 Task: Find connections with filter location Las Cabezas de San Juan with filter topic #linkedintrainer with filter profile language English with filter current company Philips with filter school Shivaji College with filter industry Residential Building Construction with filter service category iOS Development with filter keywords title Financial Planner
Action: Mouse moved to (712, 86)
Screenshot: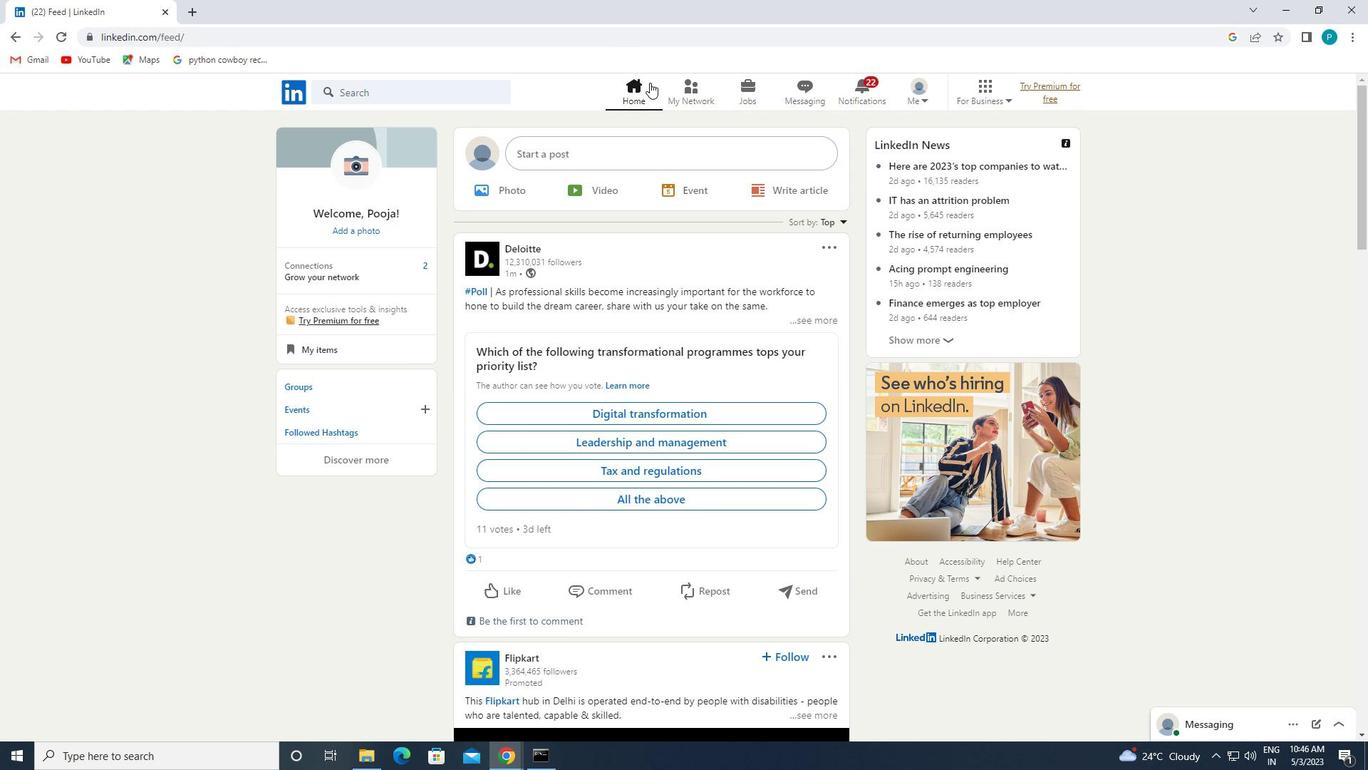 
Action: Mouse pressed left at (712, 86)
Screenshot: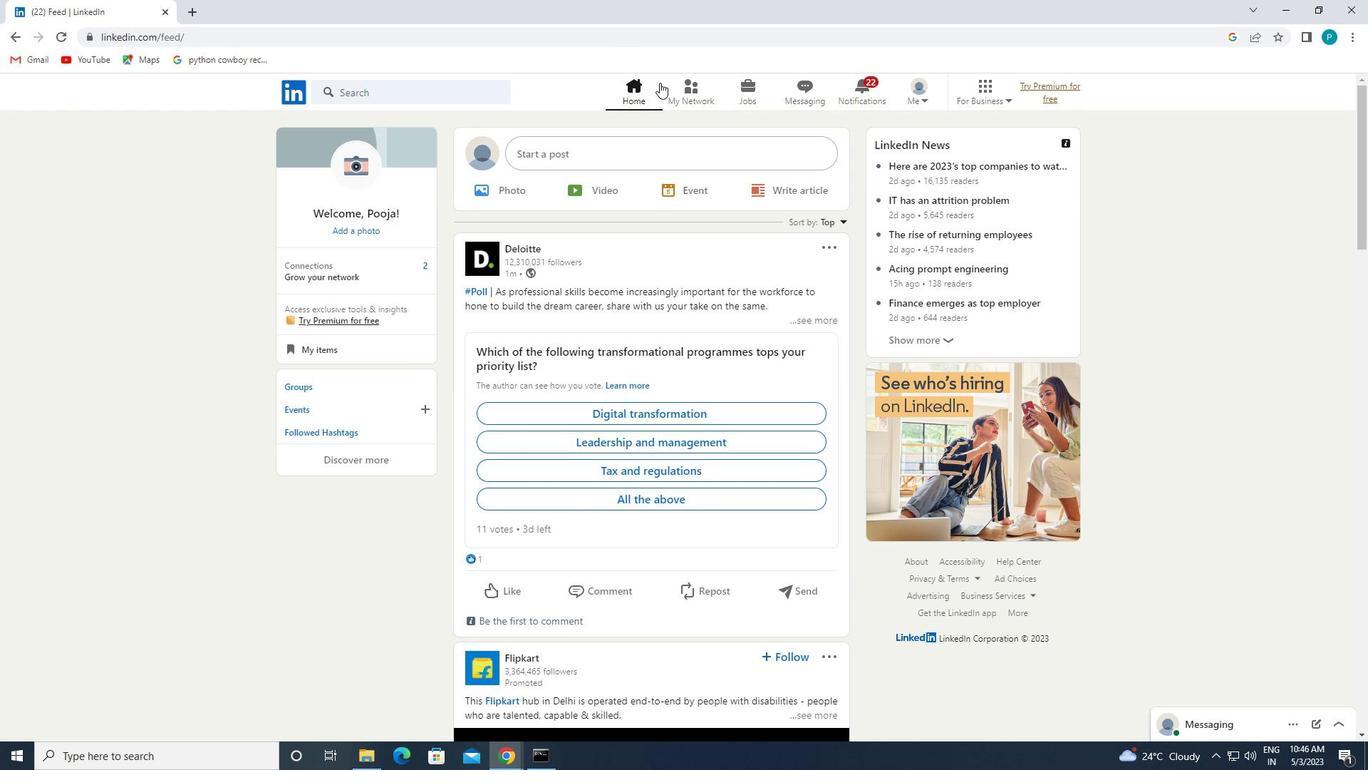 
Action: Mouse moved to (698, 87)
Screenshot: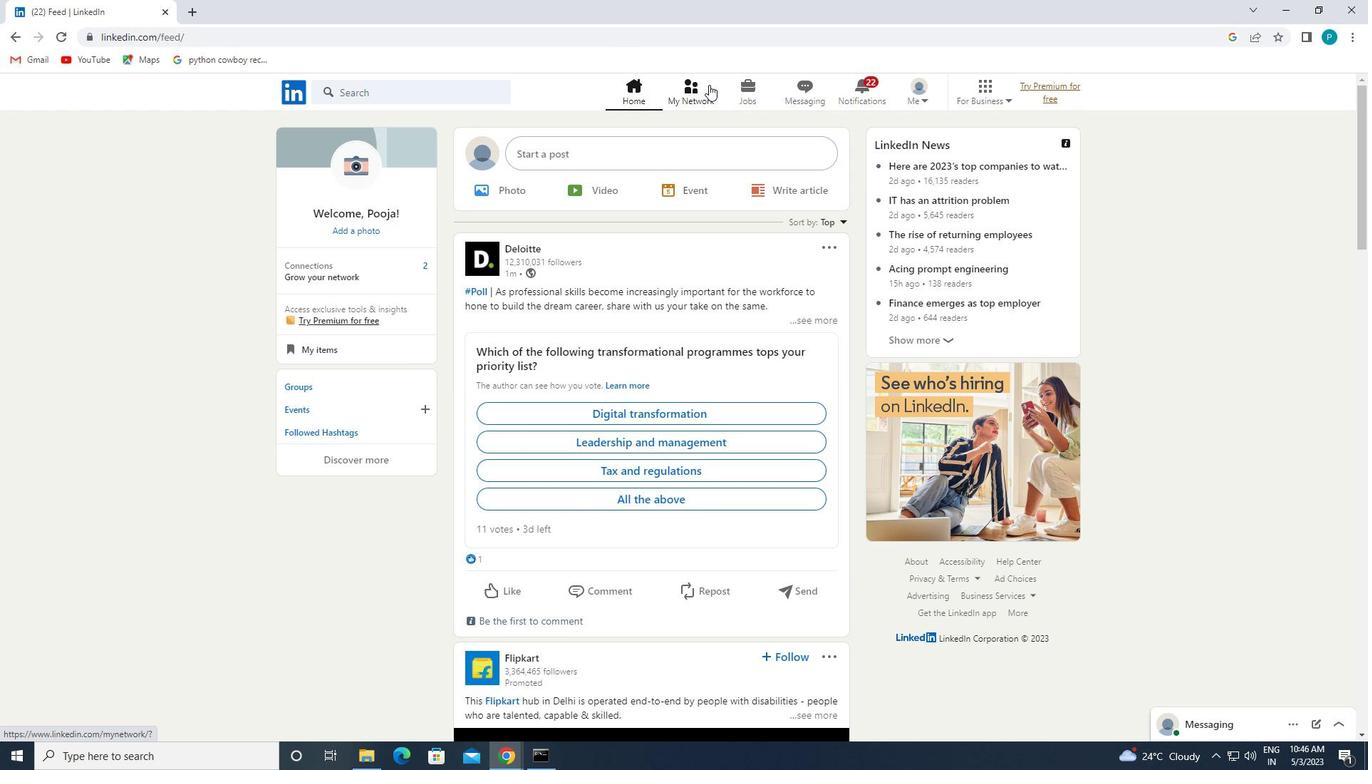
Action: Mouse pressed left at (698, 87)
Screenshot: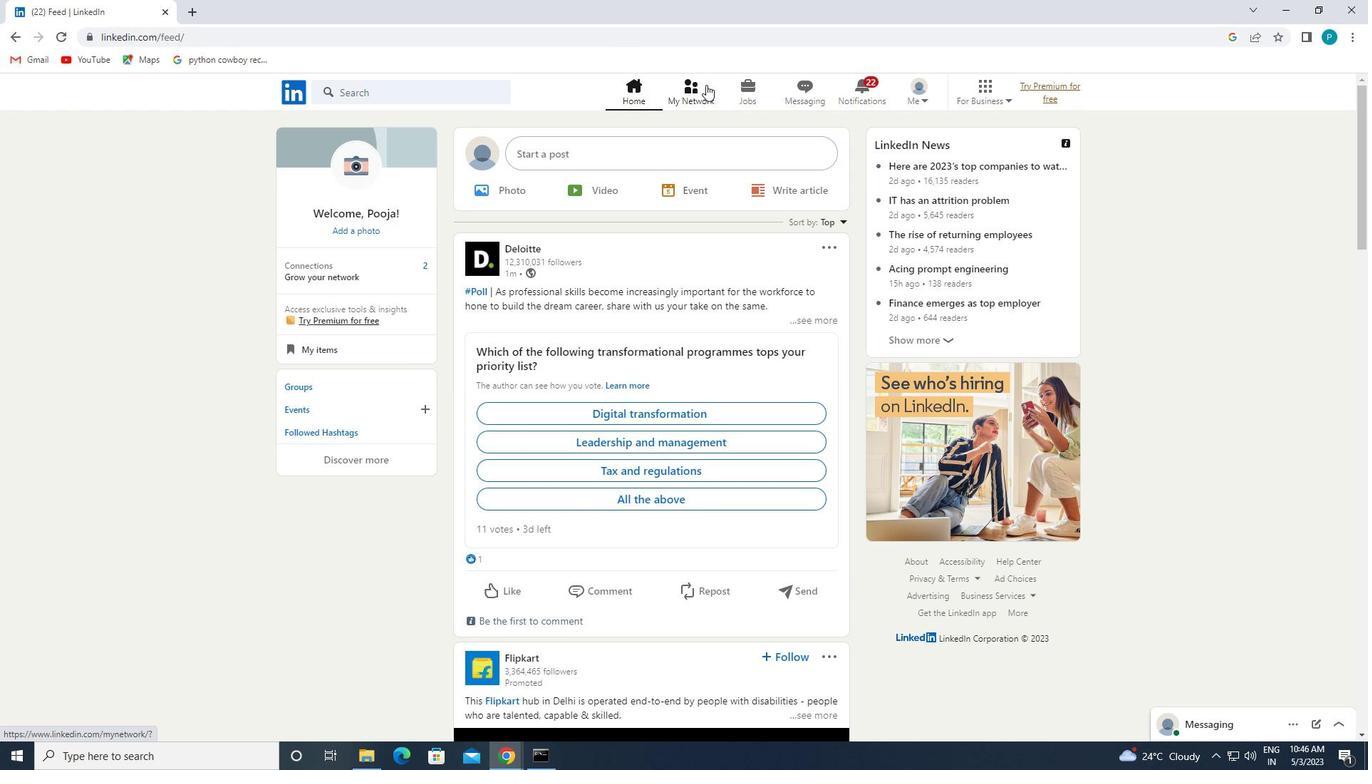 
Action: Mouse moved to (419, 167)
Screenshot: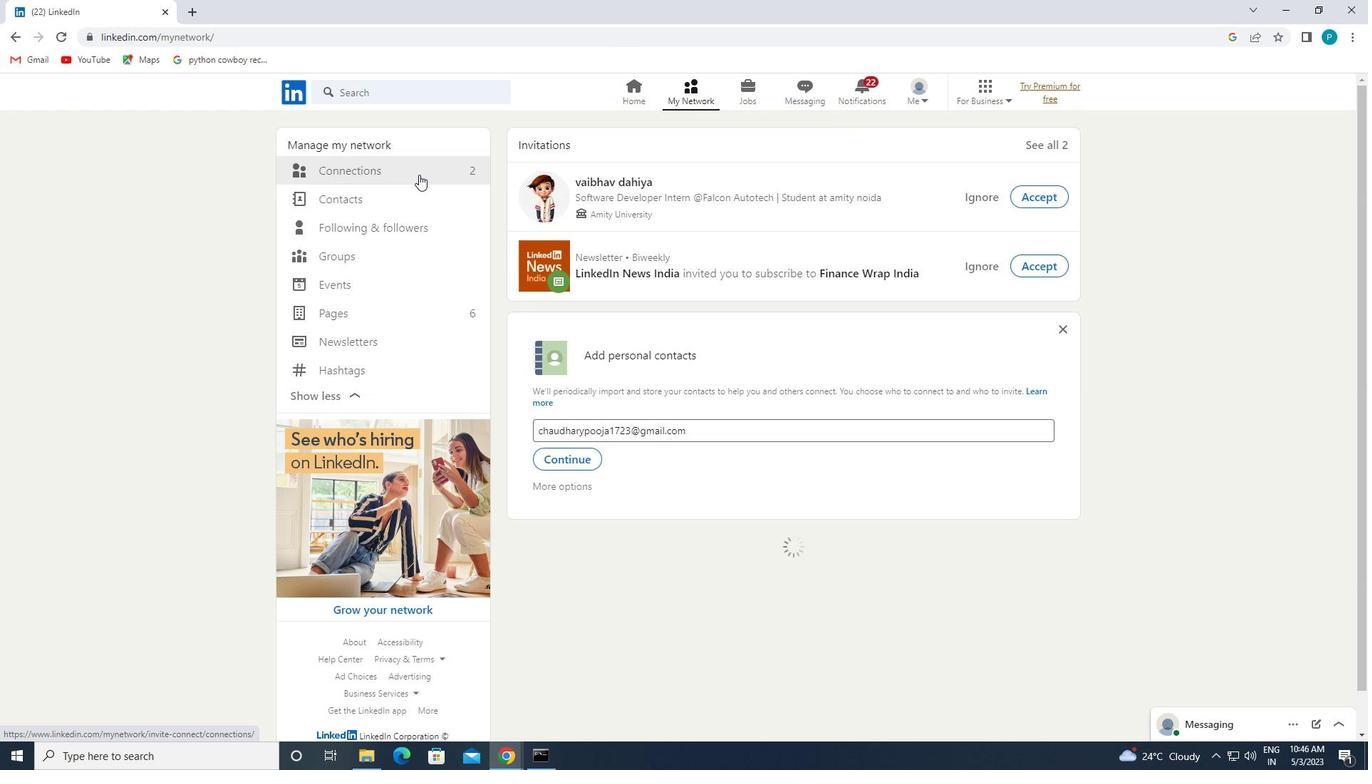 
Action: Mouse pressed left at (419, 167)
Screenshot: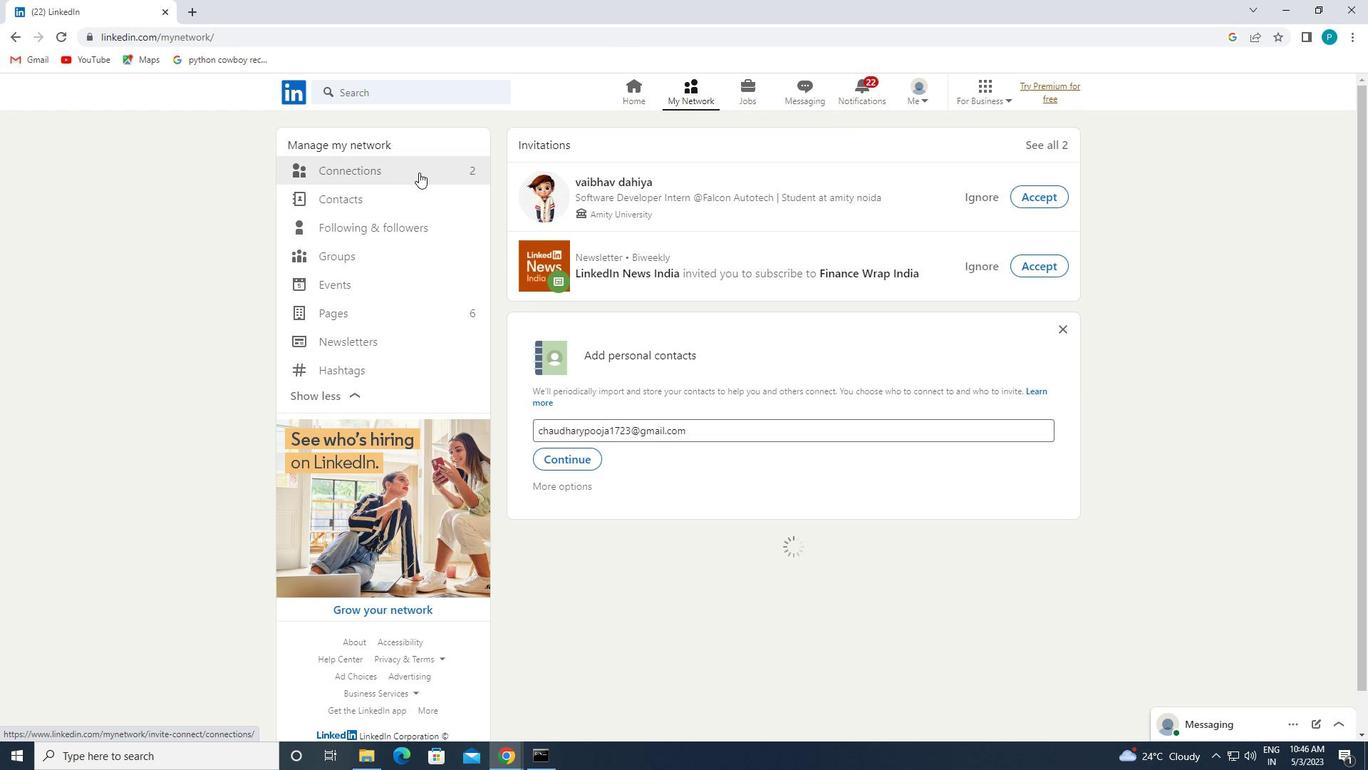 
Action: Mouse moved to (772, 165)
Screenshot: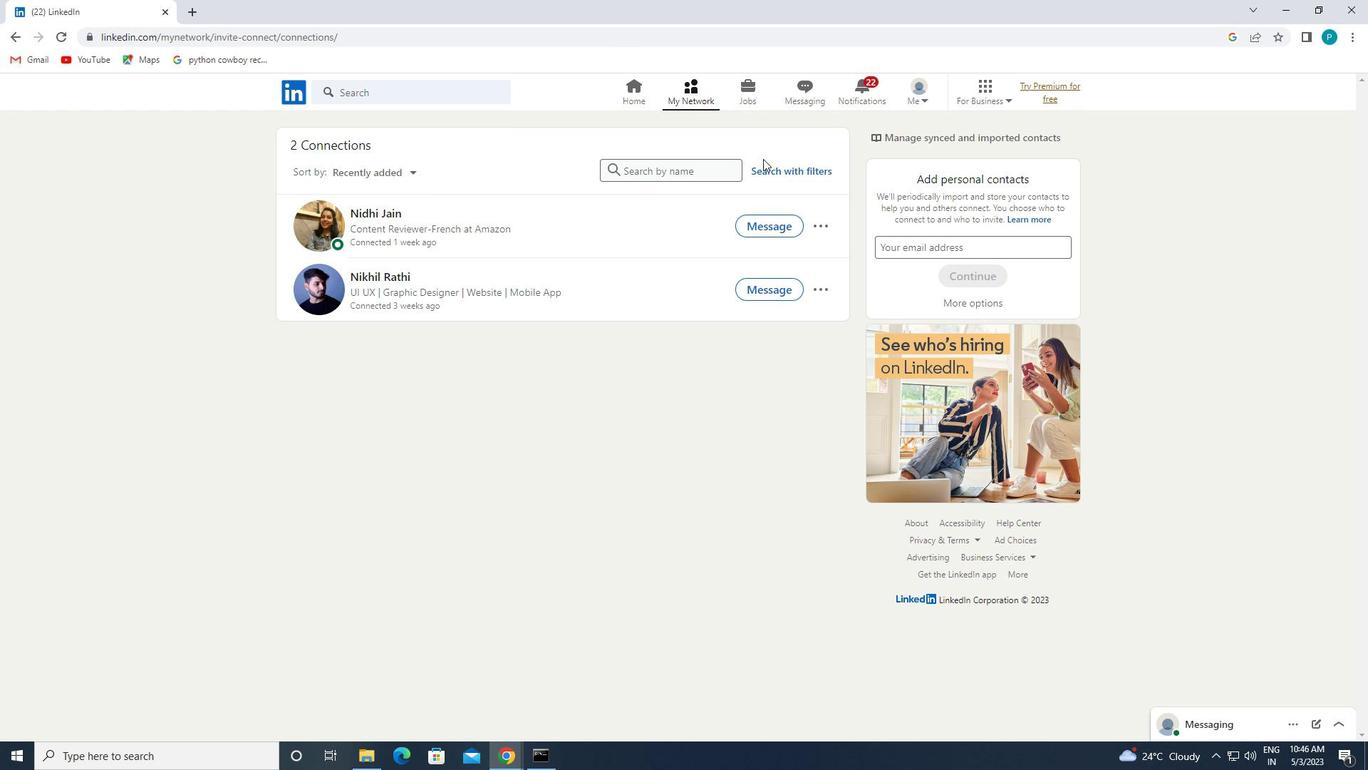 
Action: Mouse pressed left at (772, 165)
Screenshot: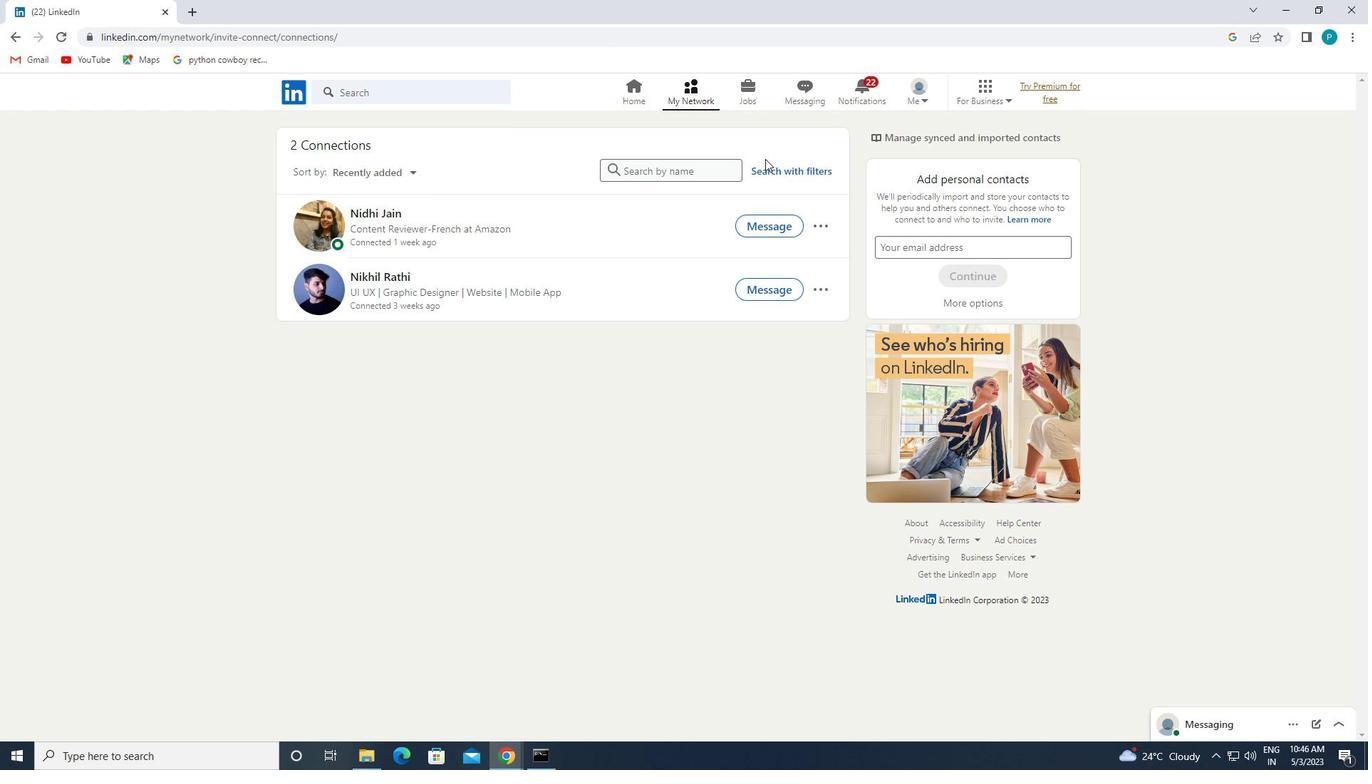 
Action: Mouse moved to (740, 129)
Screenshot: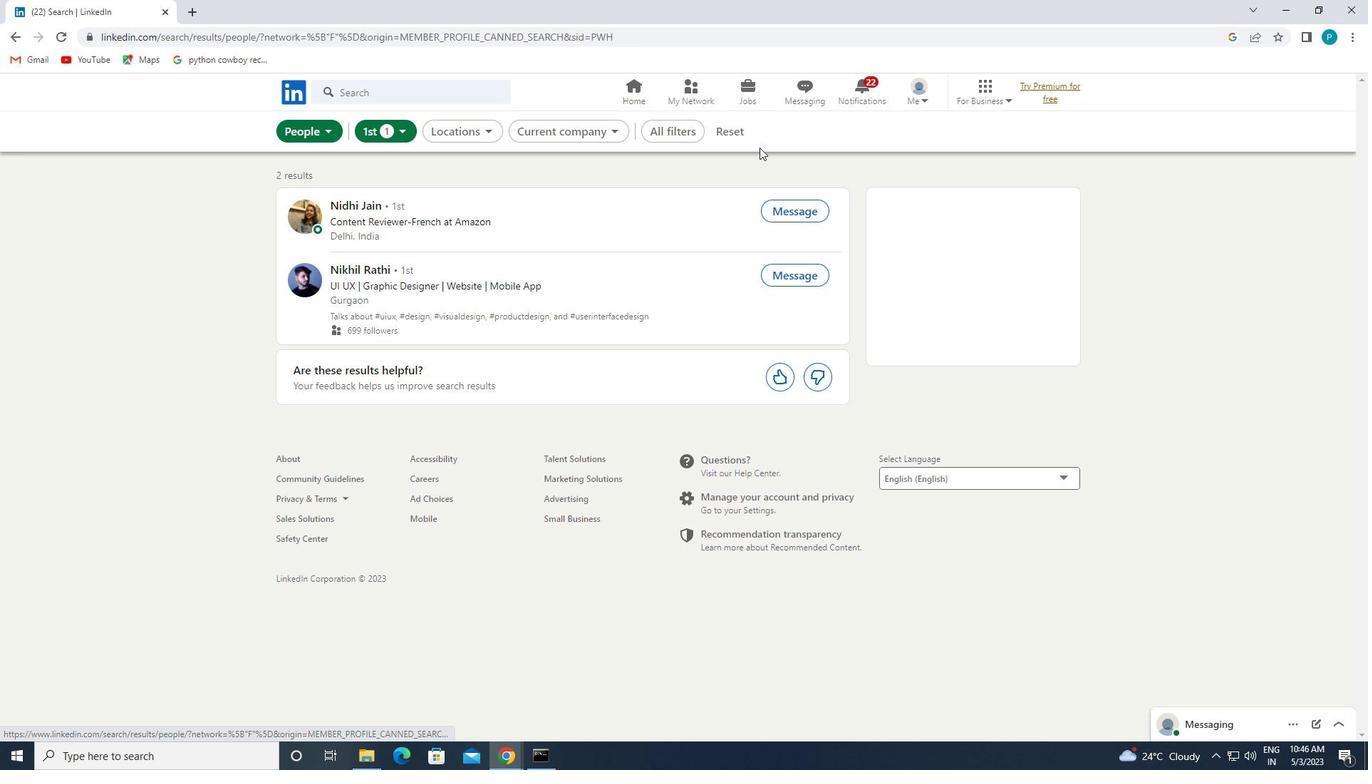 
Action: Mouse pressed left at (740, 129)
Screenshot: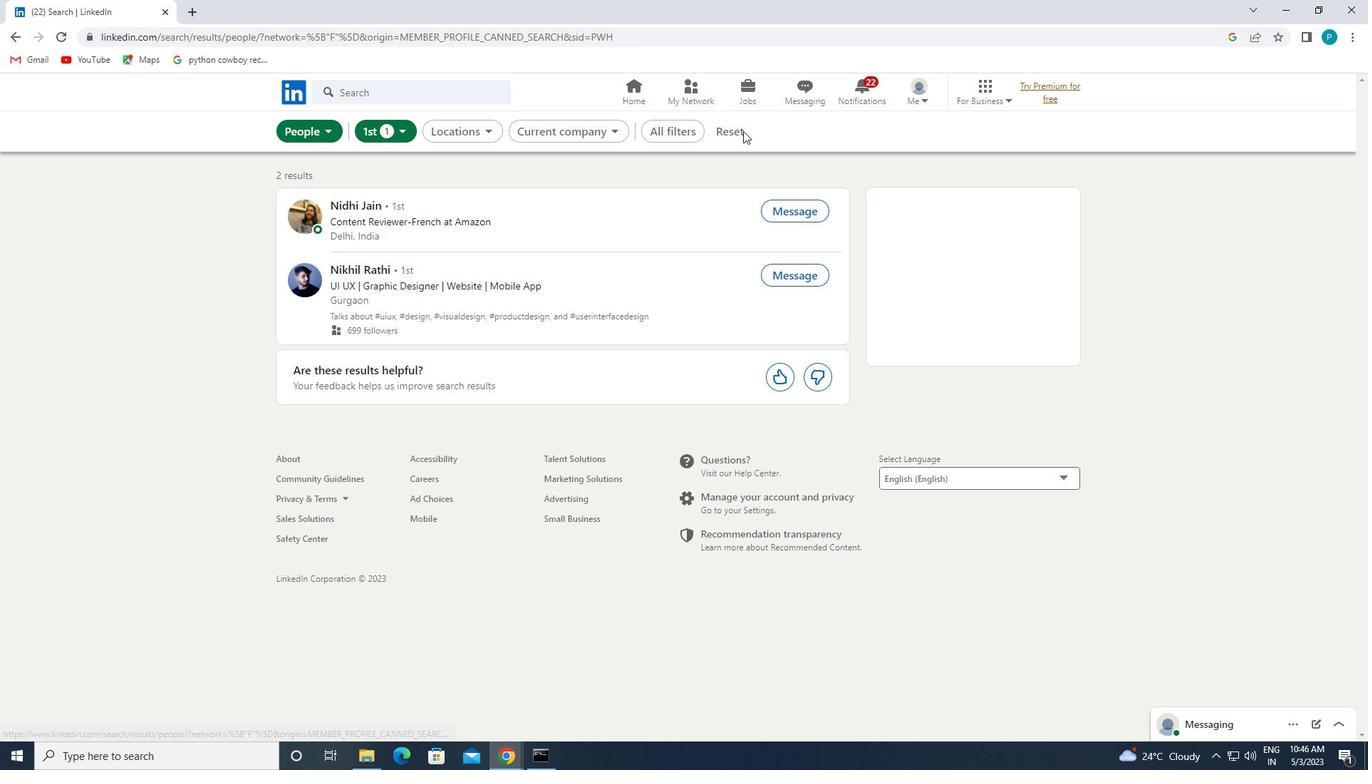 
Action: Mouse moved to (695, 124)
Screenshot: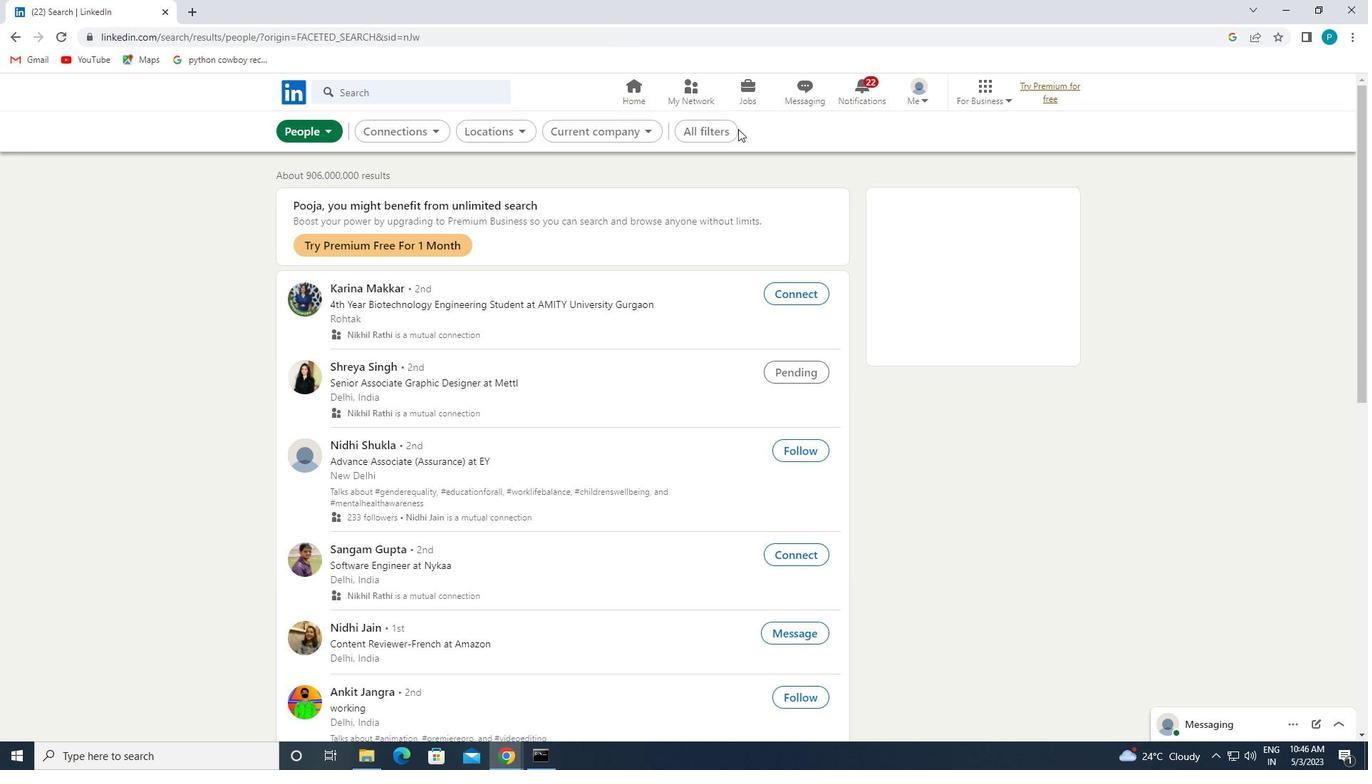 
Action: Mouse pressed left at (695, 124)
Screenshot: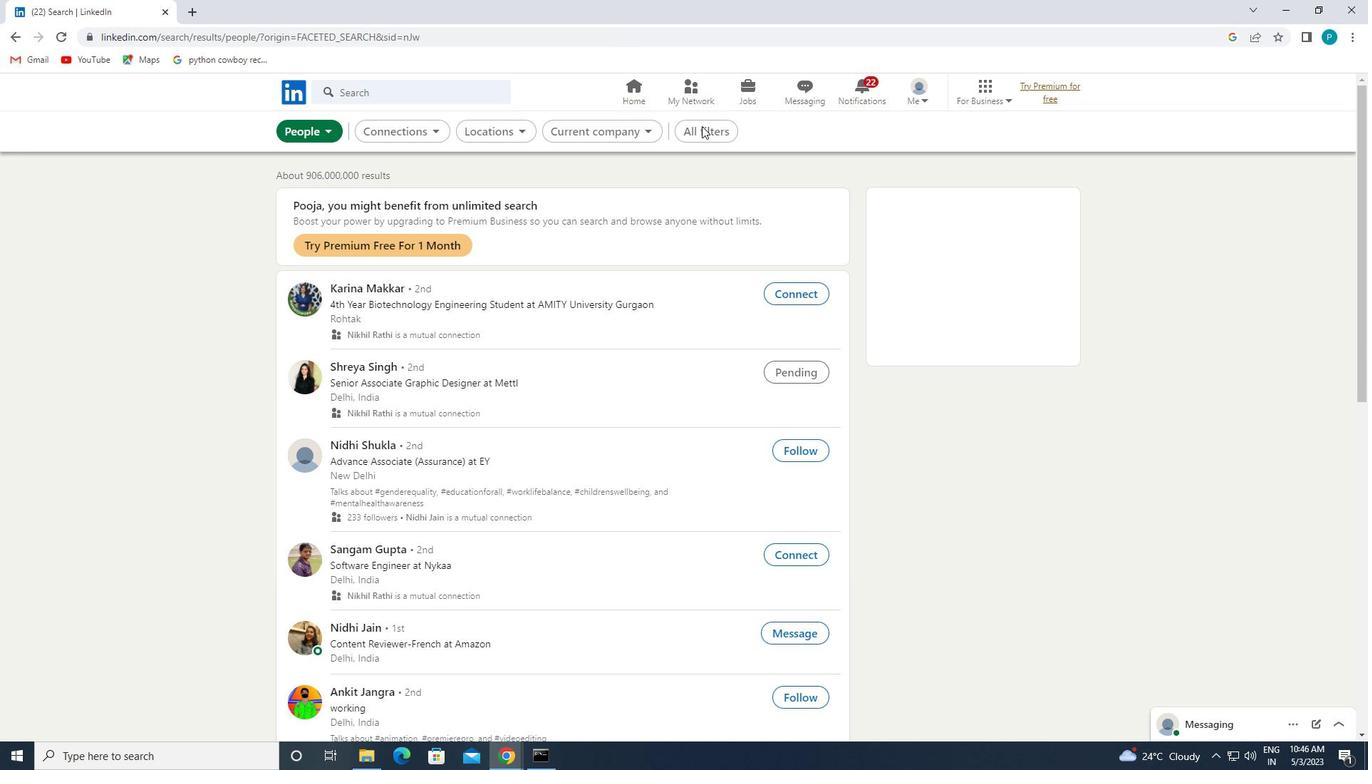 
Action: Mouse moved to (1368, 429)
Screenshot: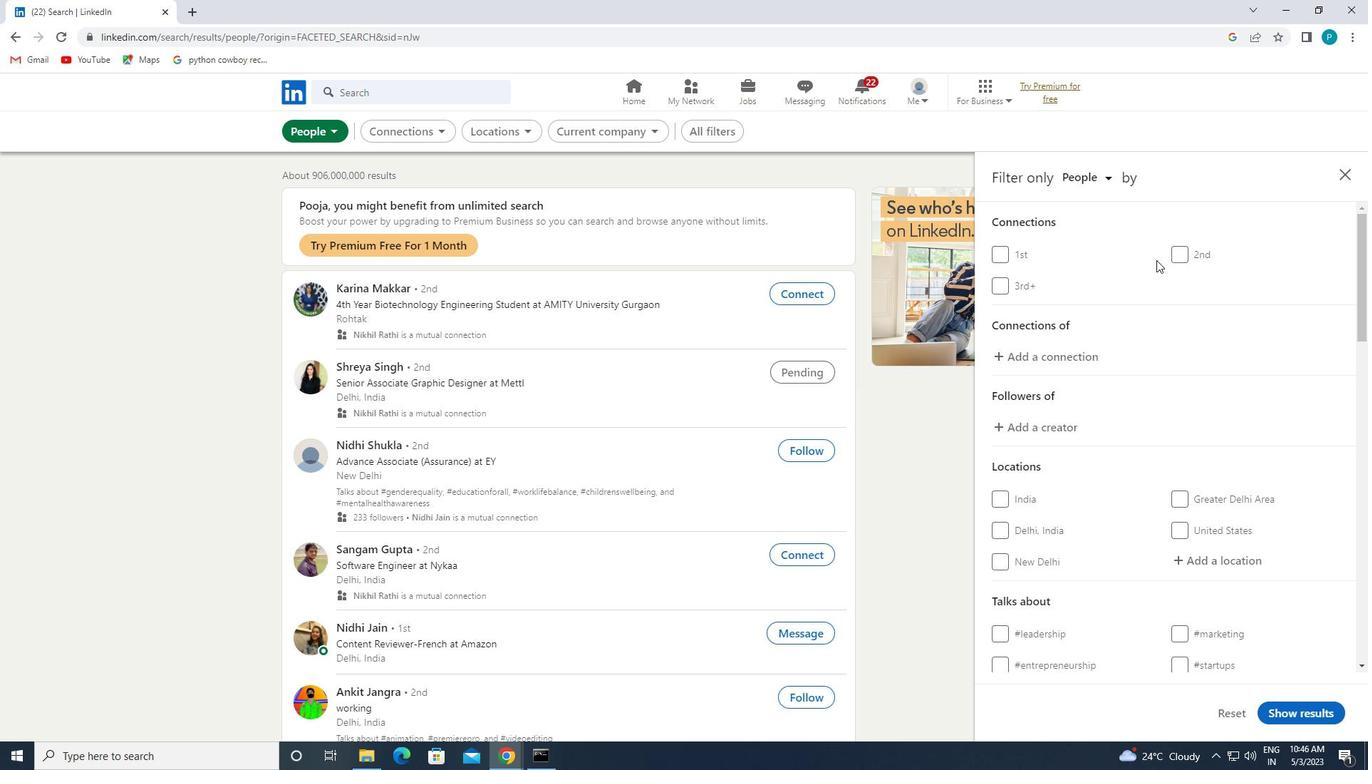 
Action: Mouse scrolled (1368, 428) with delta (0, 0)
Screenshot: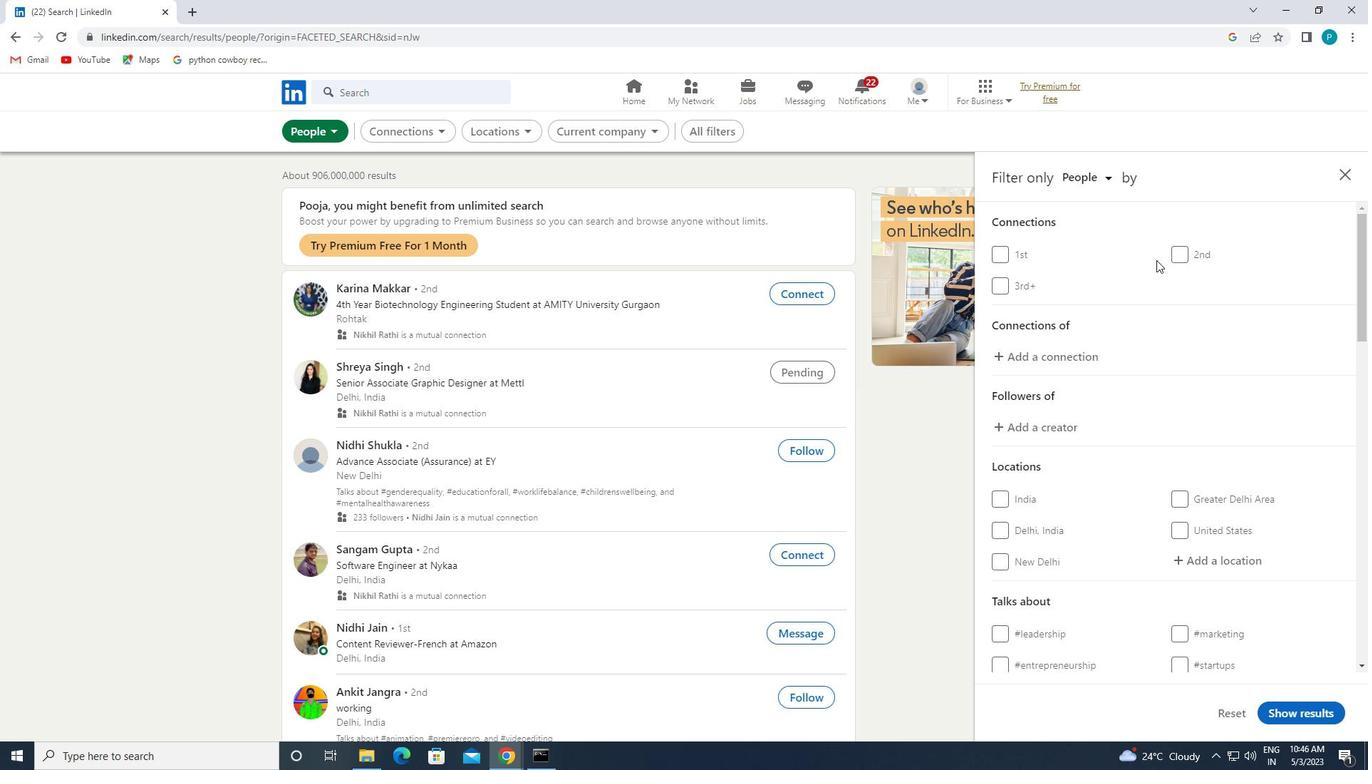 
Action: Mouse moved to (1368, 434)
Screenshot: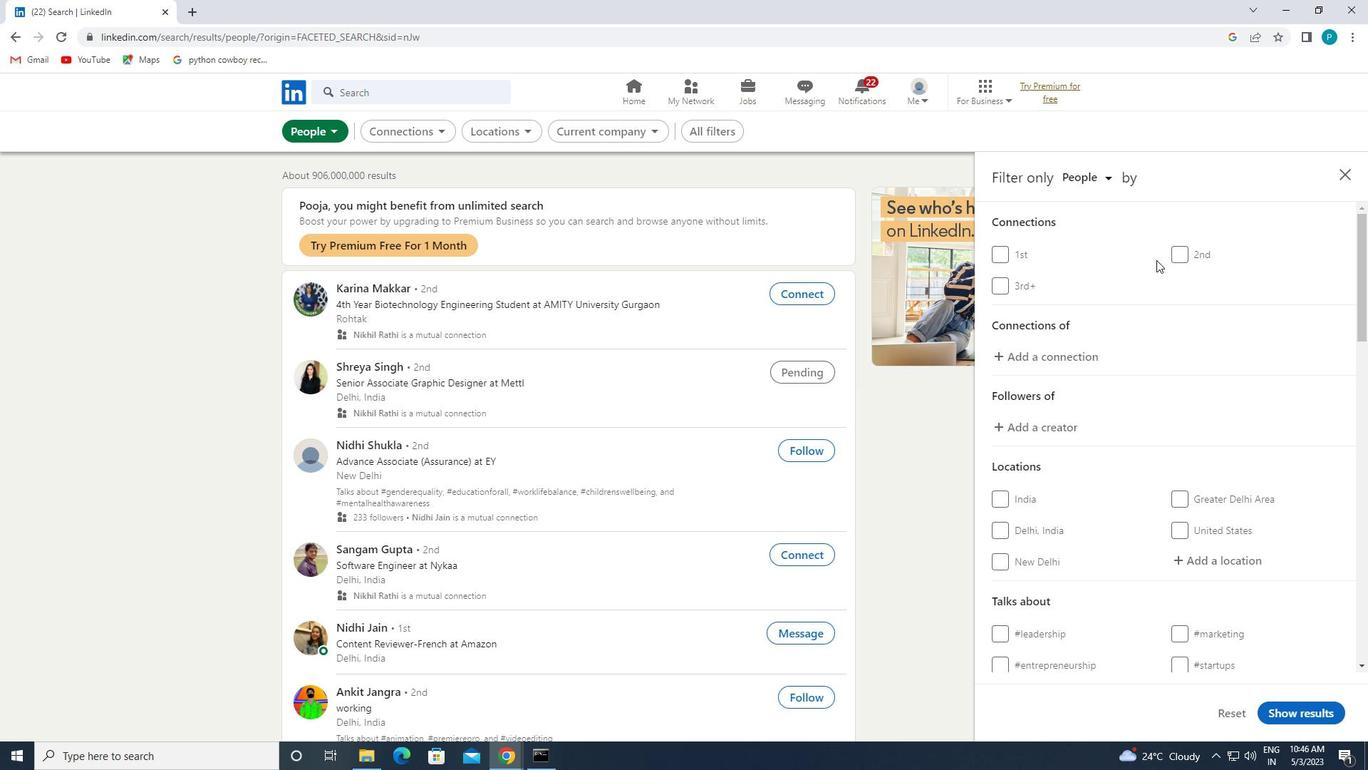 
Action: Mouse scrolled (1368, 434) with delta (0, 0)
Screenshot: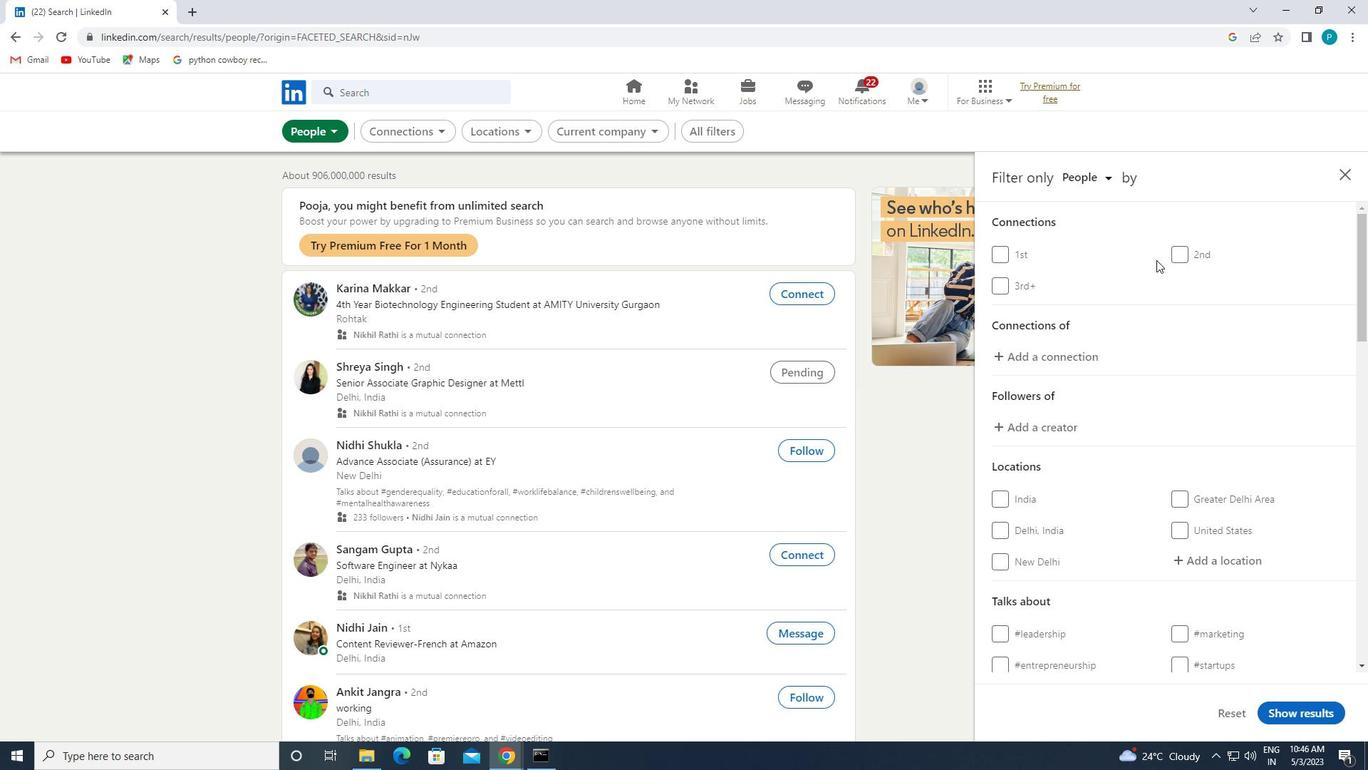 
Action: Mouse moved to (1225, 412)
Screenshot: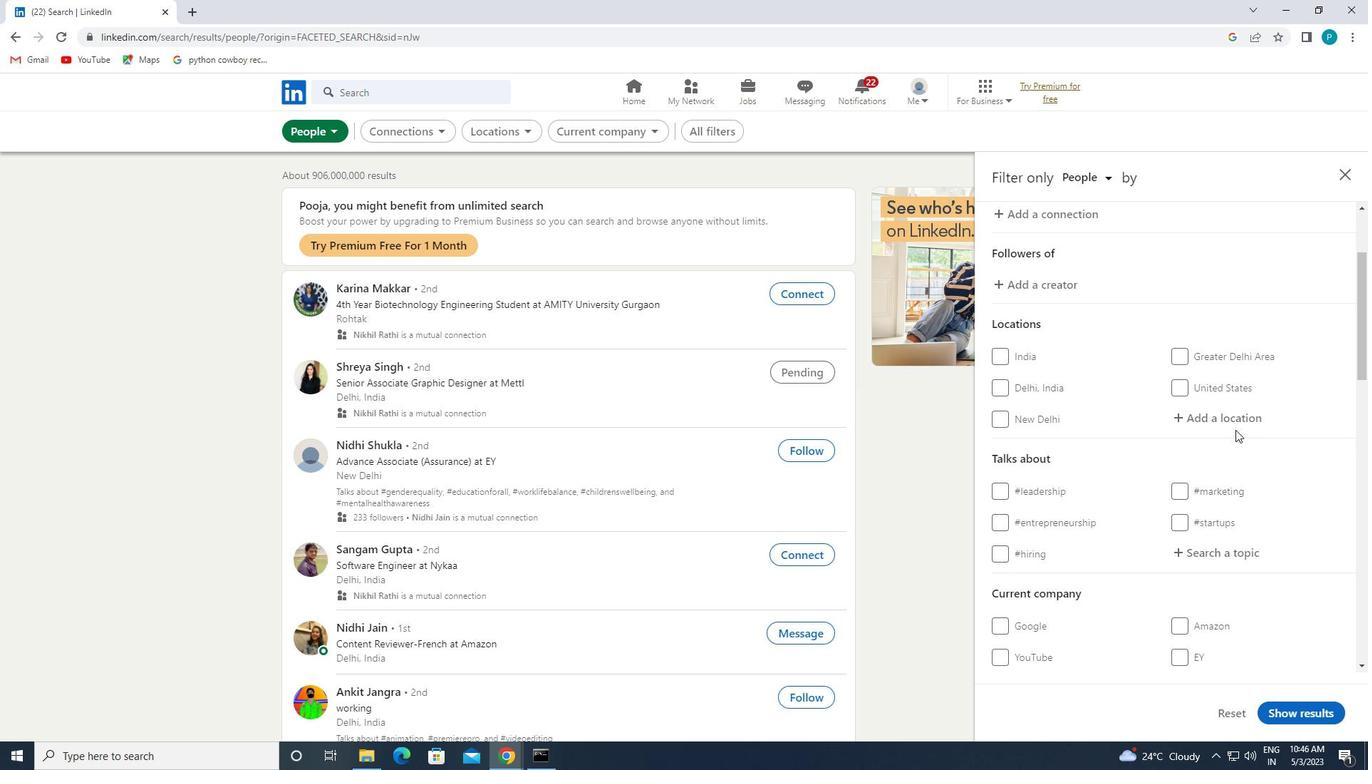 
Action: Mouse pressed left at (1225, 412)
Screenshot: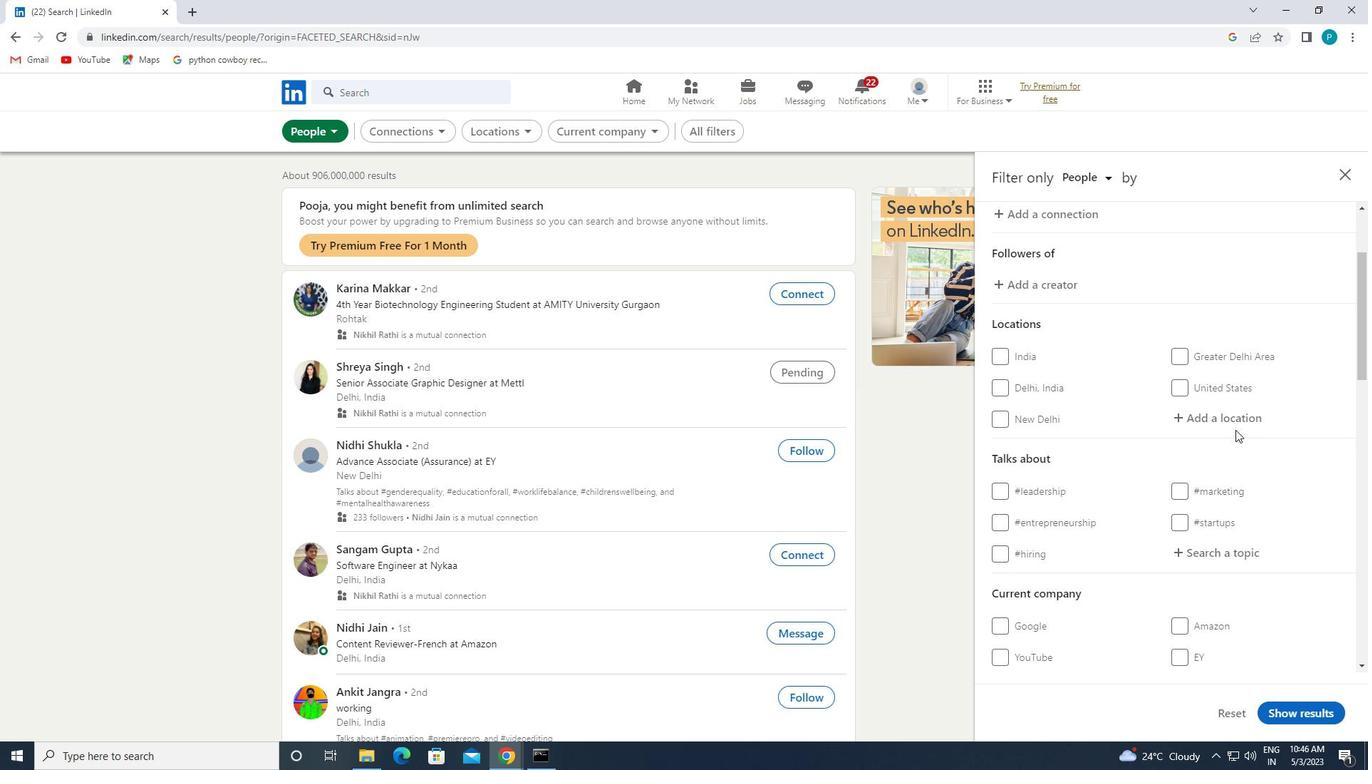 
Action: Mouse moved to (1224, 409)
Screenshot: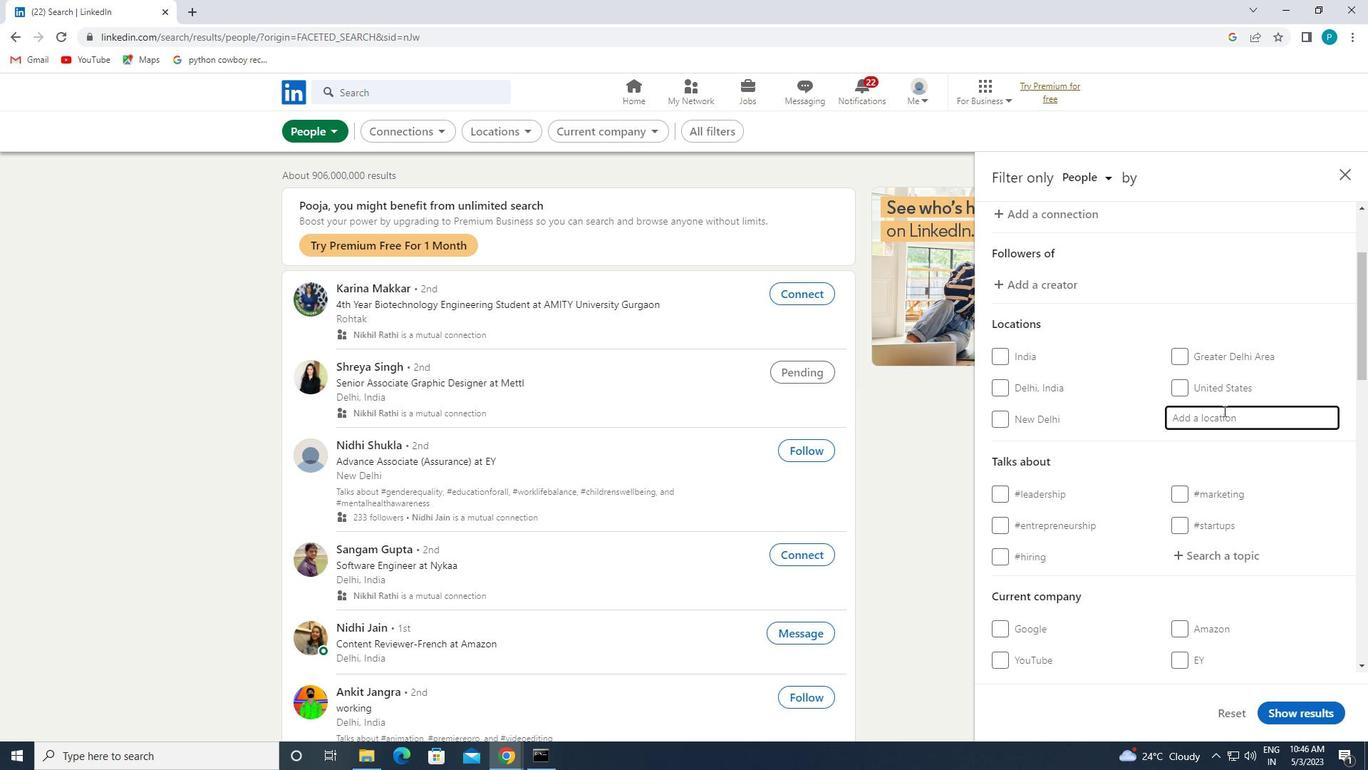 
Action: Key pressed <Key.caps_lock>l<Key.caps_lock>as<Key.space><Key.caps_lock>c<Key.caps_lock>abezas
Screenshot: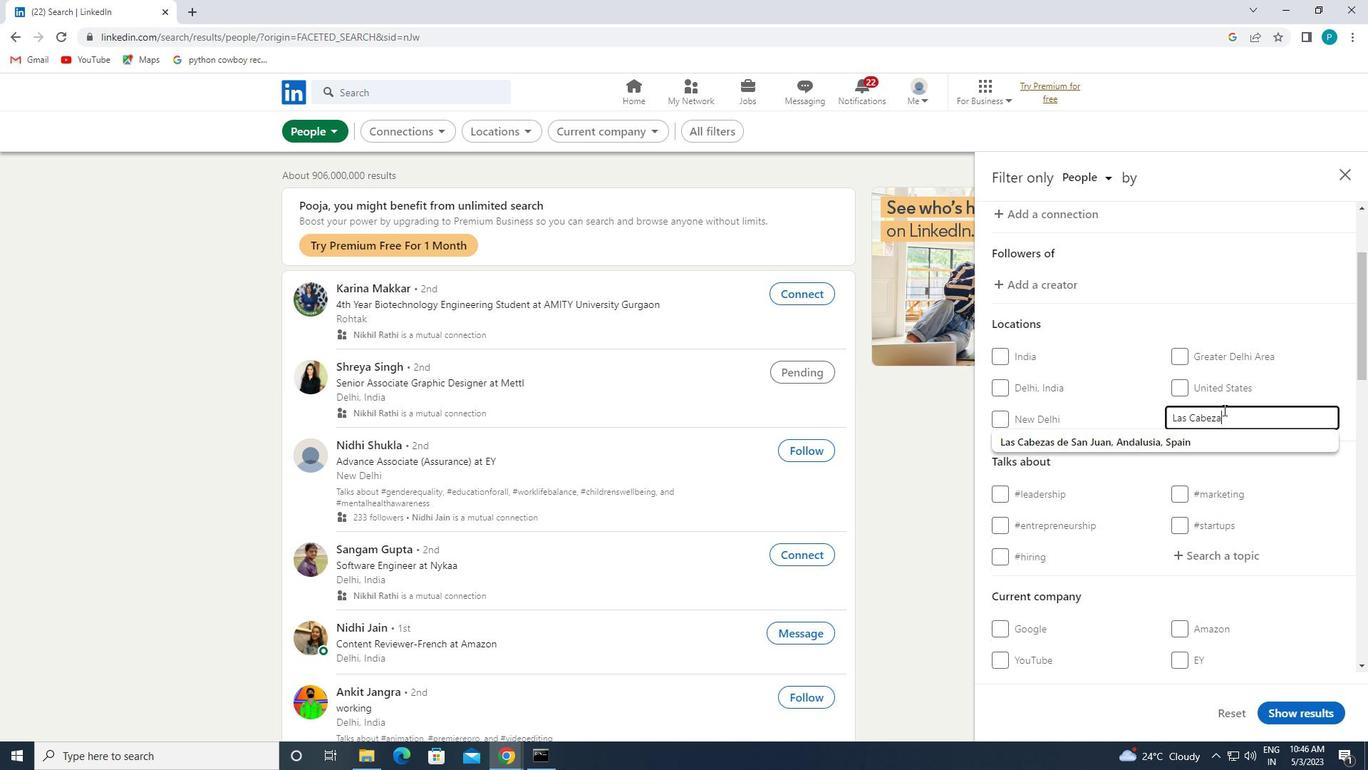 
Action: Mouse moved to (1189, 447)
Screenshot: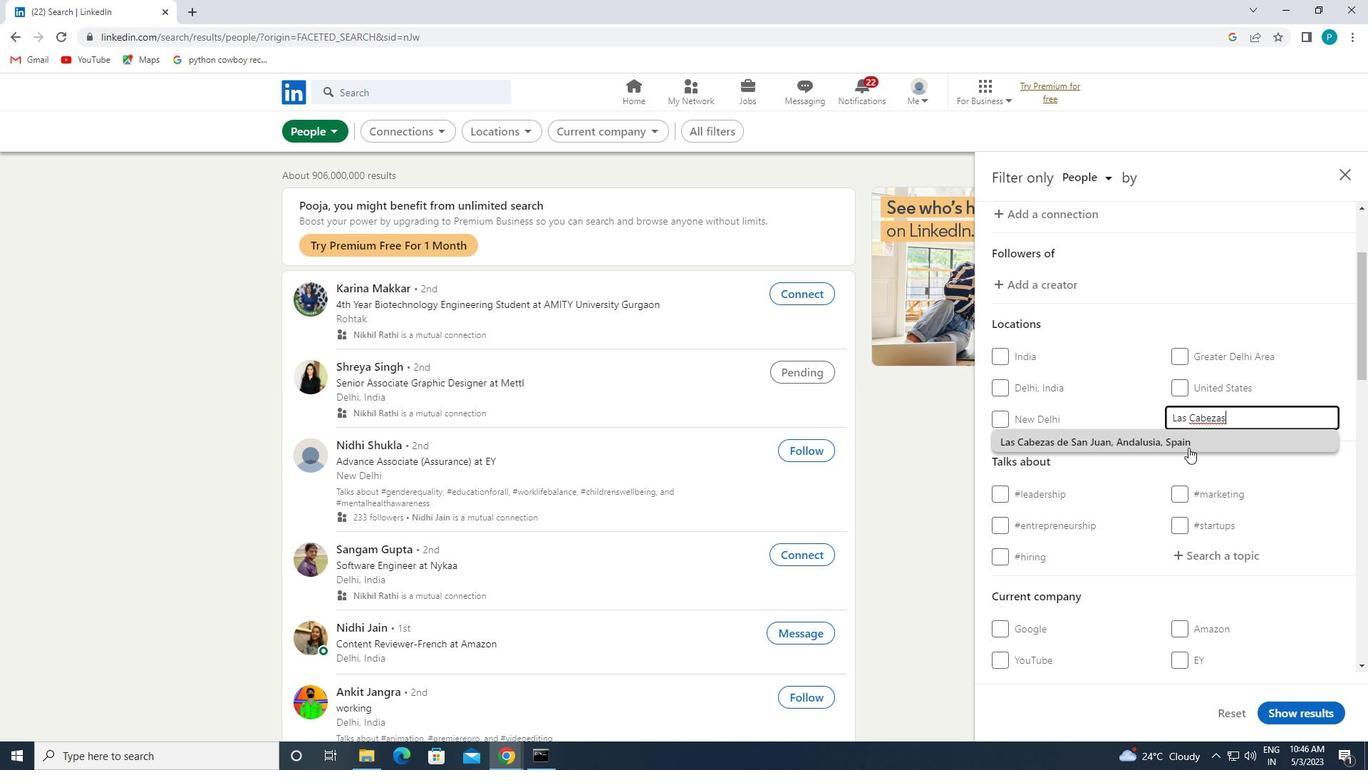 
Action: Mouse pressed left at (1189, 447)
Screenshot: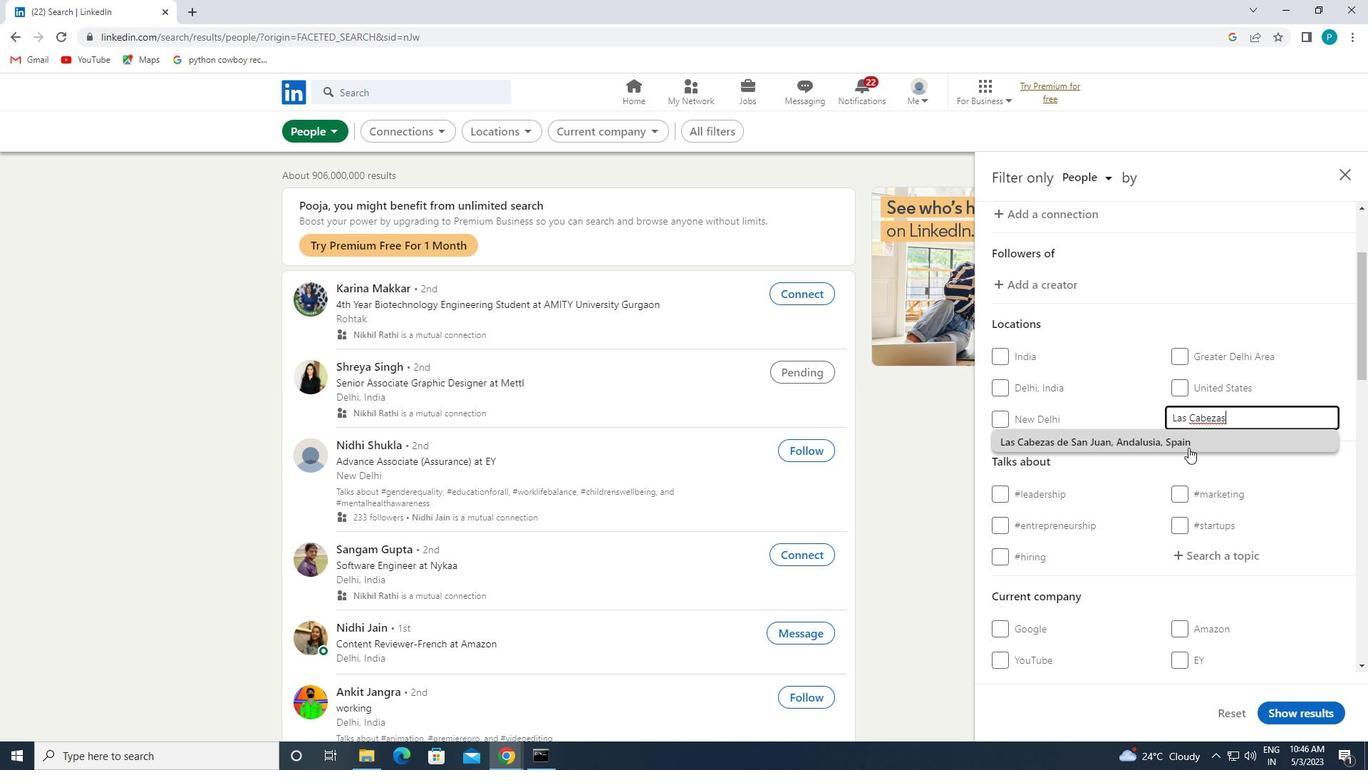 
Action: Mouse moved to (1194, 466)
Screenshot: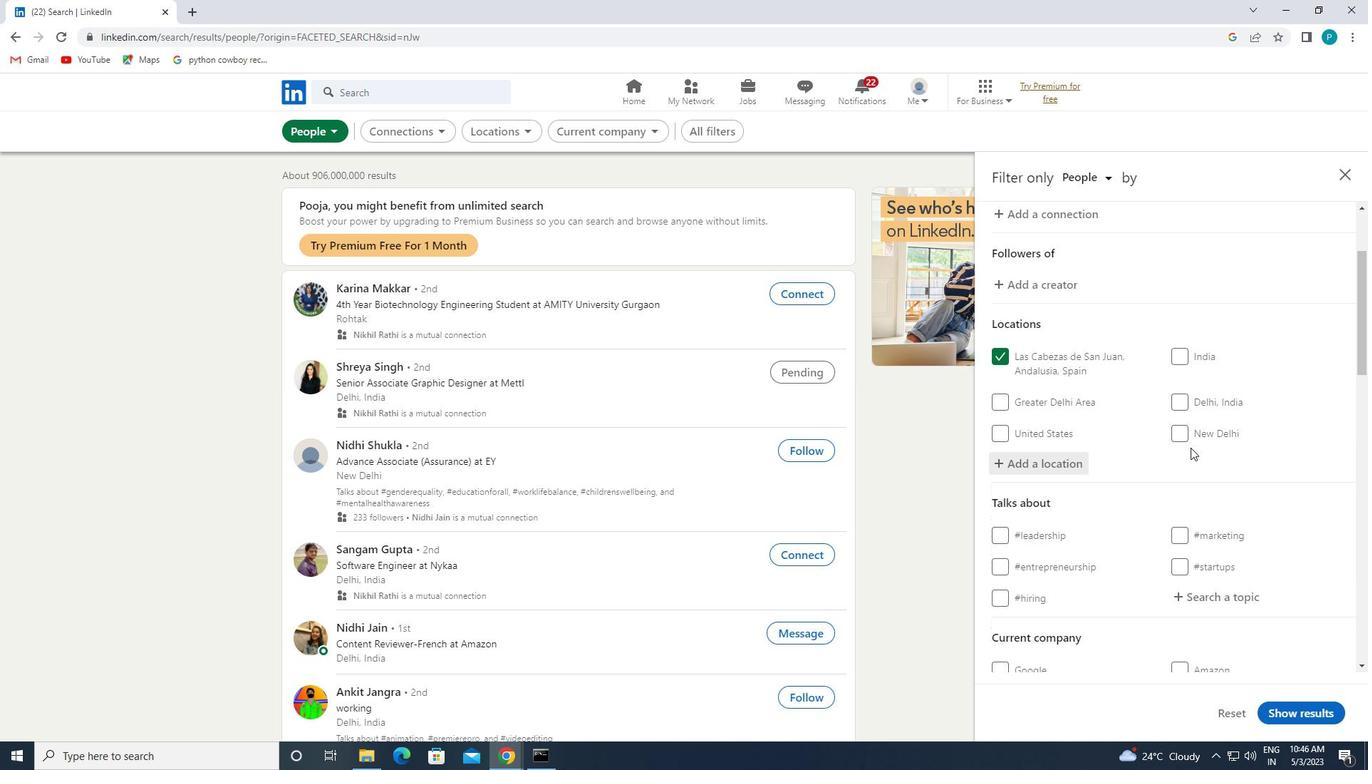 
Action: Mouse scrolled (1194, 465) with delta (0, 0)
Screenshot: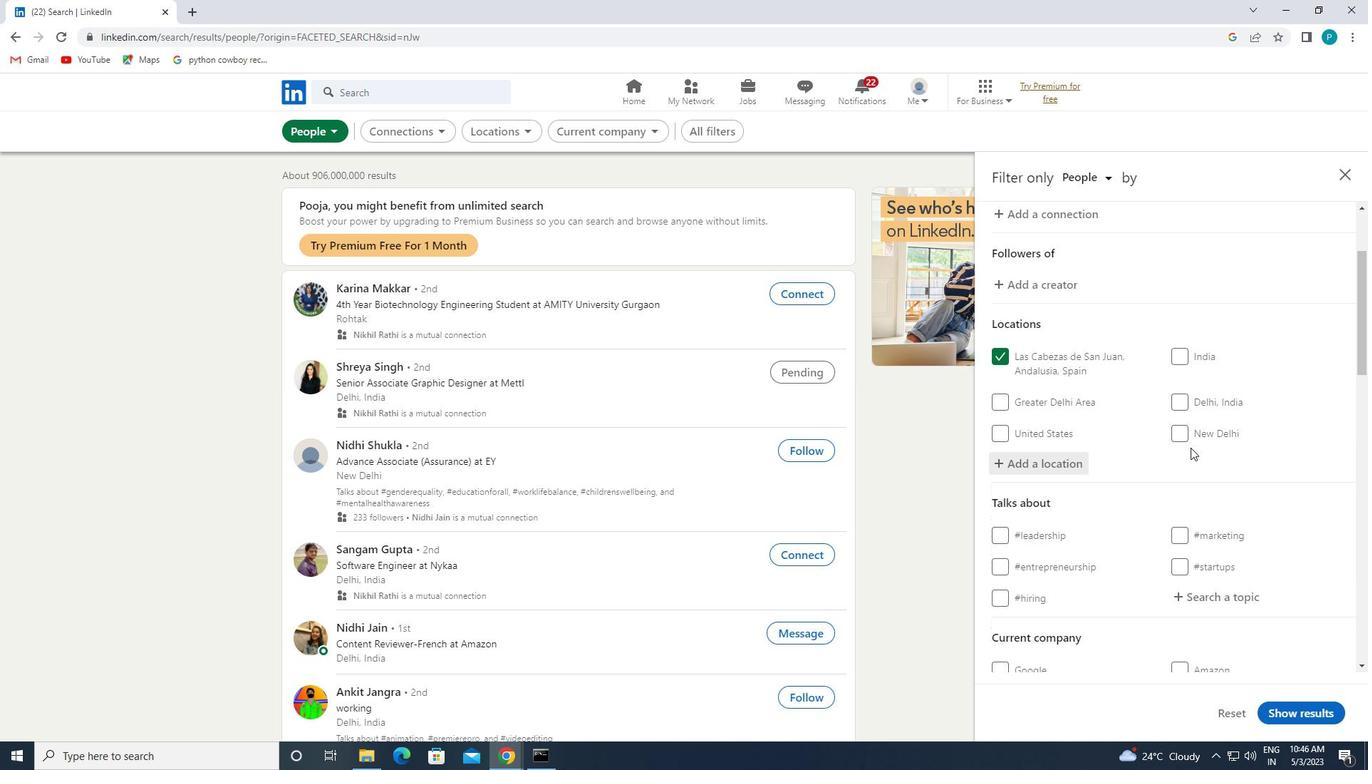 
Action: Mouse moved to (1195, 466)
Screenshot: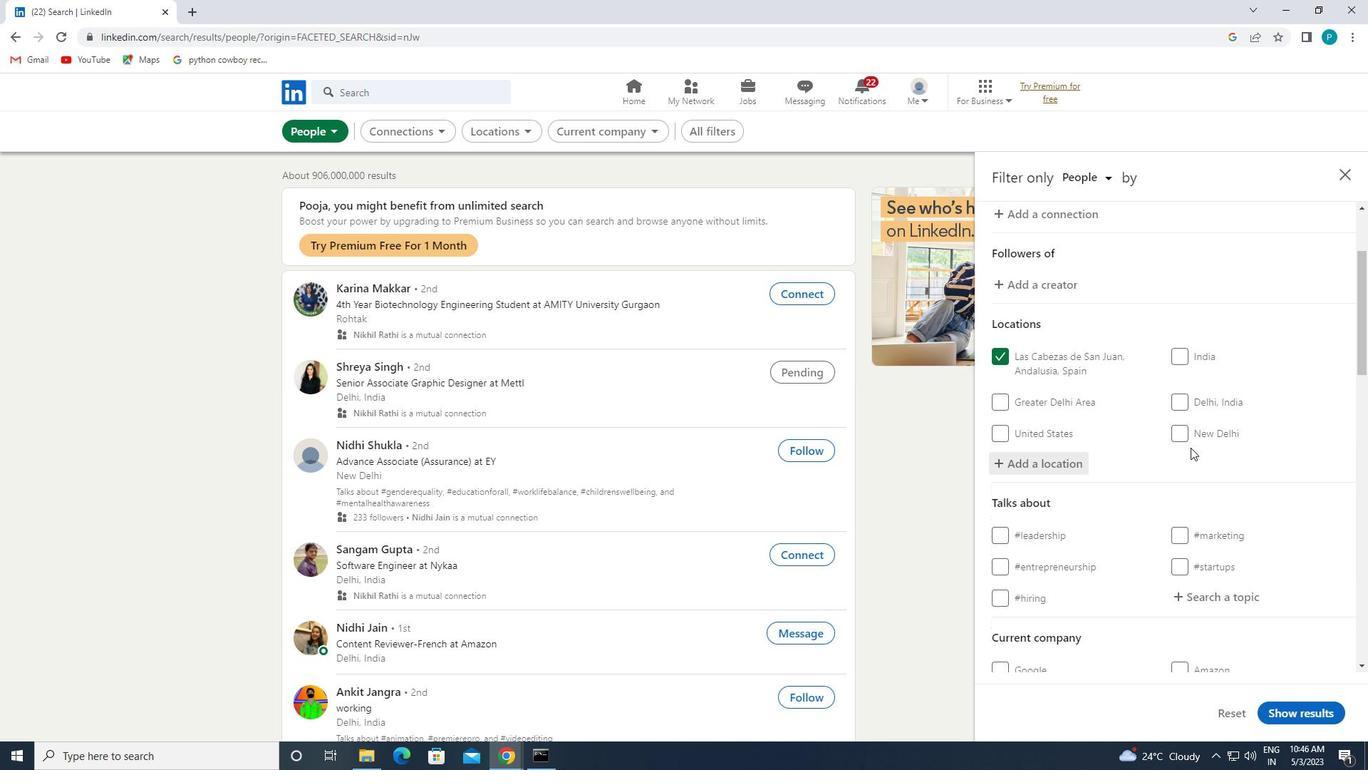 
Action: Mouse scrolled (1195, 466) with delta (0, 0)
Screenshot: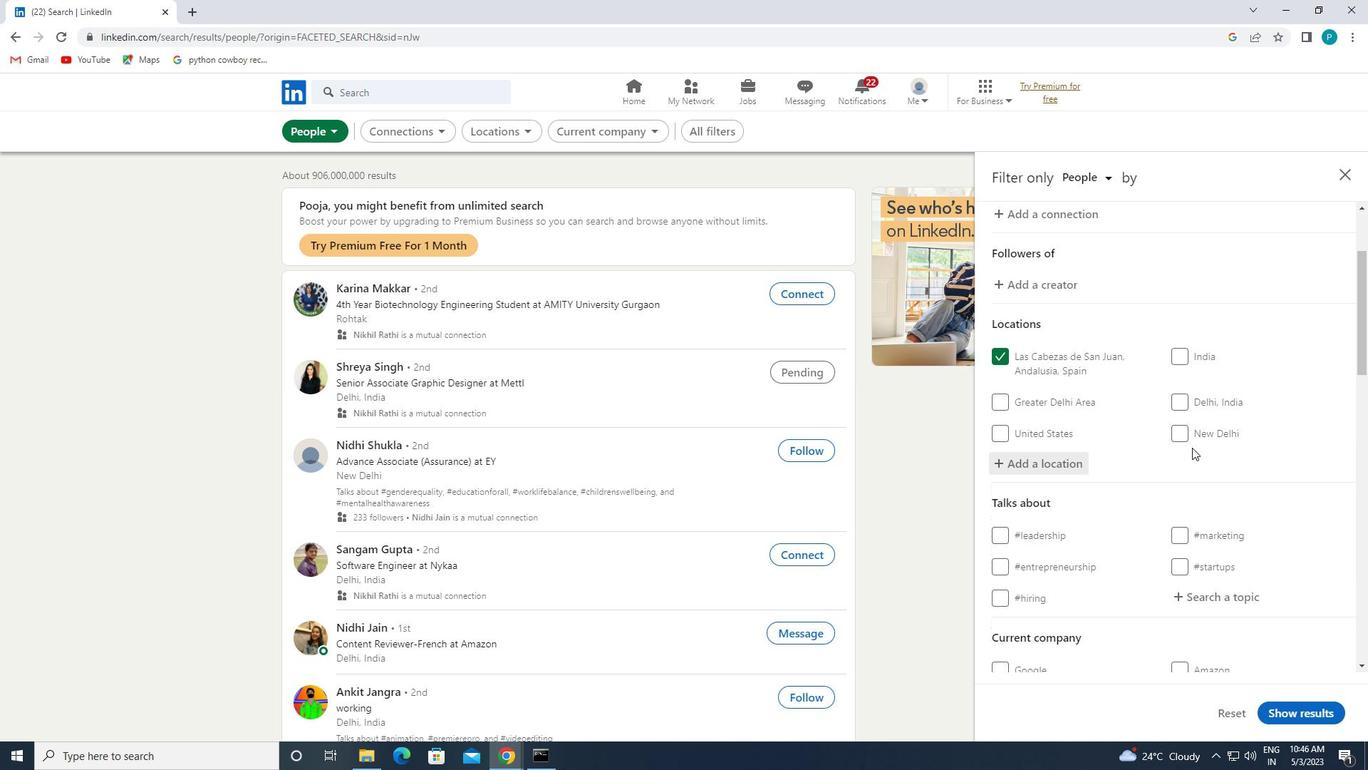 
Action: Mouse moved to (1229, 452)
Screenshot: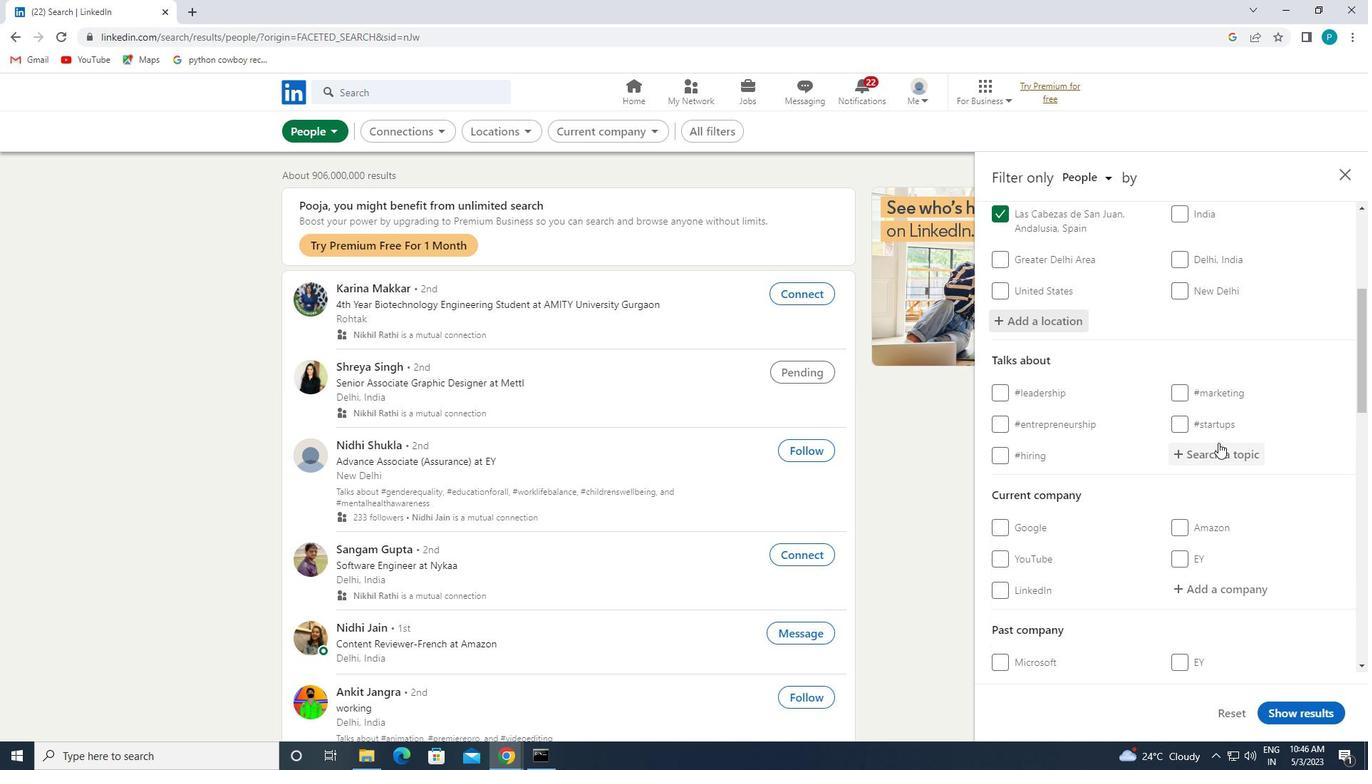 
Action: Mouse pressed left at (1229, 452)
Screenshot: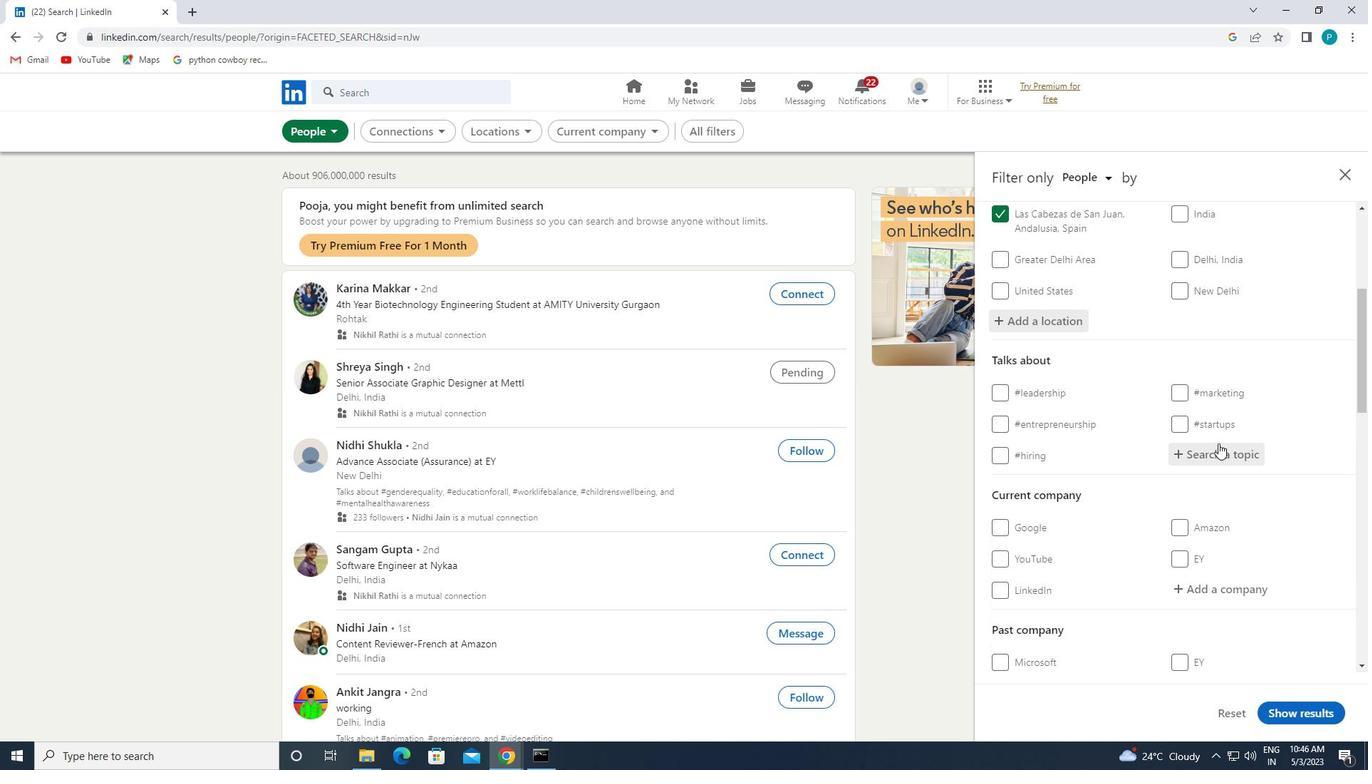 
Action: Mouse moved to (1225, 450)
Screenshot: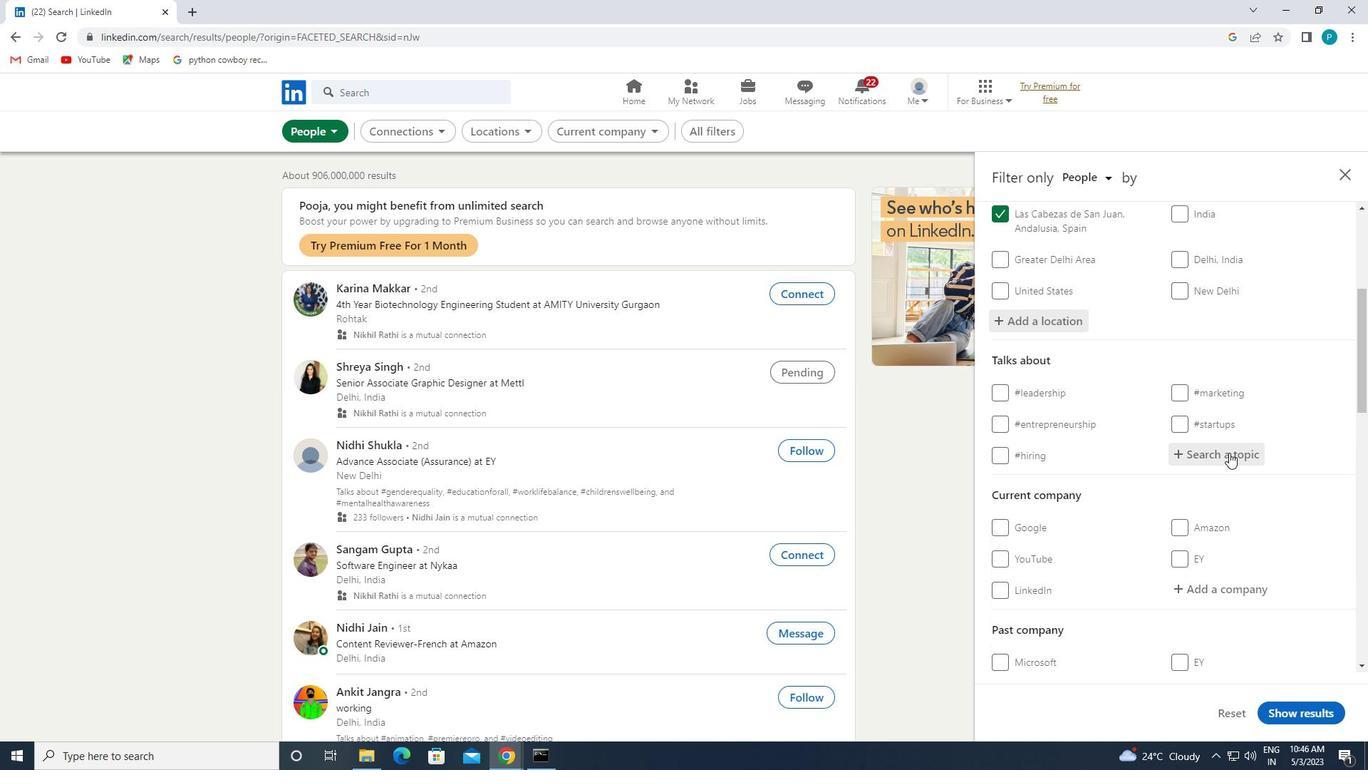 
Action: Key pressed <Key.shift>#LINKDEIN<Key.backspace><Key.backspace><Key.backspace><Key.backspace>EDII<Key.backspace>NTRAINER
Screenshot: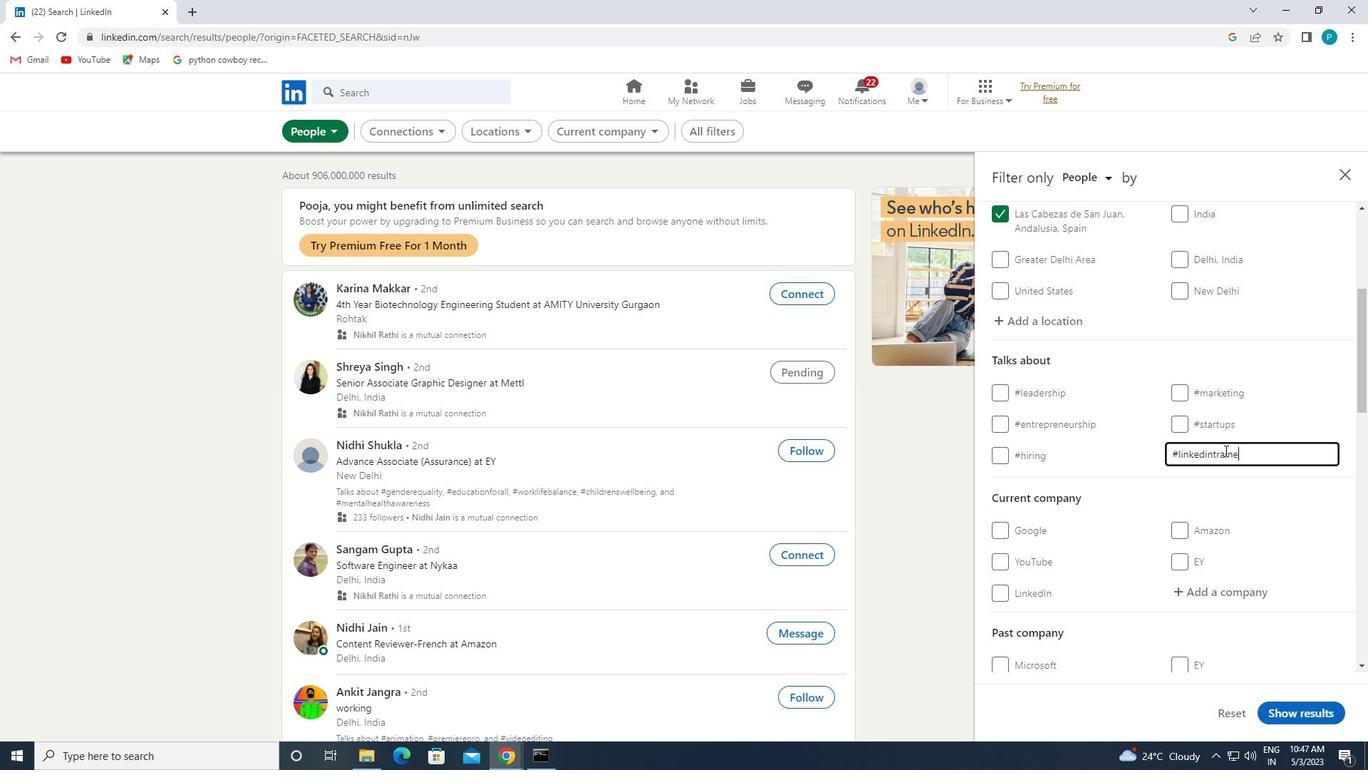 
Action: Mouse moved to (982, 475)
Screenshot: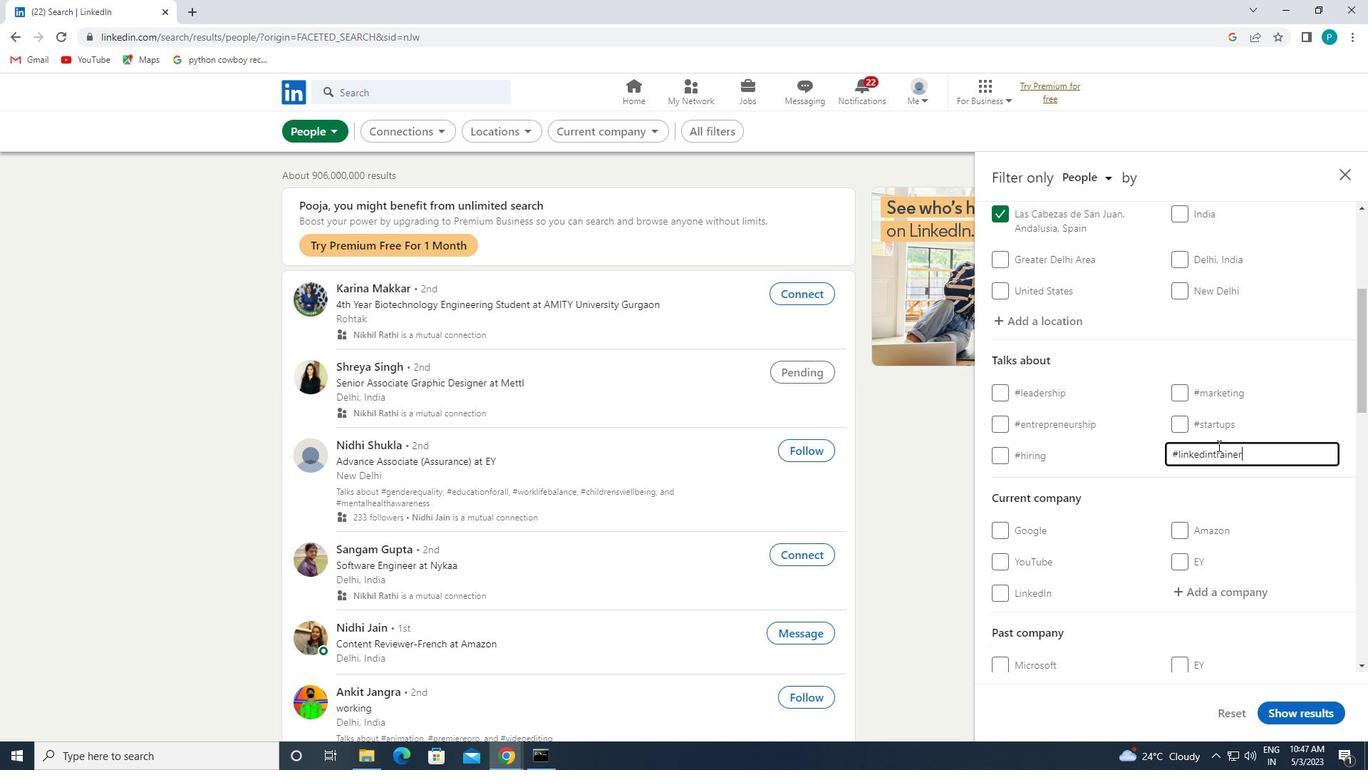 
Action: Mouse scrolled (982, 474) with delta (0, 0)
Screenshot: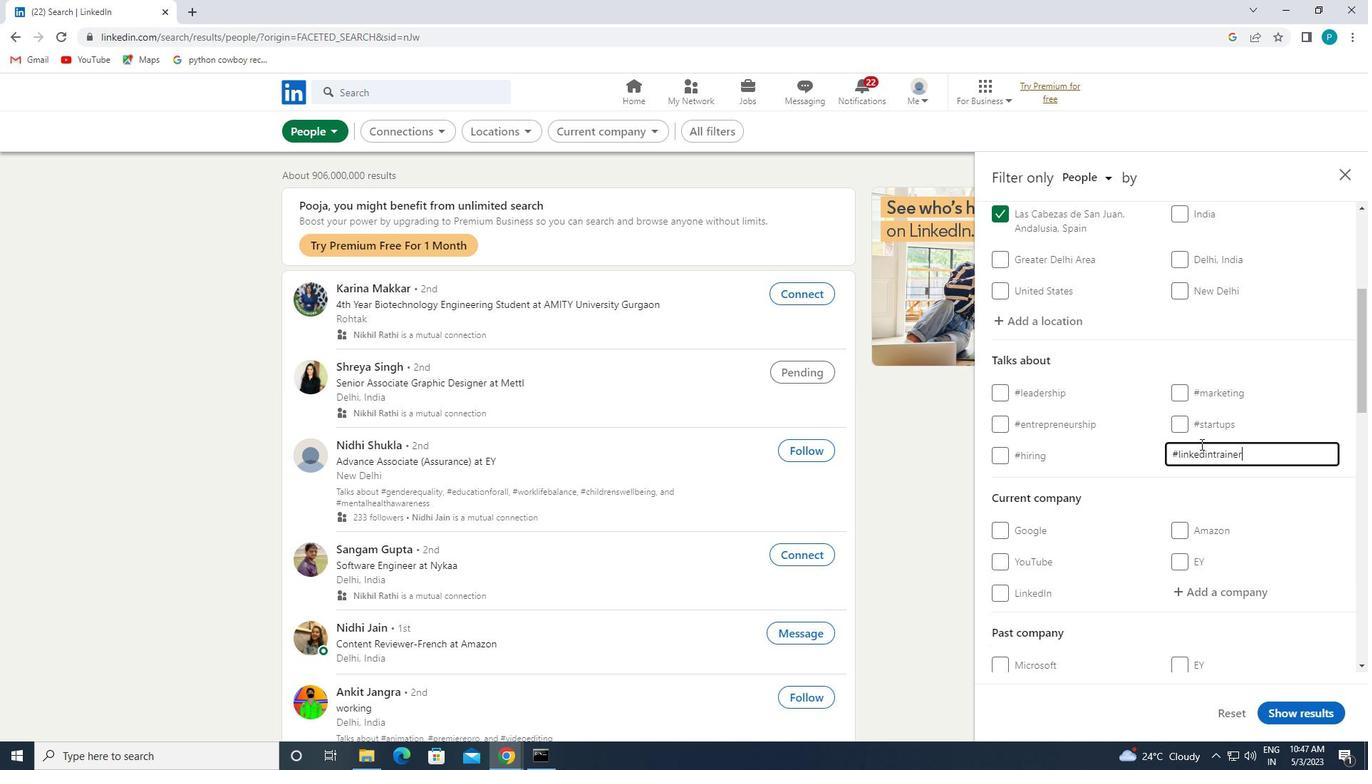 
Action: Mouse scrolled (982, 474) with delta (0, 0)
Screenshot: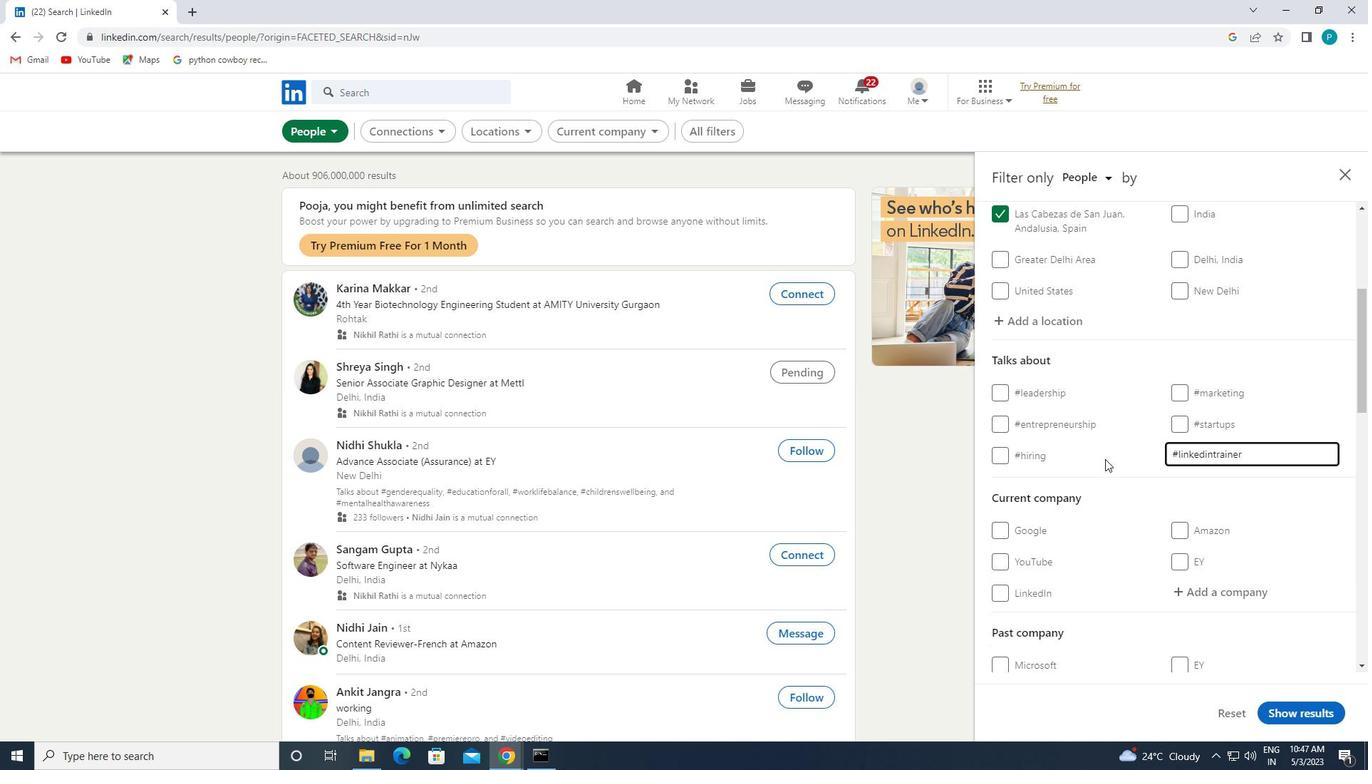 
Action: Mouse moved to (981, 476)
Screenshot: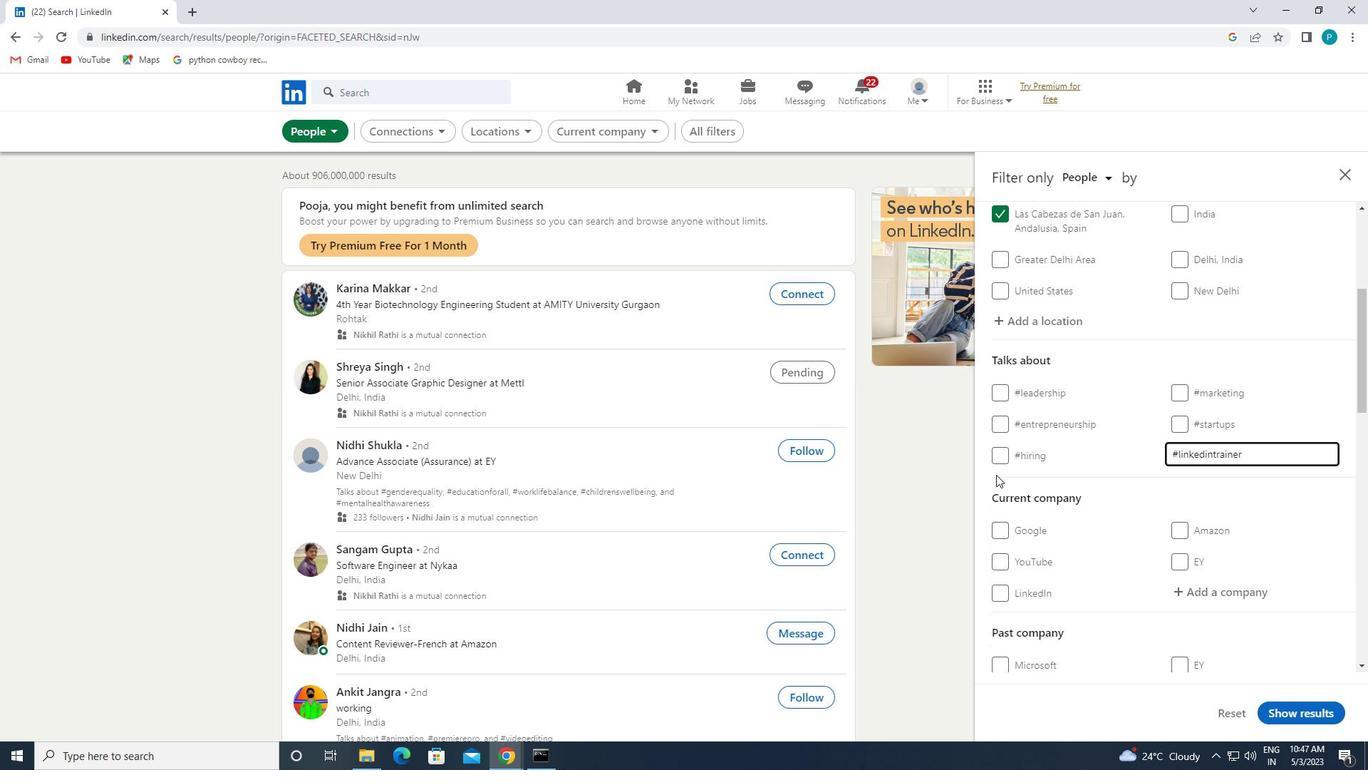 
Action: Mouse scrolled (981, 475) with delta (0, 0)
Screenshot: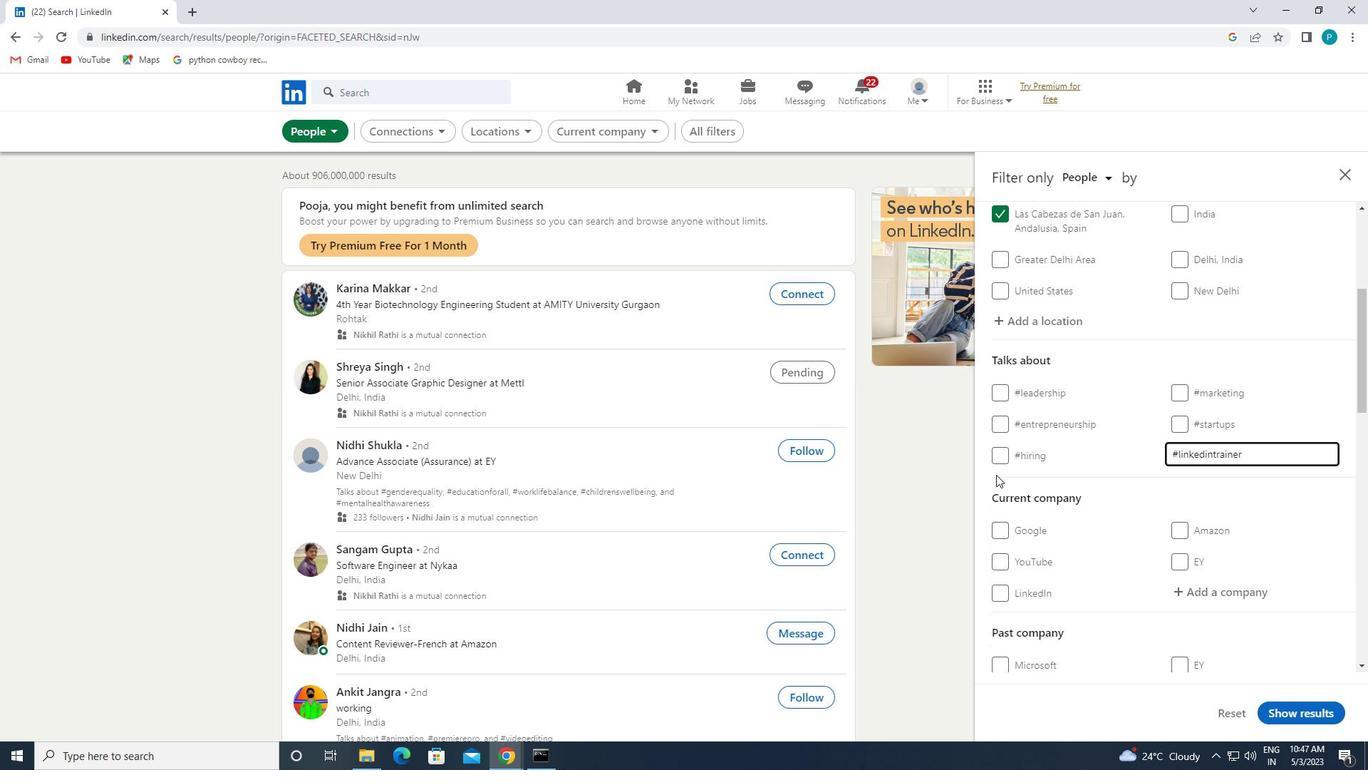 
Action: Mouse moved to (1001, 501)
Screenshot: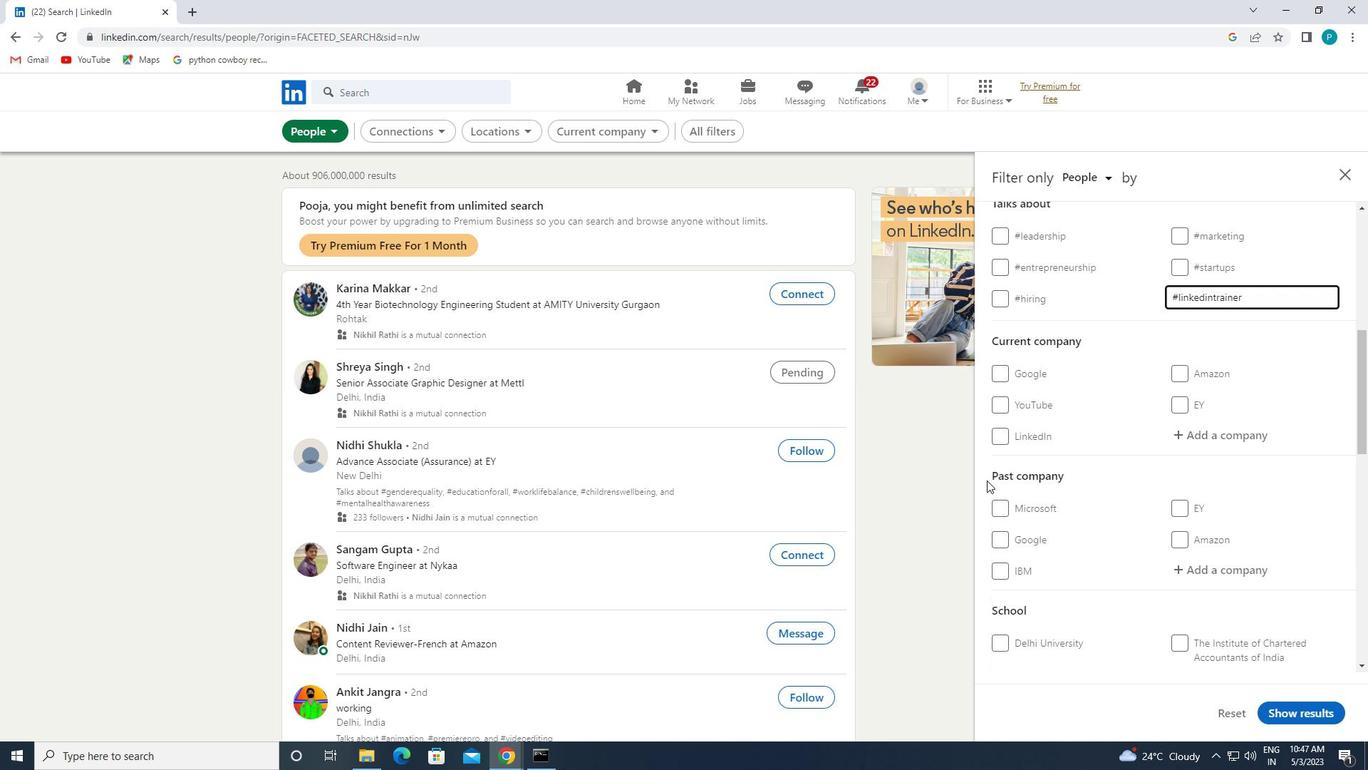 
Action: Mouse scrolled (1001, 501) with delta (0, 0)
Screenshot: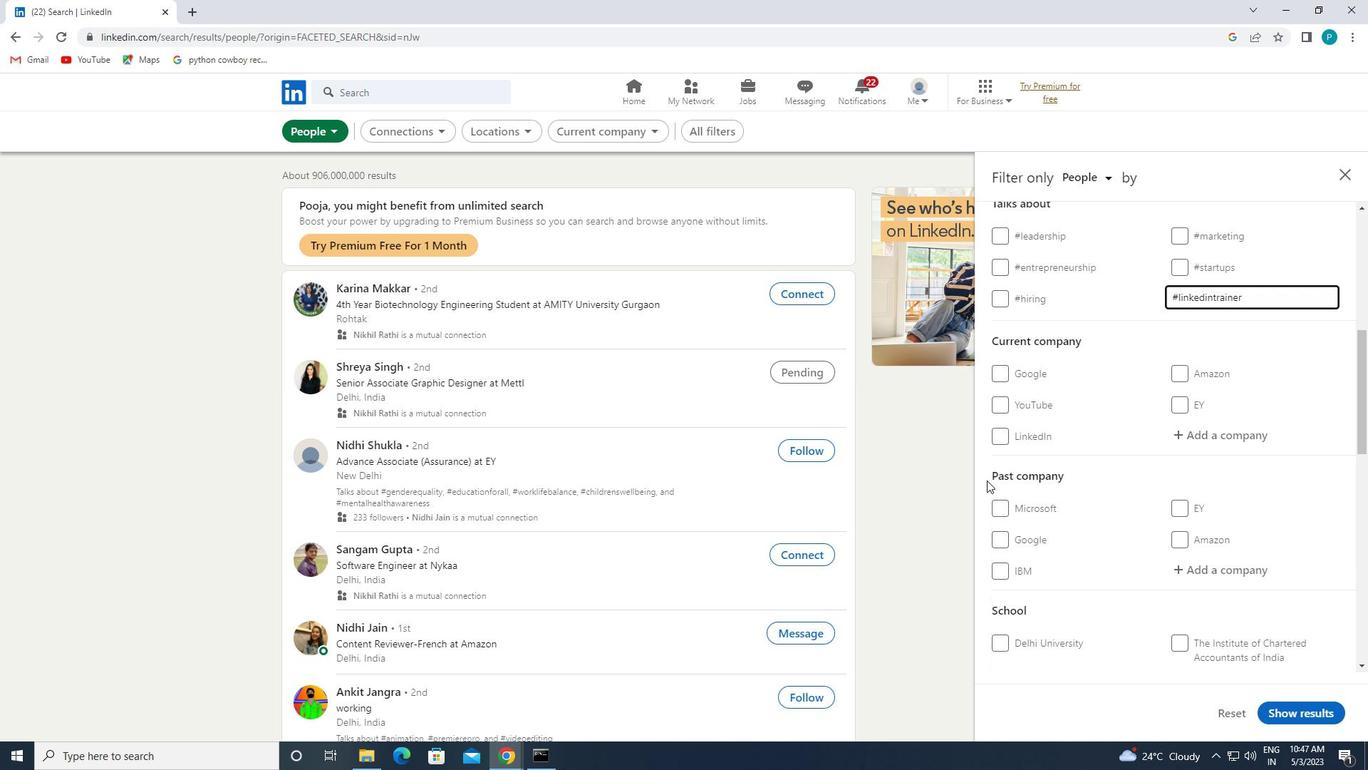 
Action: Mouse moved to (1003, 506)
Screenshot: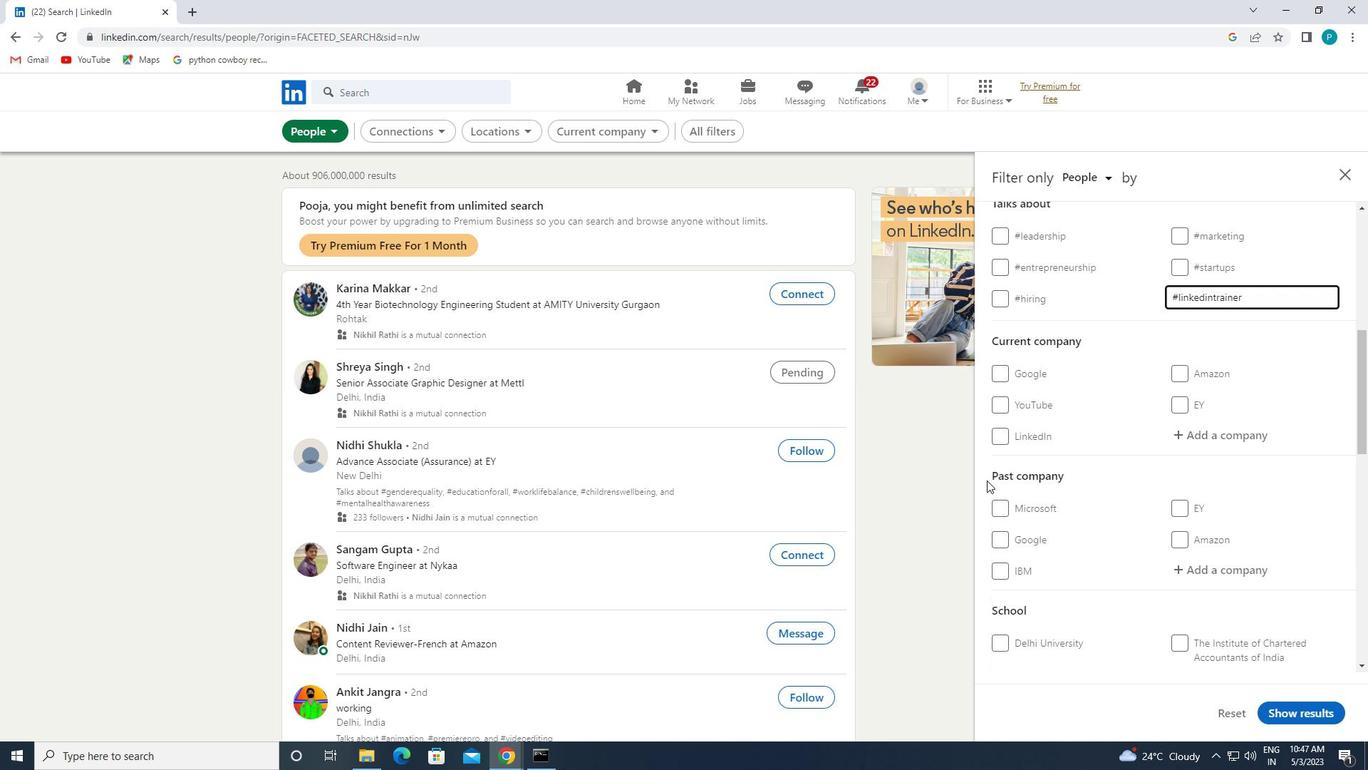 
Action: Mouse scrolled (1003, 506) with delta (0, 0)
Screenshot: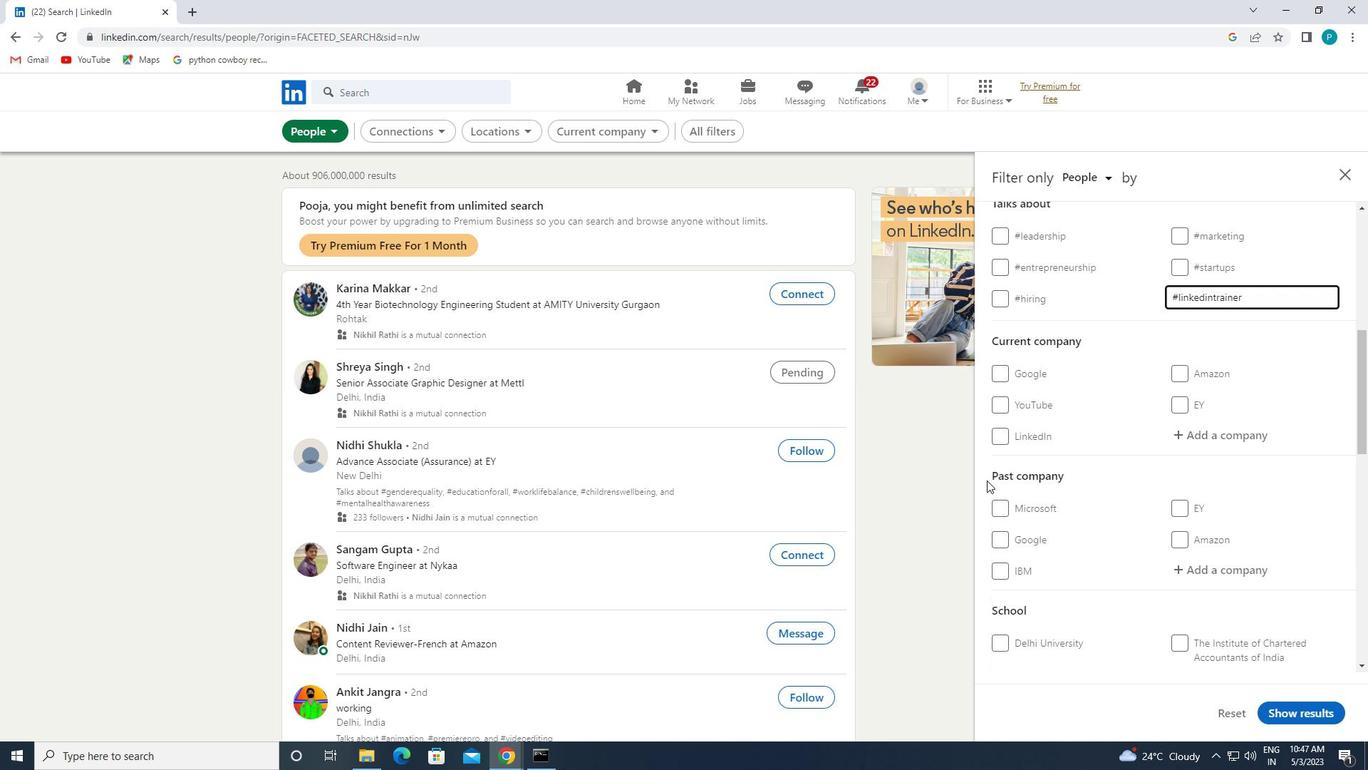 
Action: Mouse moved to (1006, 516)
Screenshot: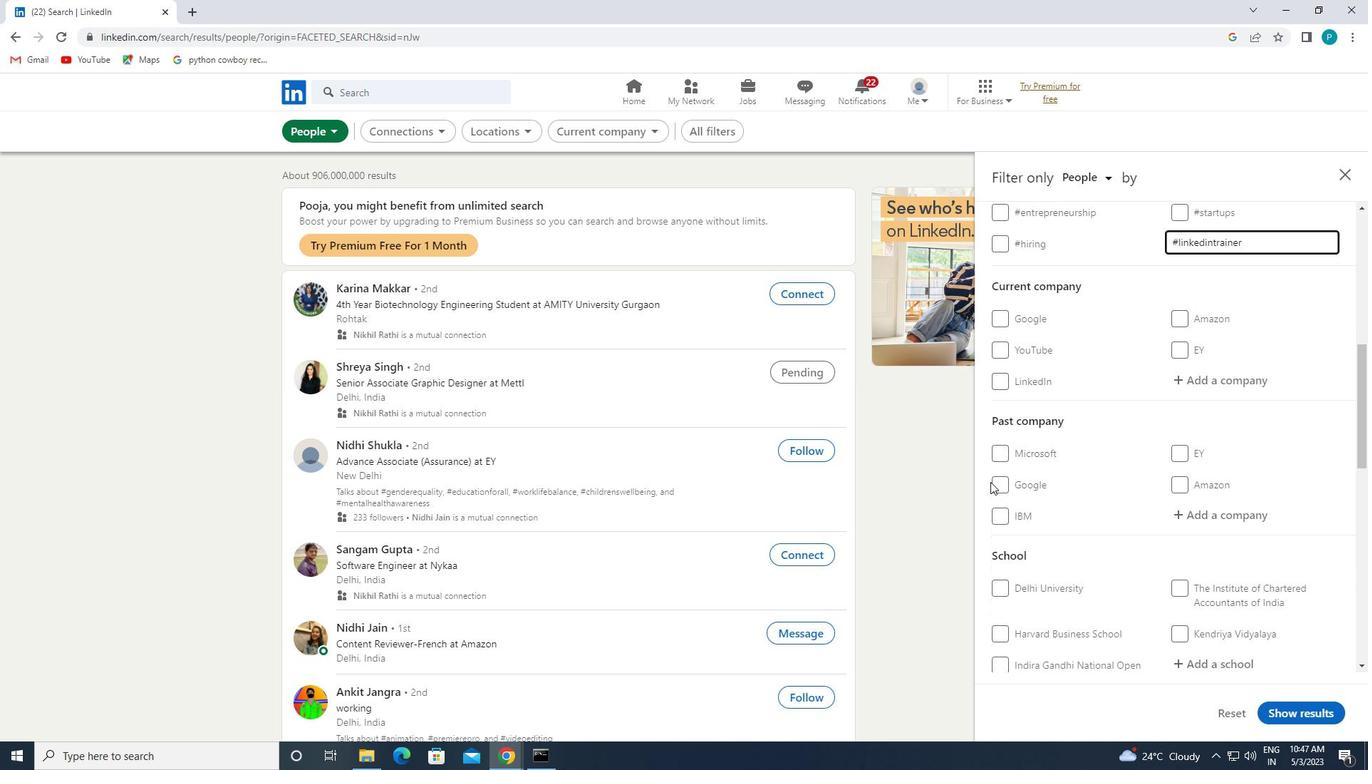 
Action: Mouse scrolled (1006, 515) with delta (0, 0)
Screenshot: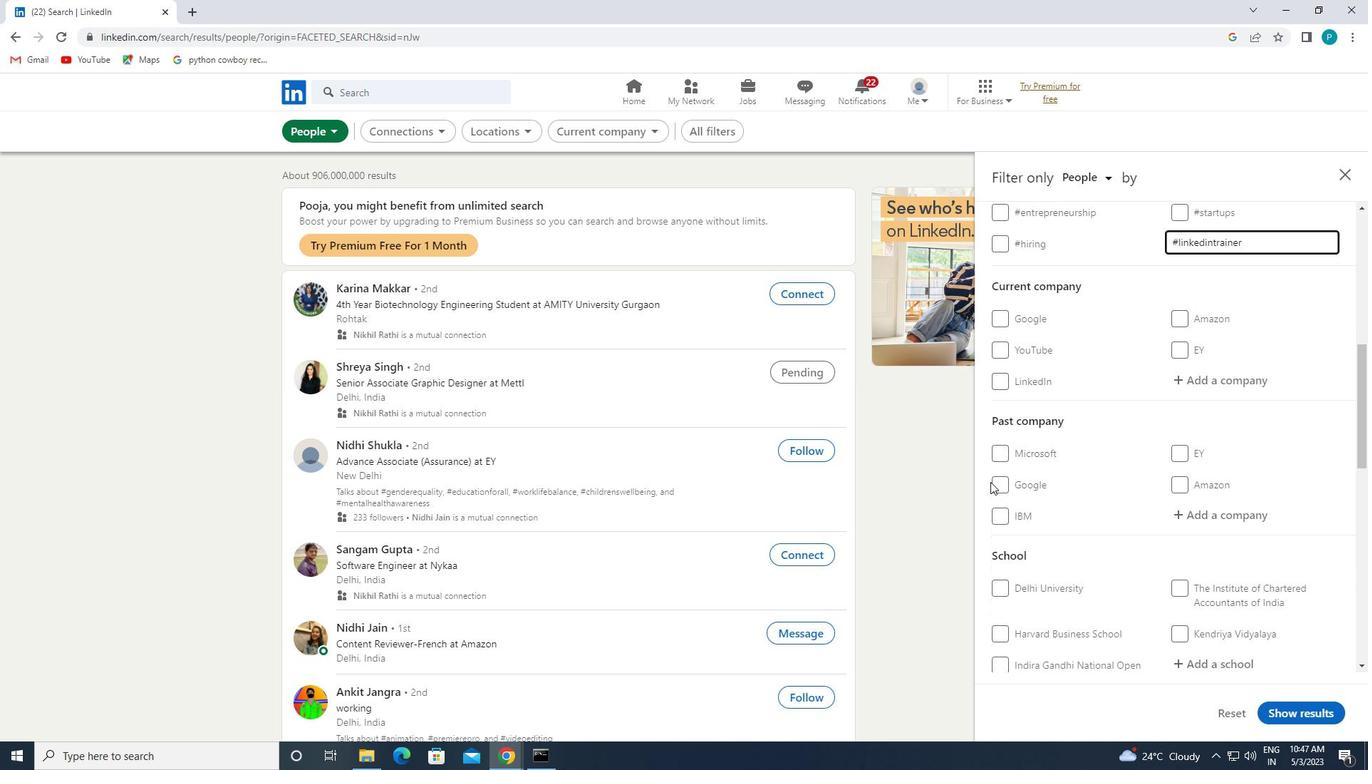 
Action: Mouse moved to (1013, 526)
Screenshot: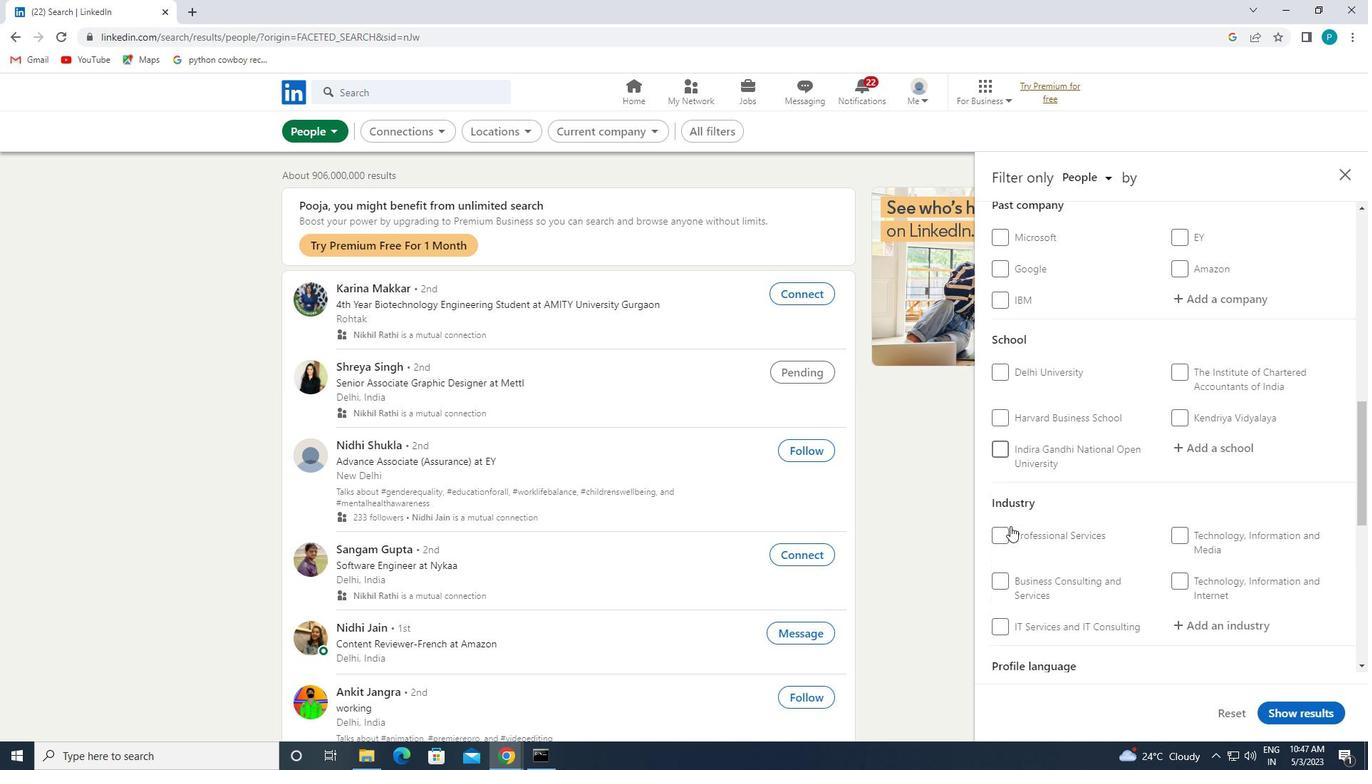 
Action: Mouse scrolled (1013, 525) with delta (0, 0)
Screenshot: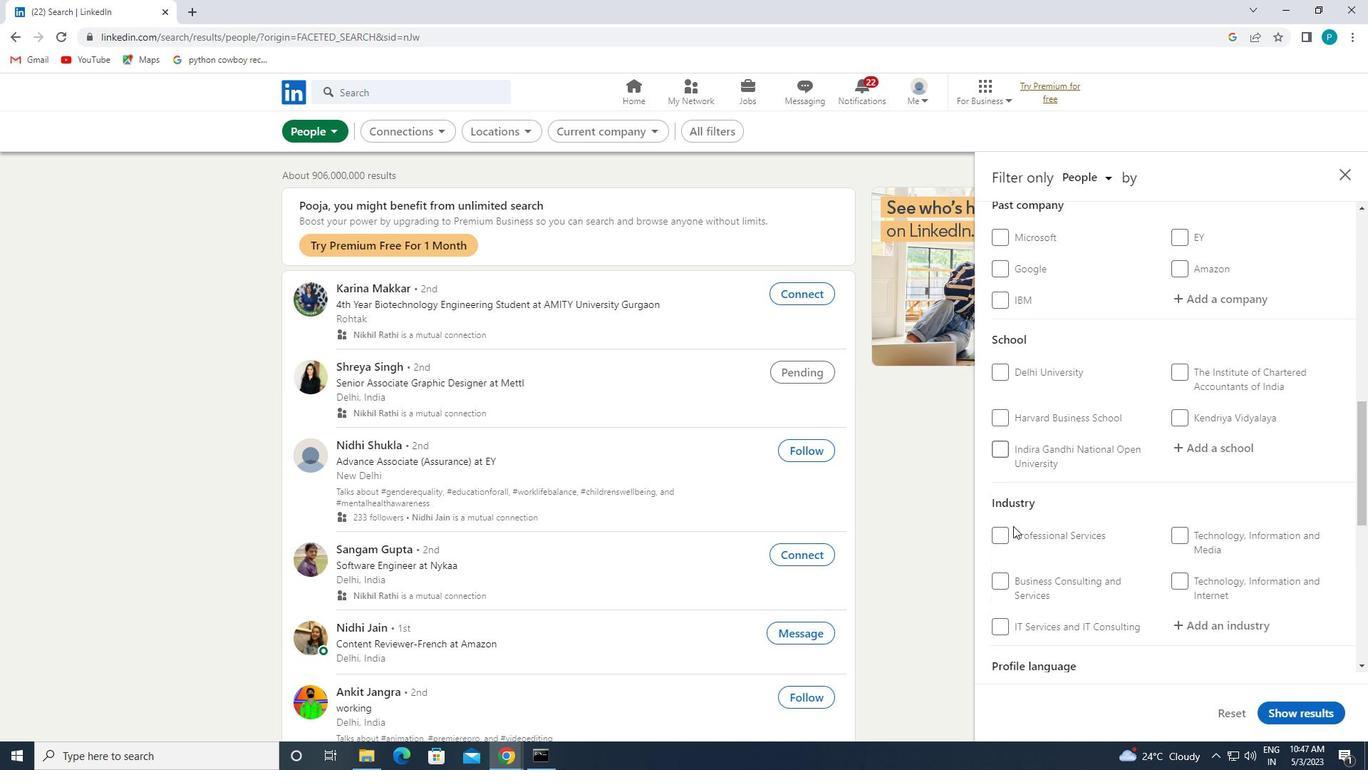 
Action: Mouse moved to (1027, 630)
Screenshot: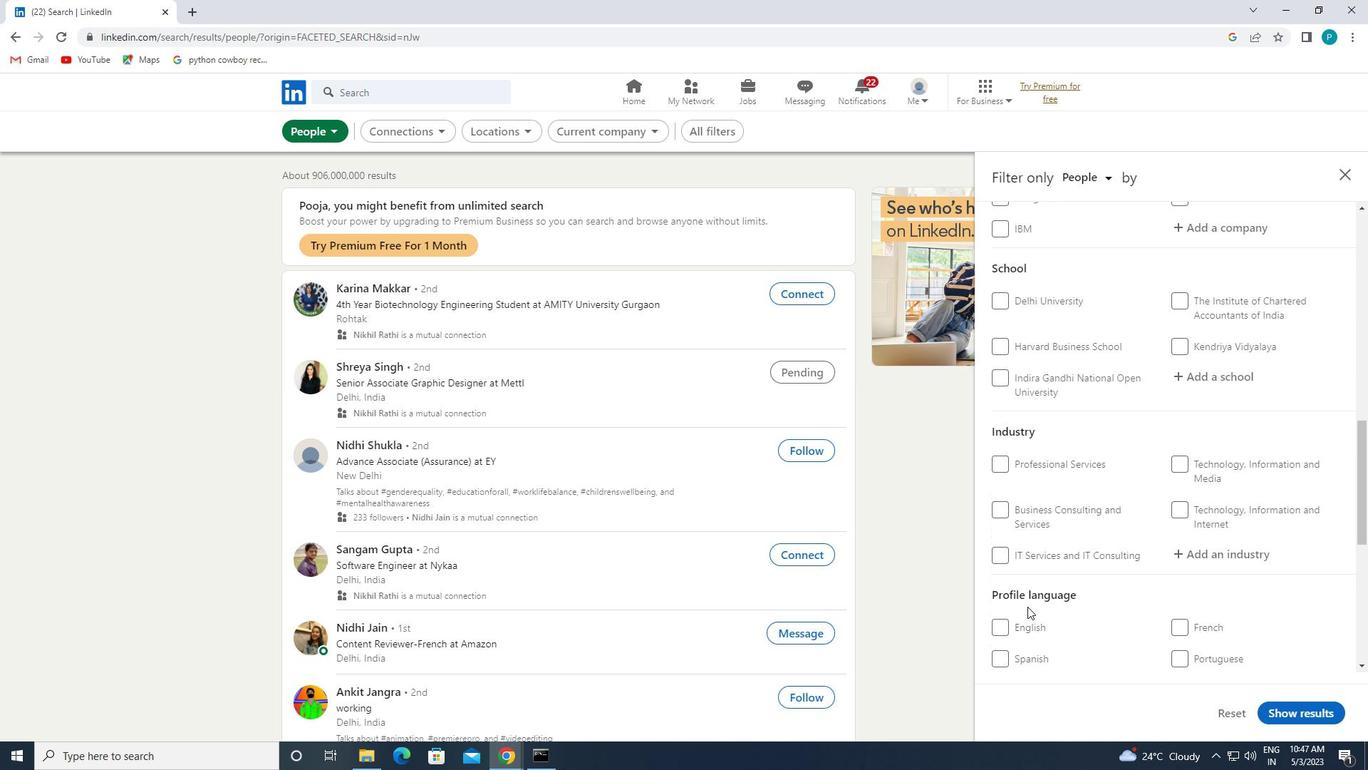 
Action: Mouse pressed left at (1027, 630)
Screenshot: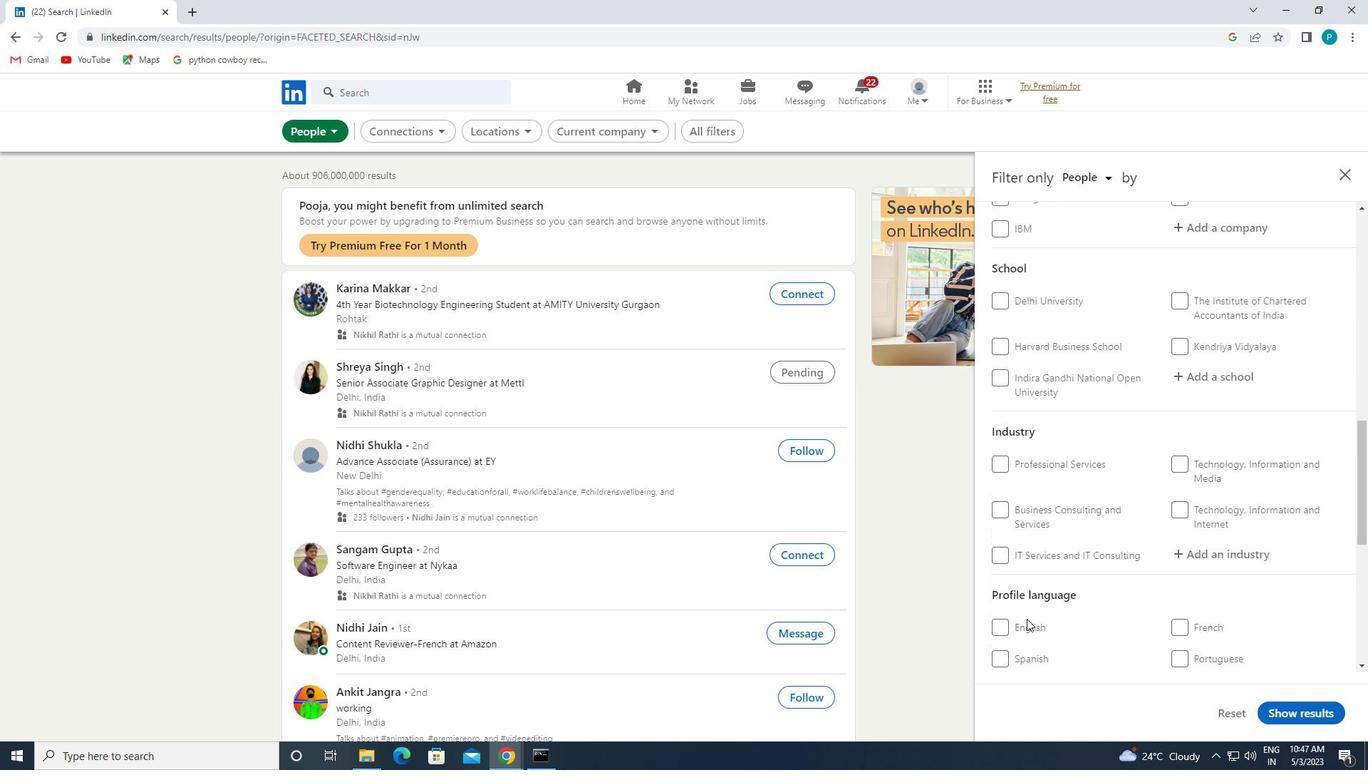 
Action: Mouse moved to (1113, 559)
Screenshot: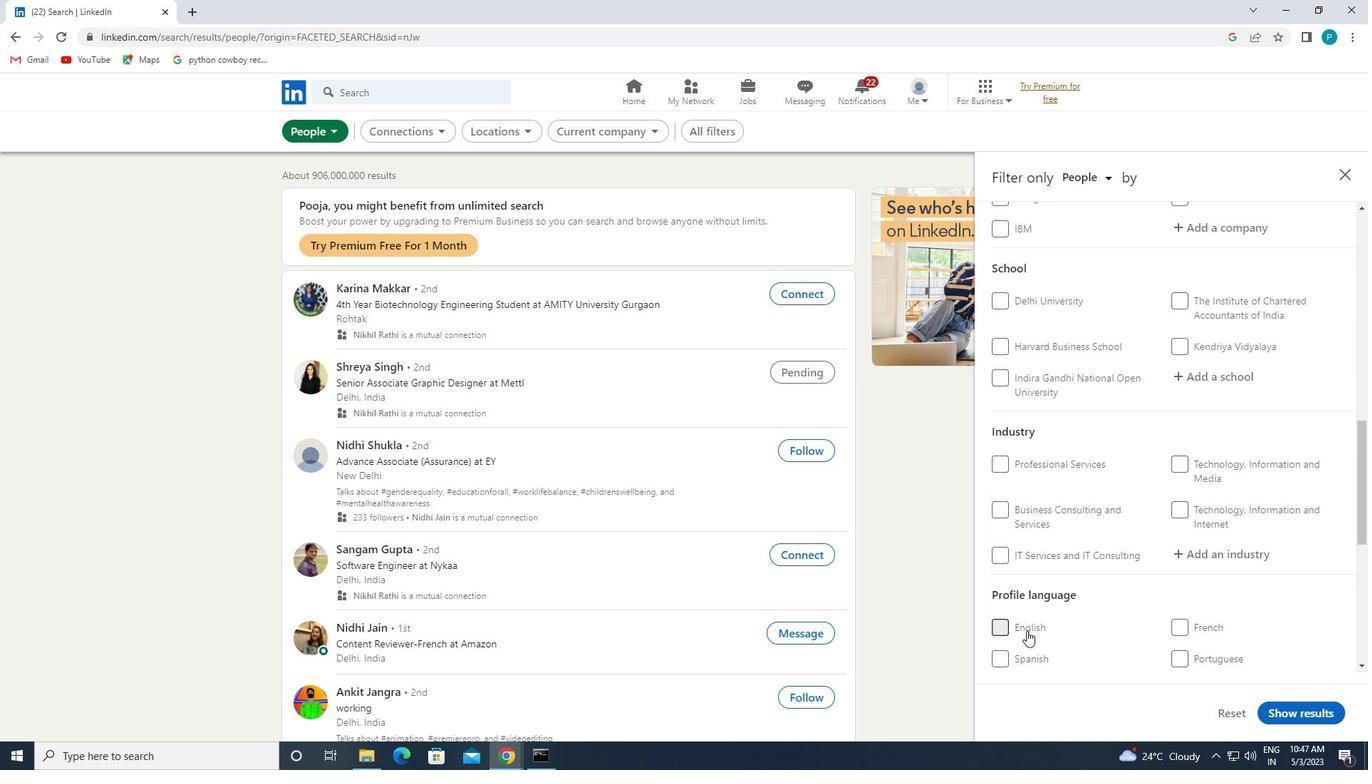 
Action: Mouse scrolled (1113, 560) with delta (0, 0)
Screenshot: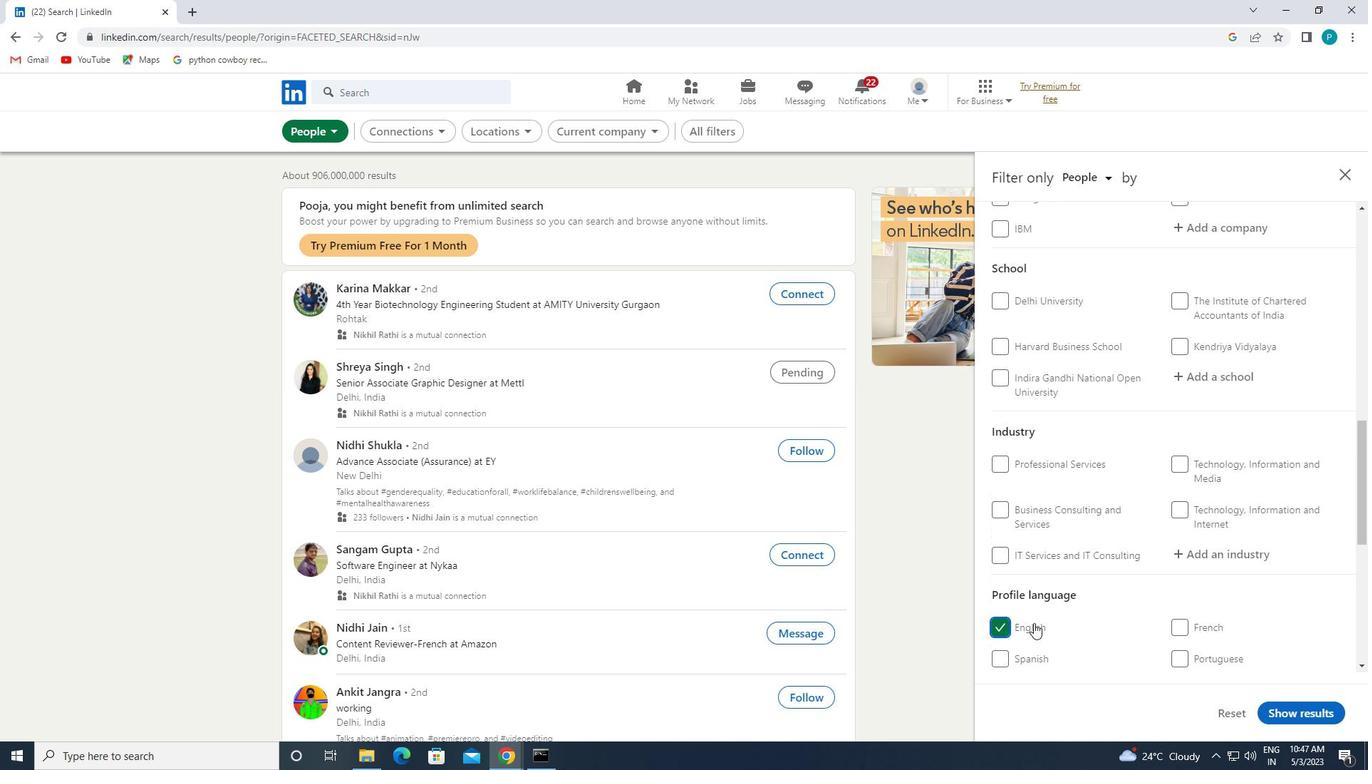
Action: Mouse moved to (1113, 558)
Screenshot: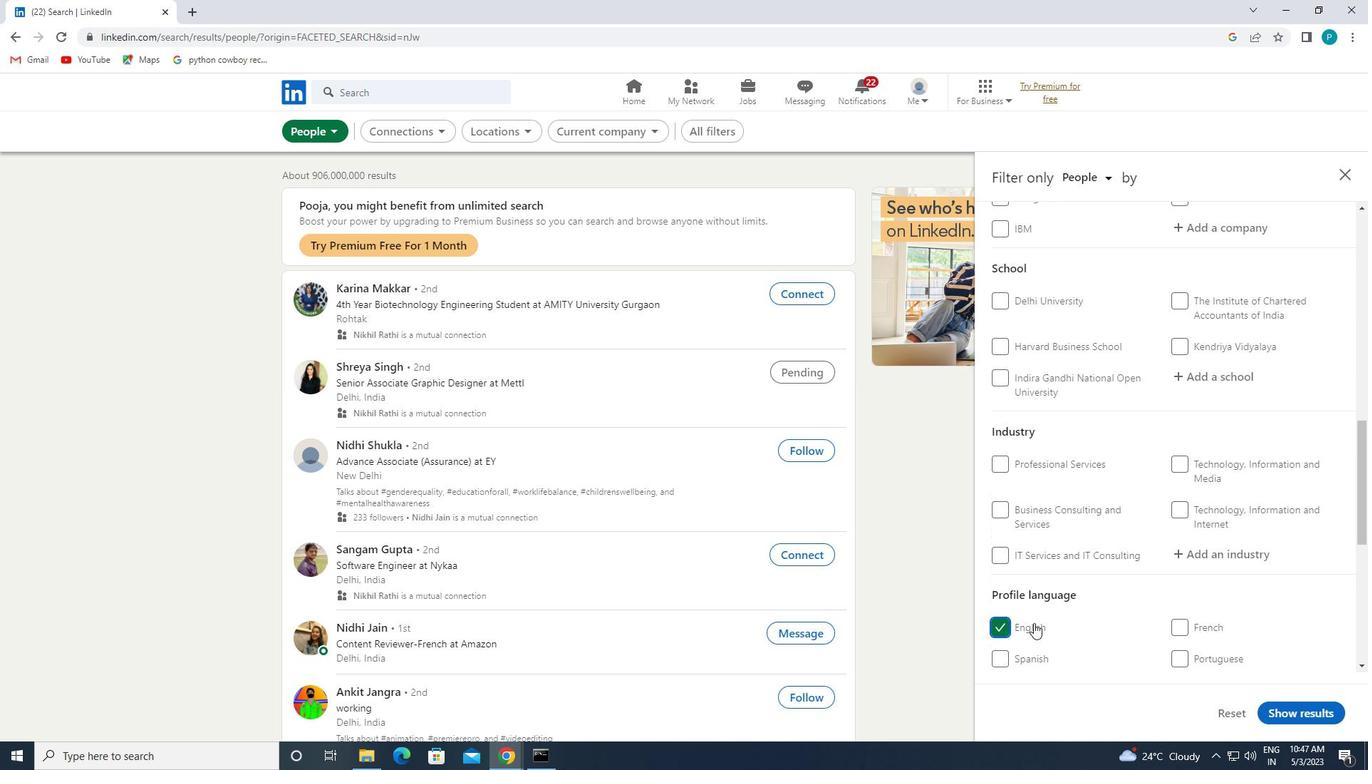 
Action: Mouse scrolled (1113, 559) with delta (0, 0)
Screenshot: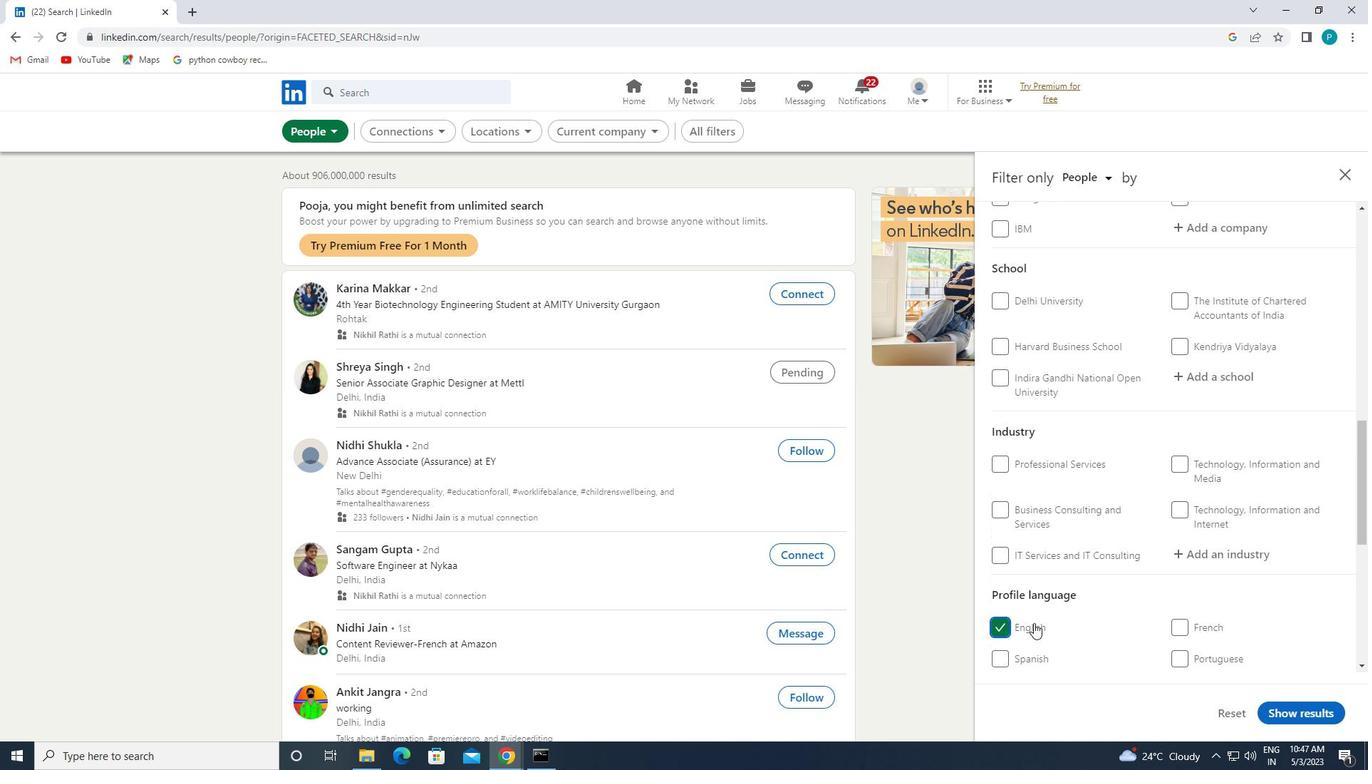 
Action: Mouse moved to (1113, 558)
Screenshot: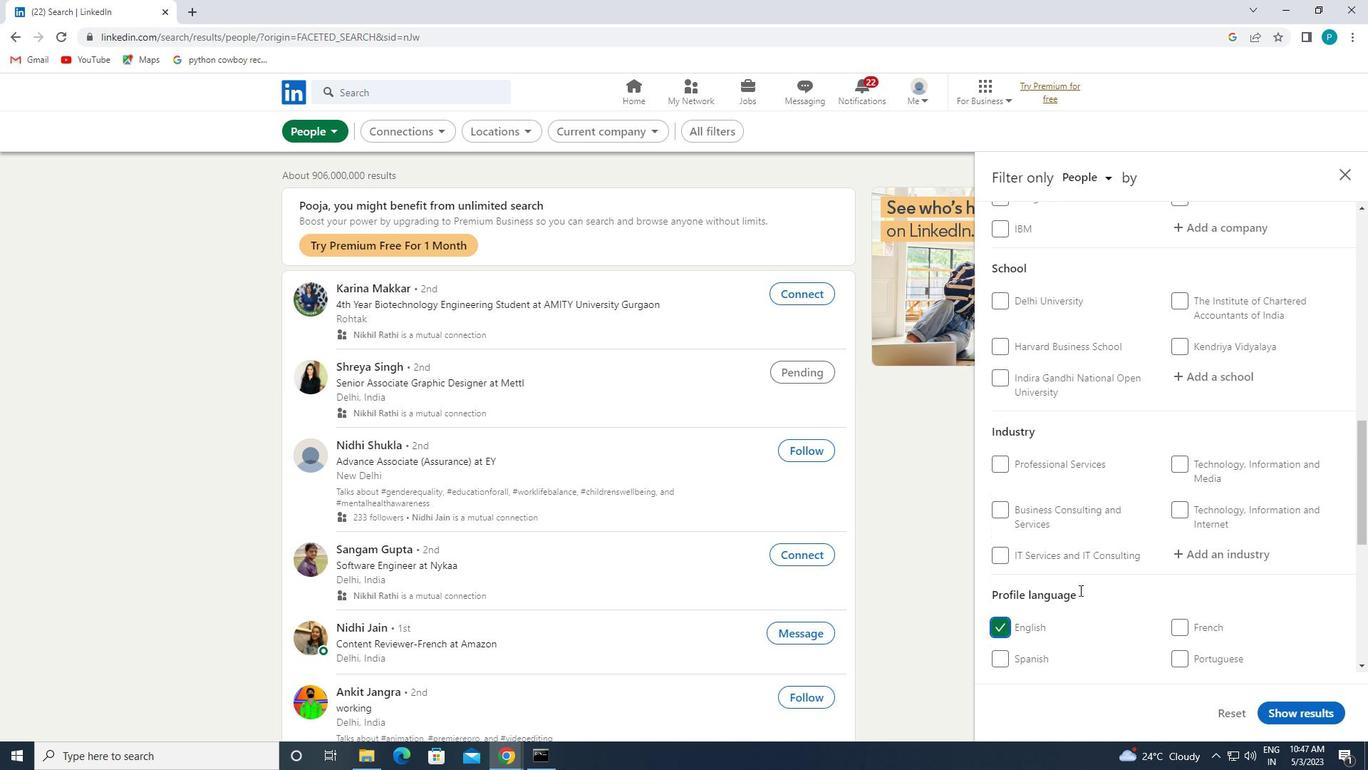 
Action: Mouse scrolled (1113, 558) with delta (0, 0)
Screenshot: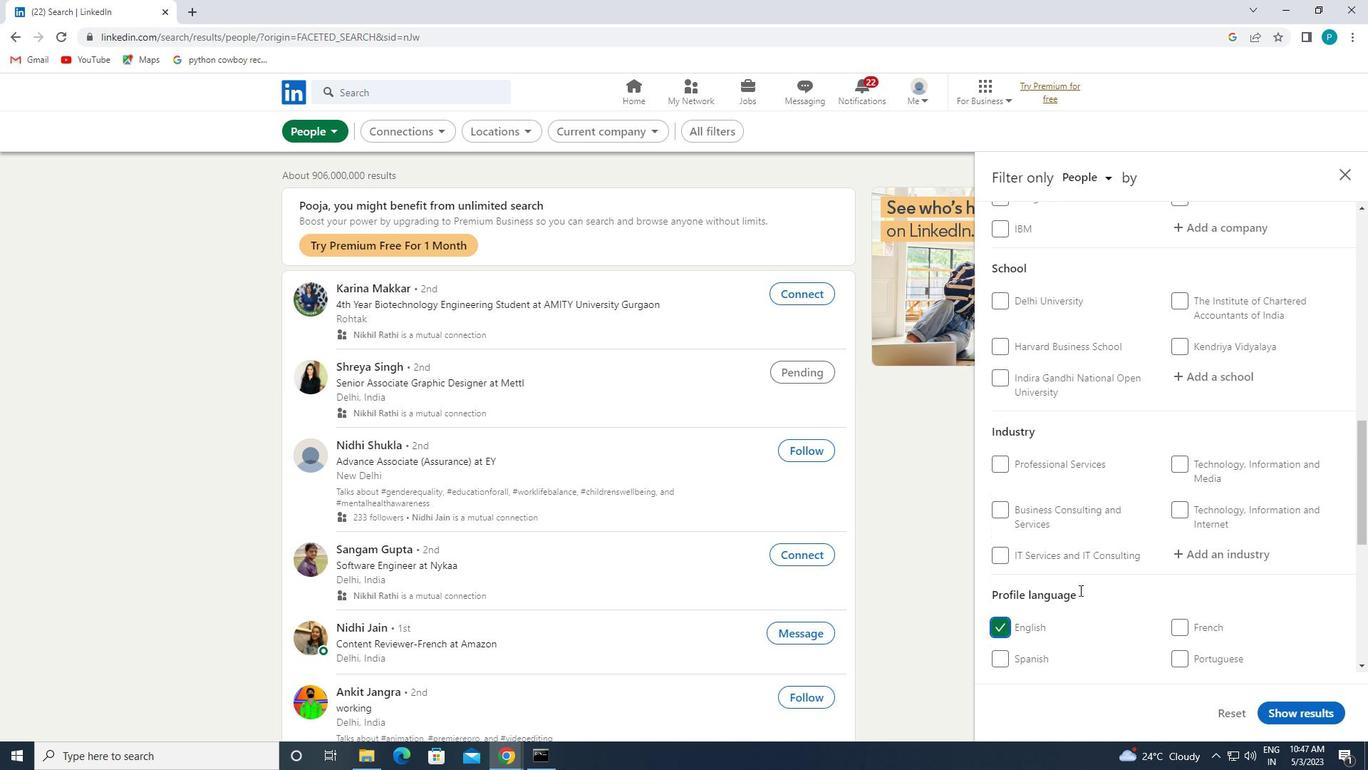 
Action: Mouse scrolled (1113, 558) with delta (0, 0)
Screenshot: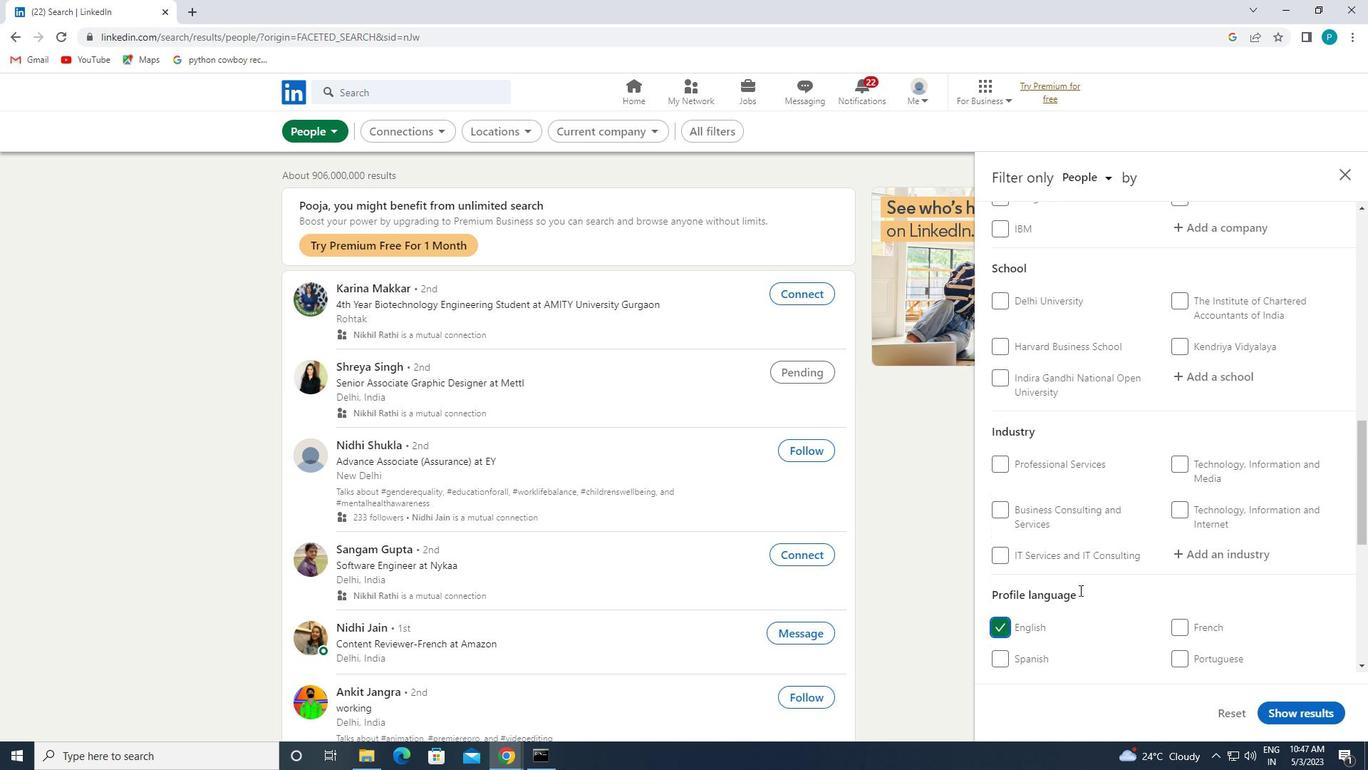 
Action: Mouse moved to (1182, 521)
Screenshot: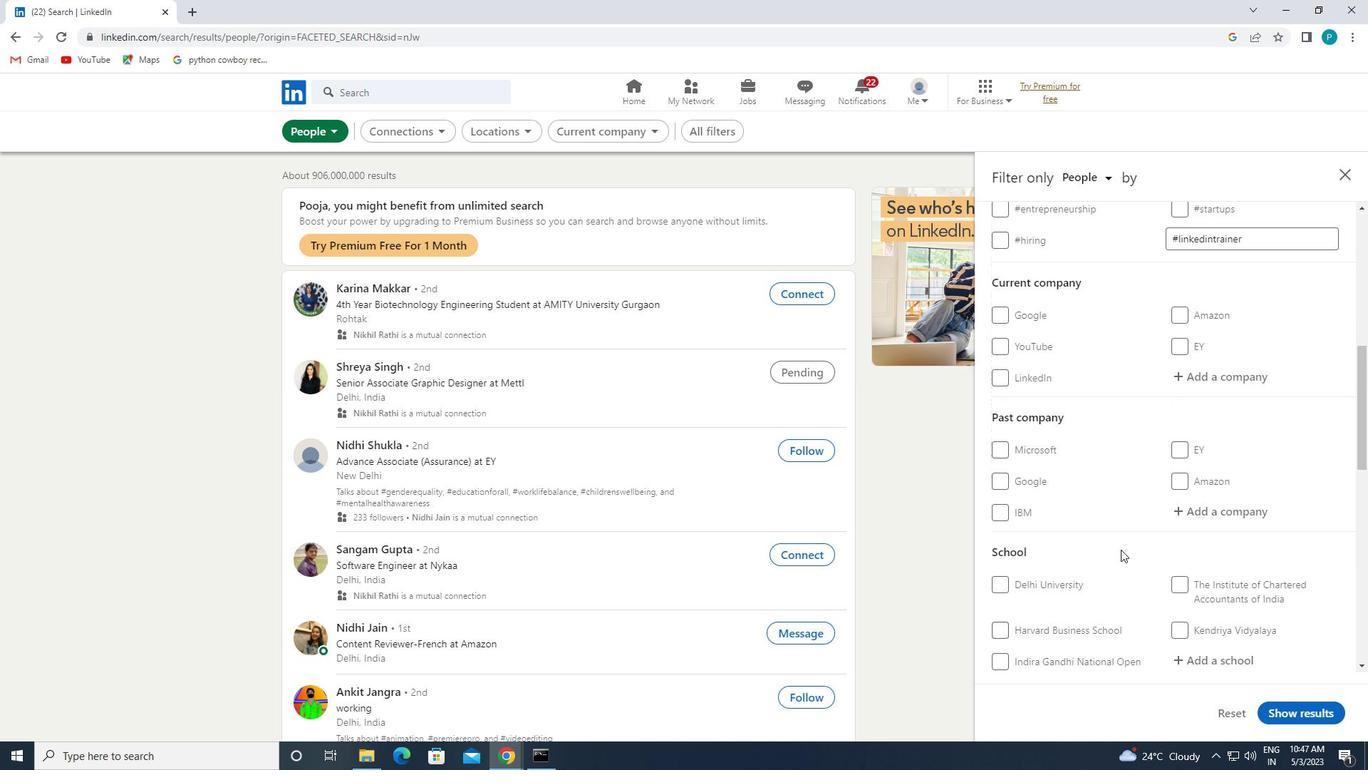 
Action: Mouse scrolled (1182, 522) with delta (0, 0)
Screenshot: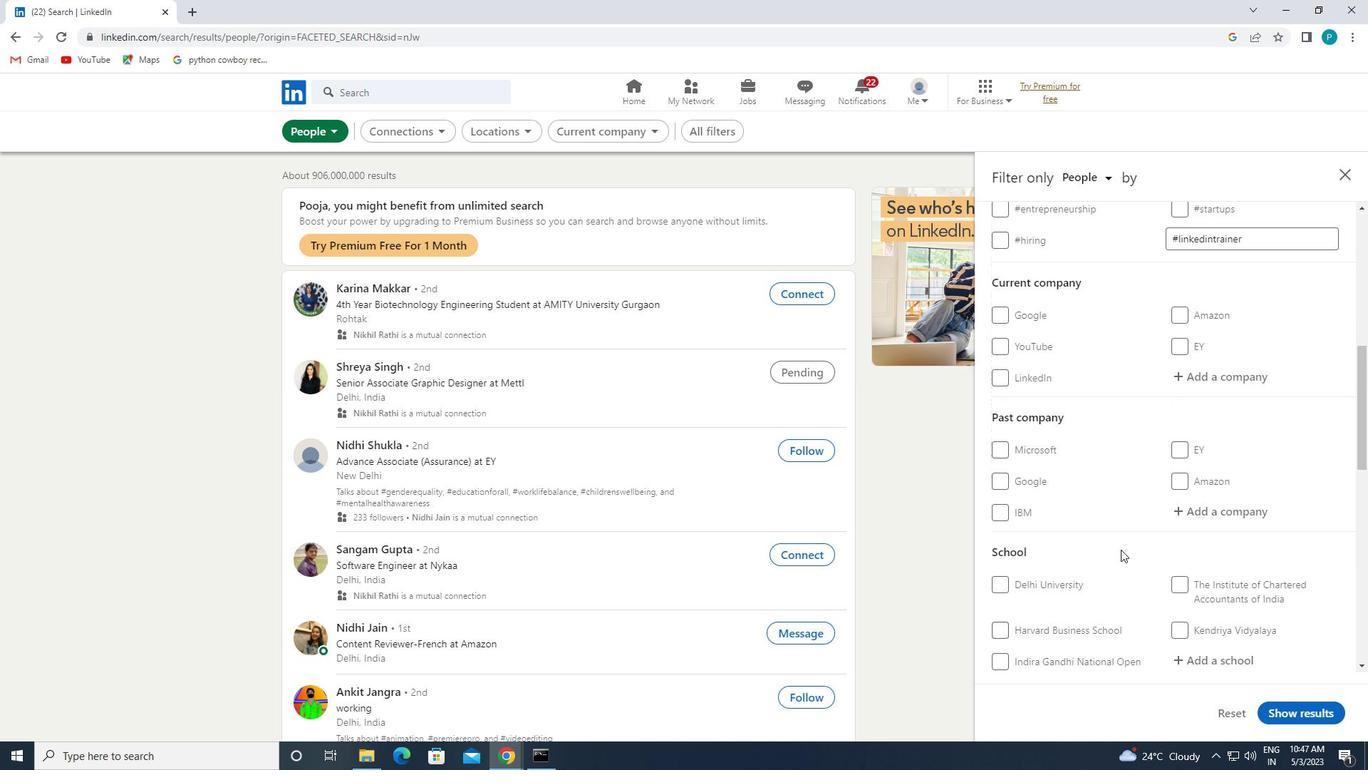 
Action: Mouse moved to (1185, 518)
Screenshot: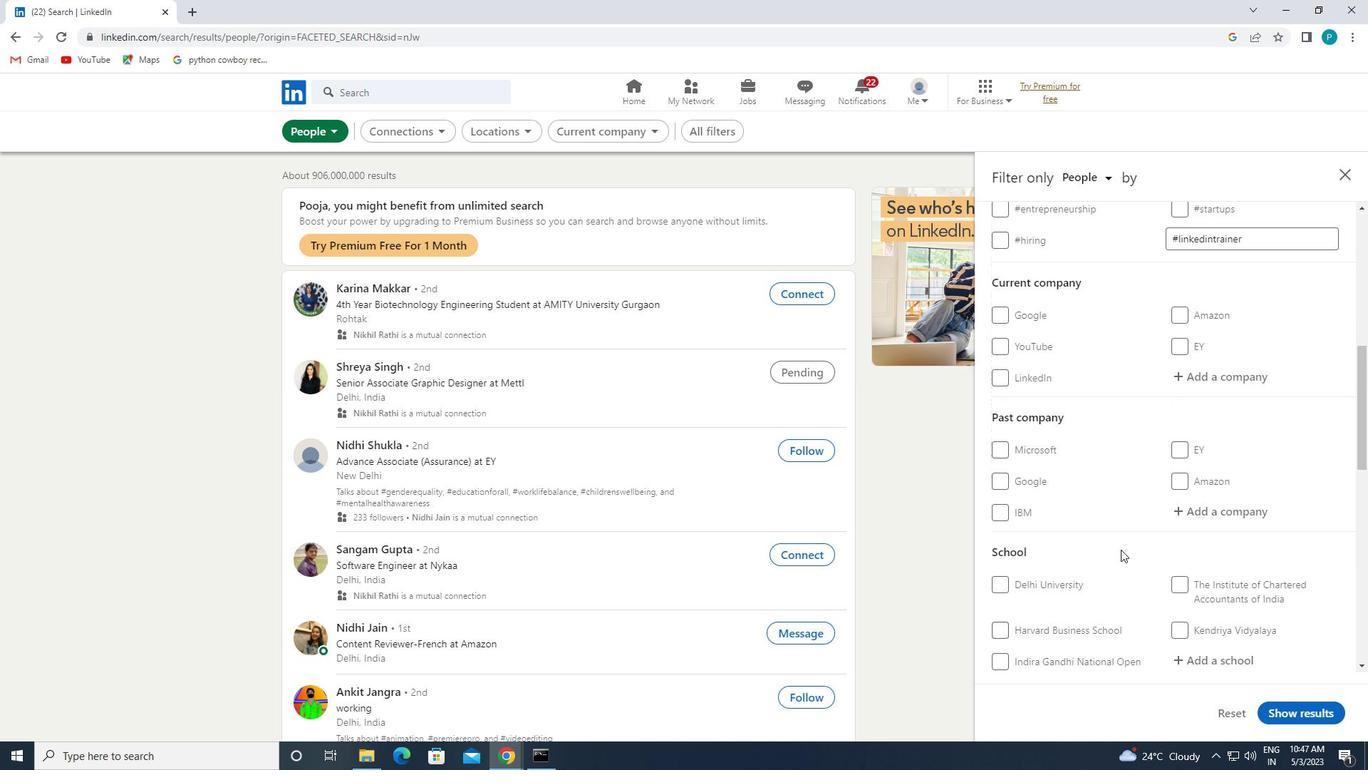 
Action: Mouse scrolled (1185, 519) with delta (0, 0)
Screenshot: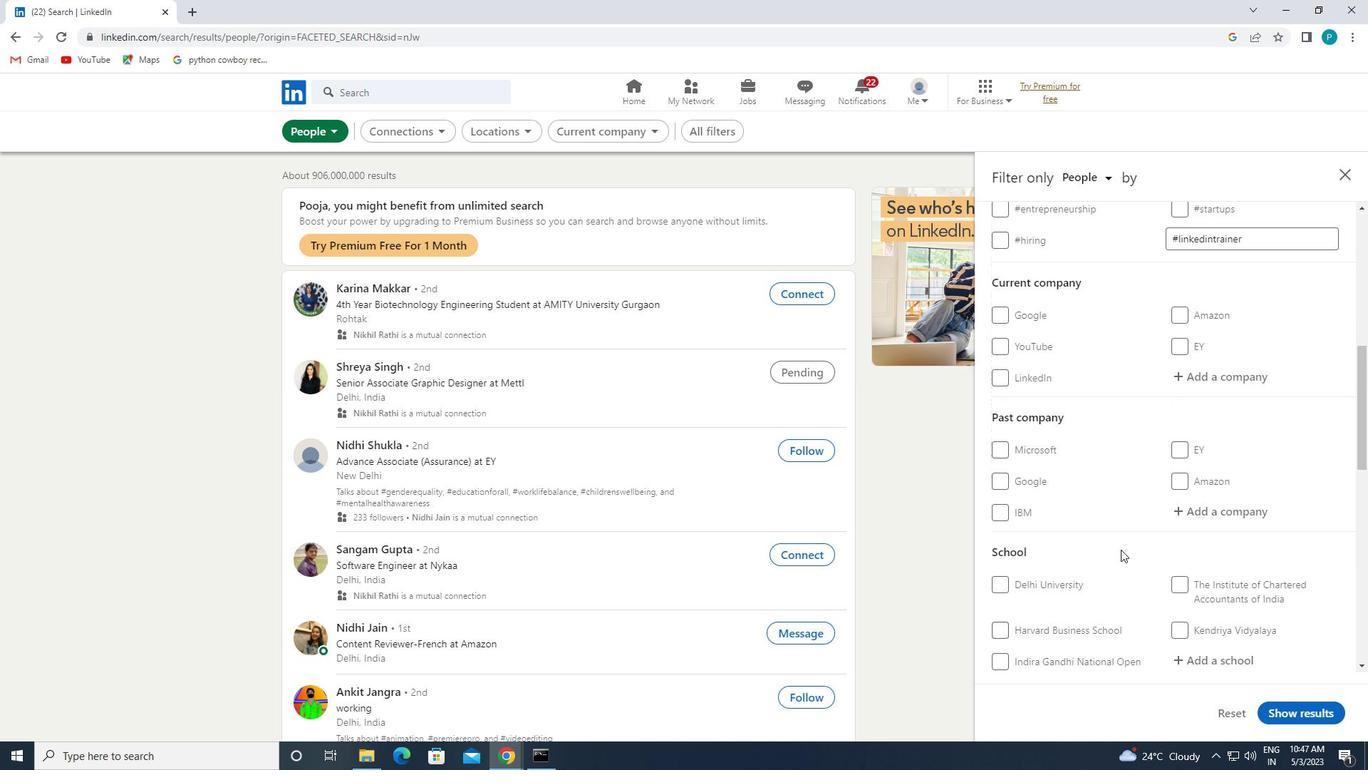 
Action: Mouse scrolled (1185, 519) with delta (0, 0)
Screenshot: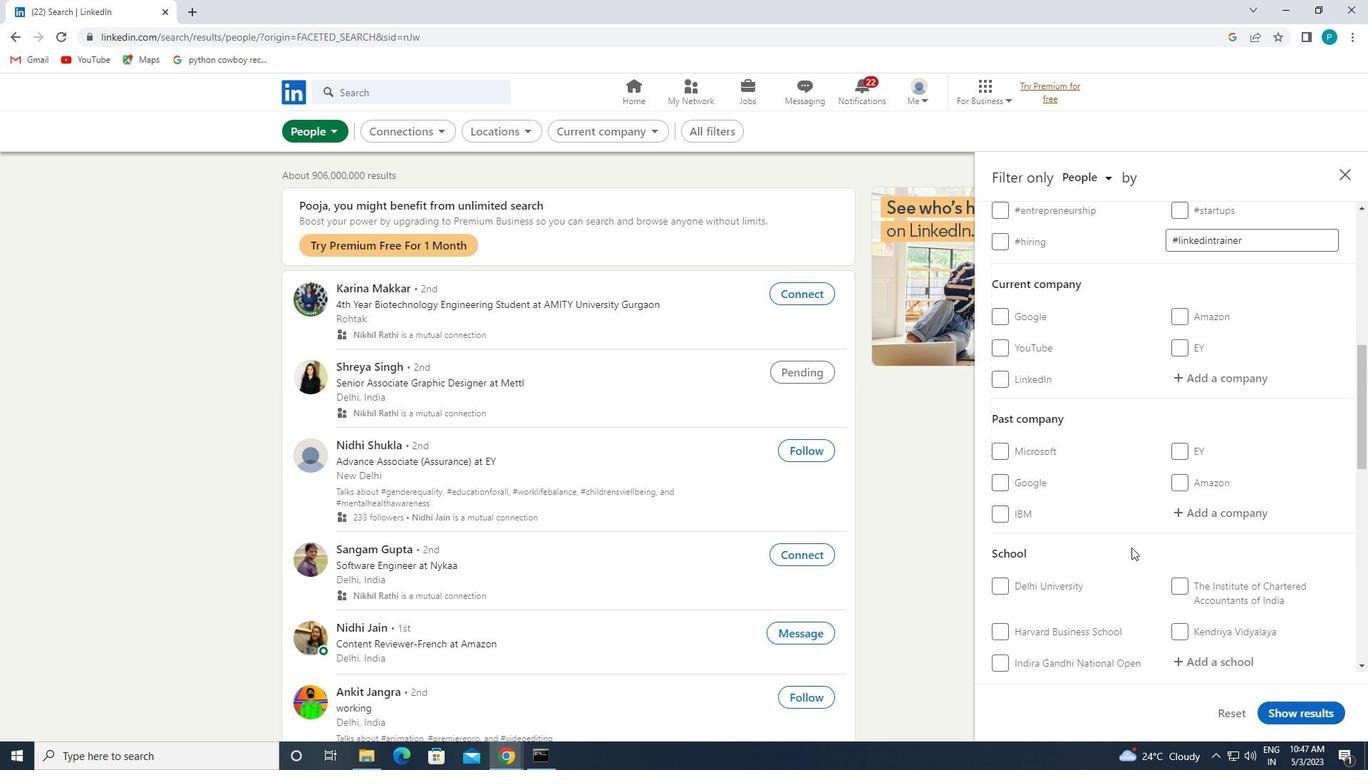 
Action: Mouse moved to (1196, 586)
Screenshot: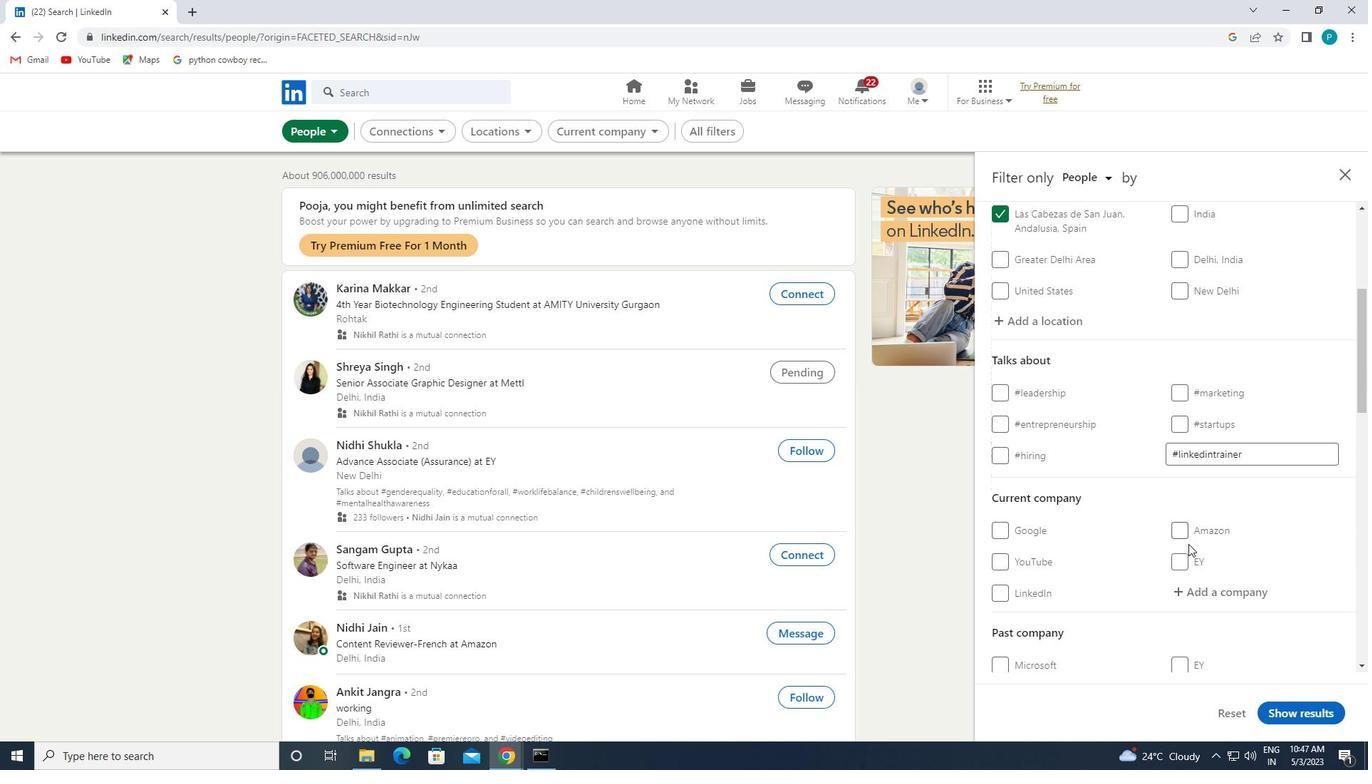 
Action: Mouse pressed left at (1196, 586)
Screenshot: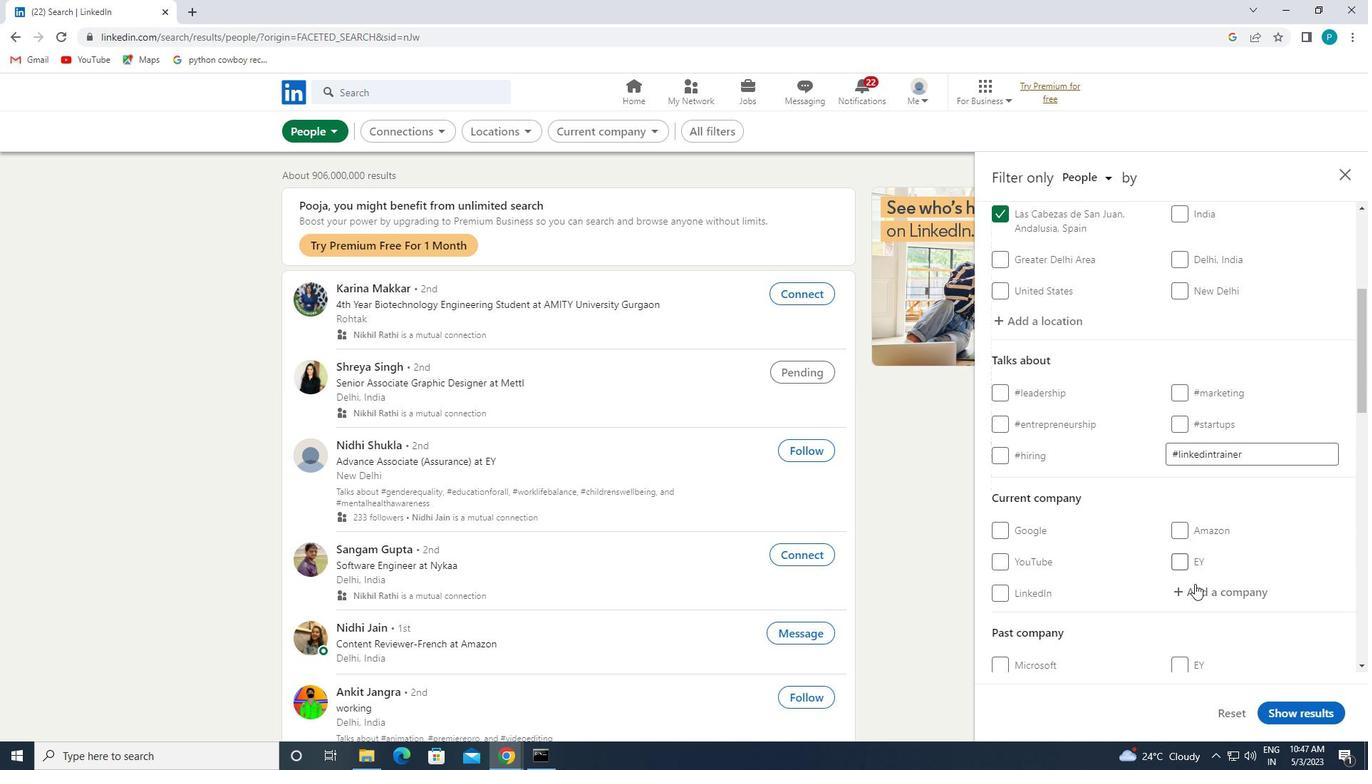 
Action: Mouse moved to (1144, 539)
Screenshot: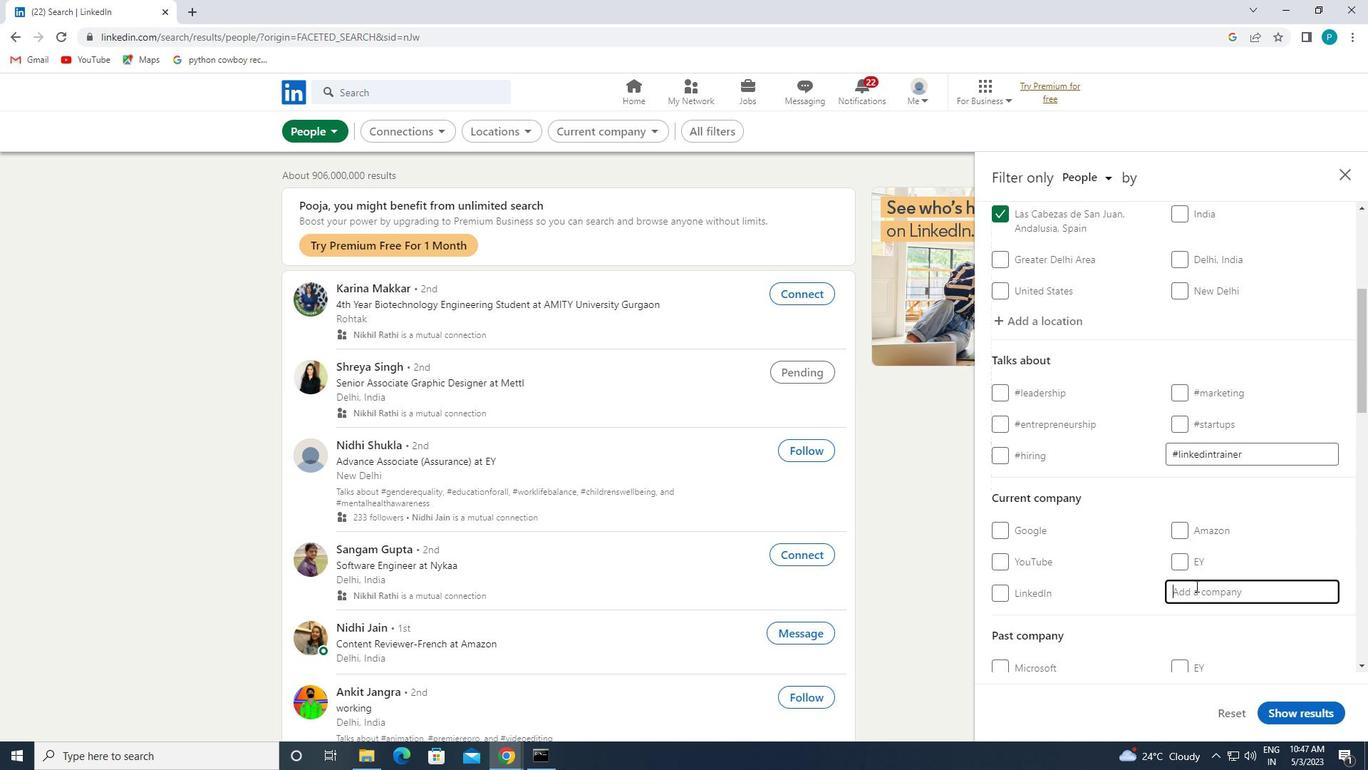 
Action: Mouse scrolled (1144, 538) with delta (0, 0)
Screenshot: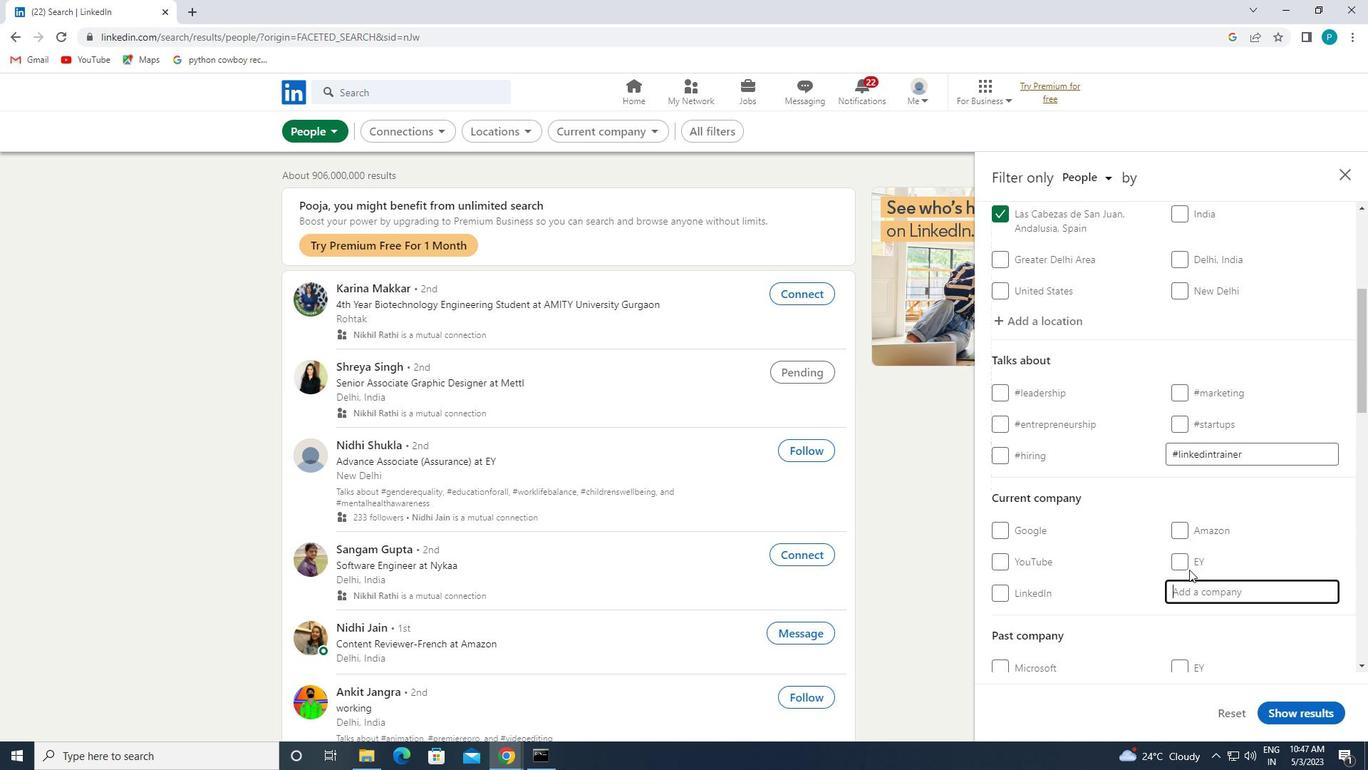 
Action: Mouse moved to (1134, 530)
Screenshot: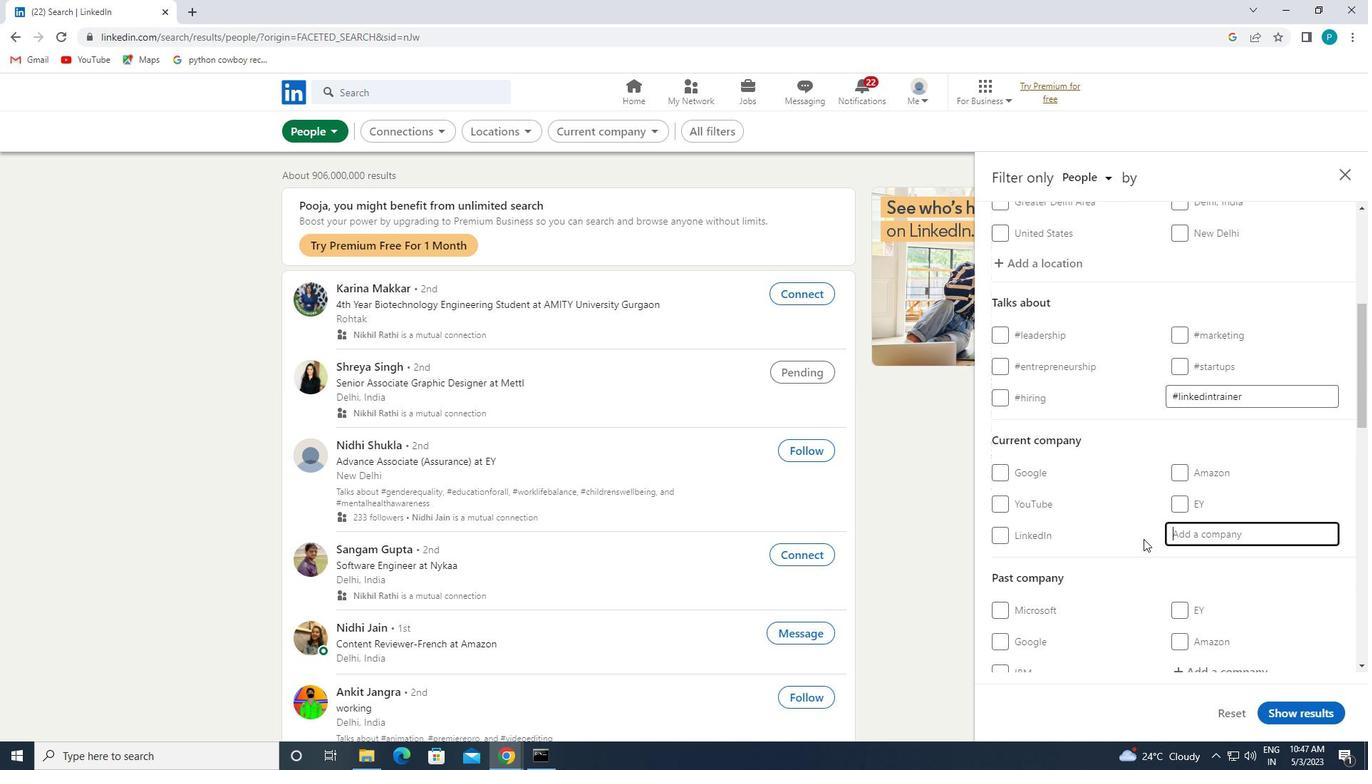 
Action: Key pressed <Key.caps_lock>P<Key.caps_lock>HILIPS
Screenshot: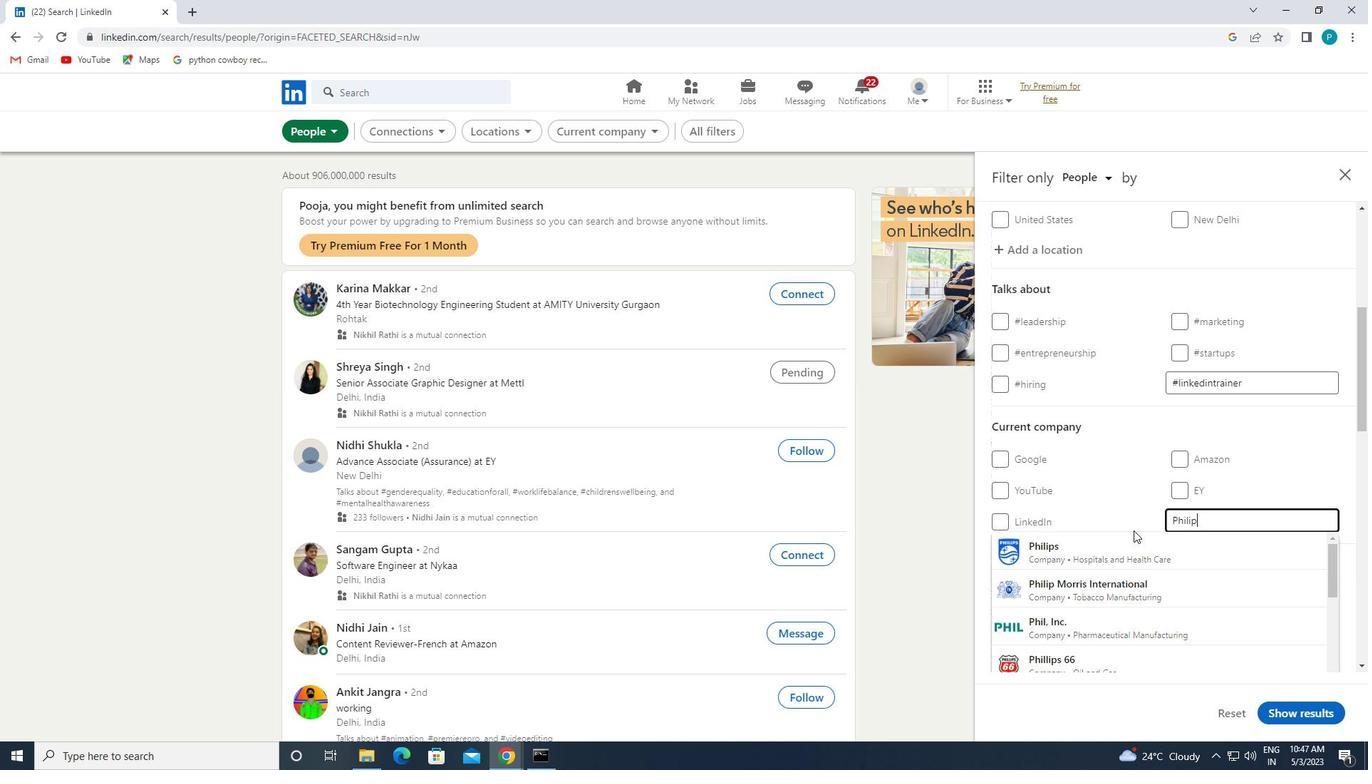 
Action: Mouse moved to (1139, 533)
Screenshot: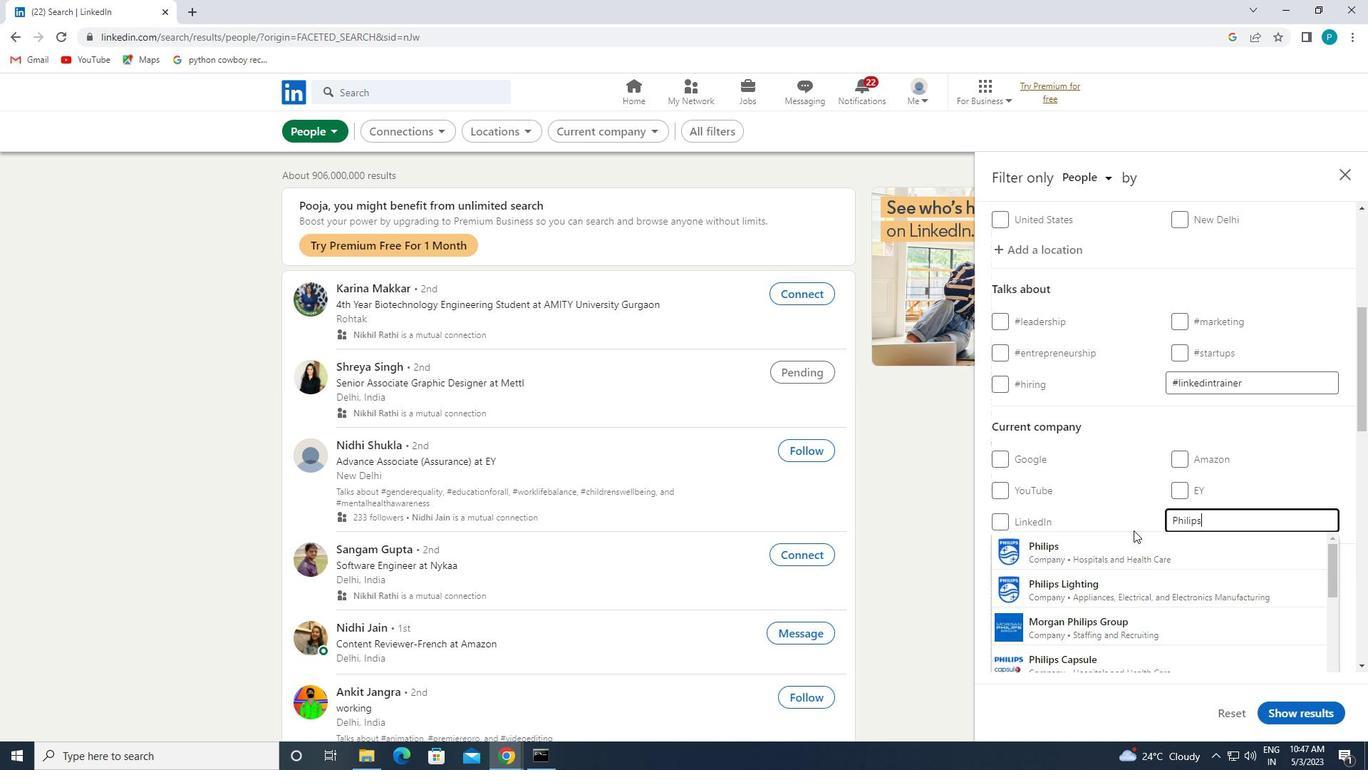 
Action: Mouse pressed left at (1139, 533)
Screenshot: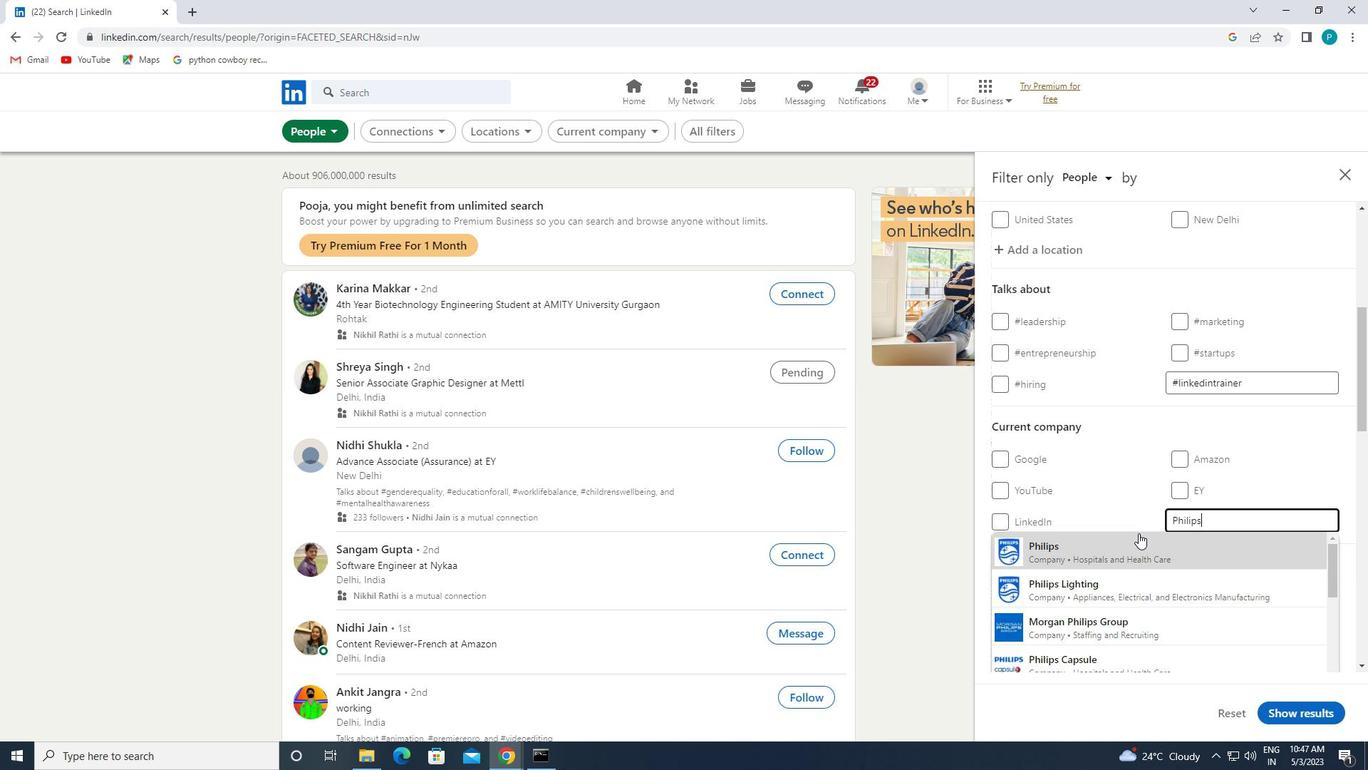 
Action: Mouse scrolled (1139, 532) with delta (0, 0)
Screenshot: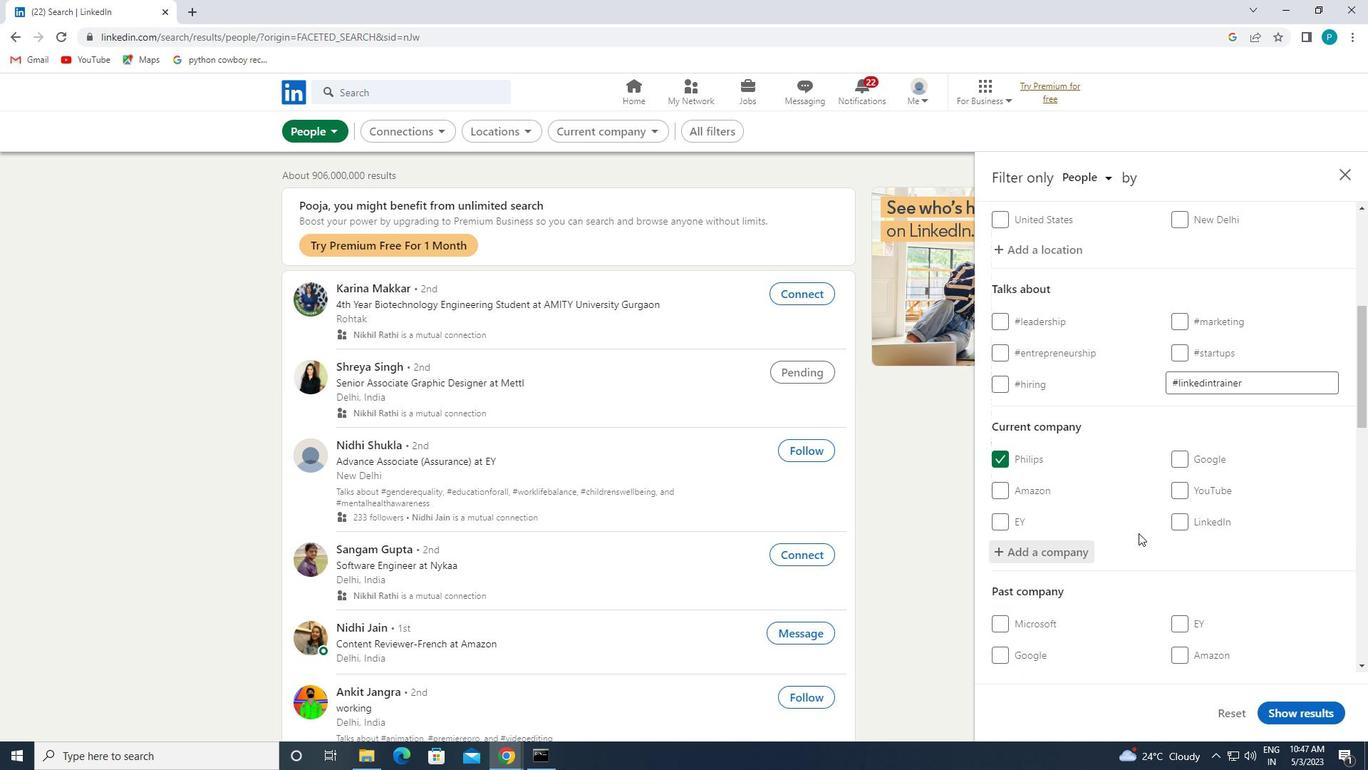
Action: Mouse scrolled (1139, 532) with delta (0, 0)
Screenshot: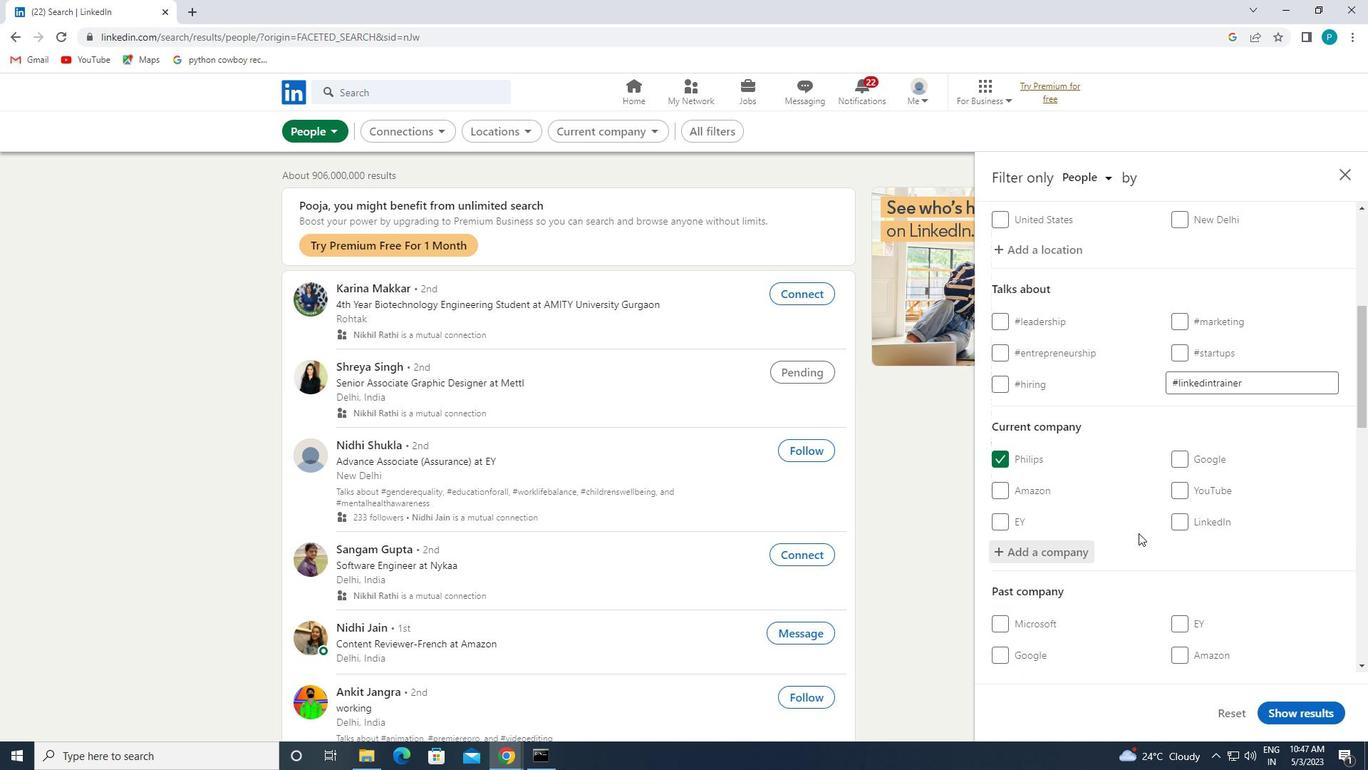 
Action: Mouse scrolled (1139, 532) with delta (0, 0)
Screenshot: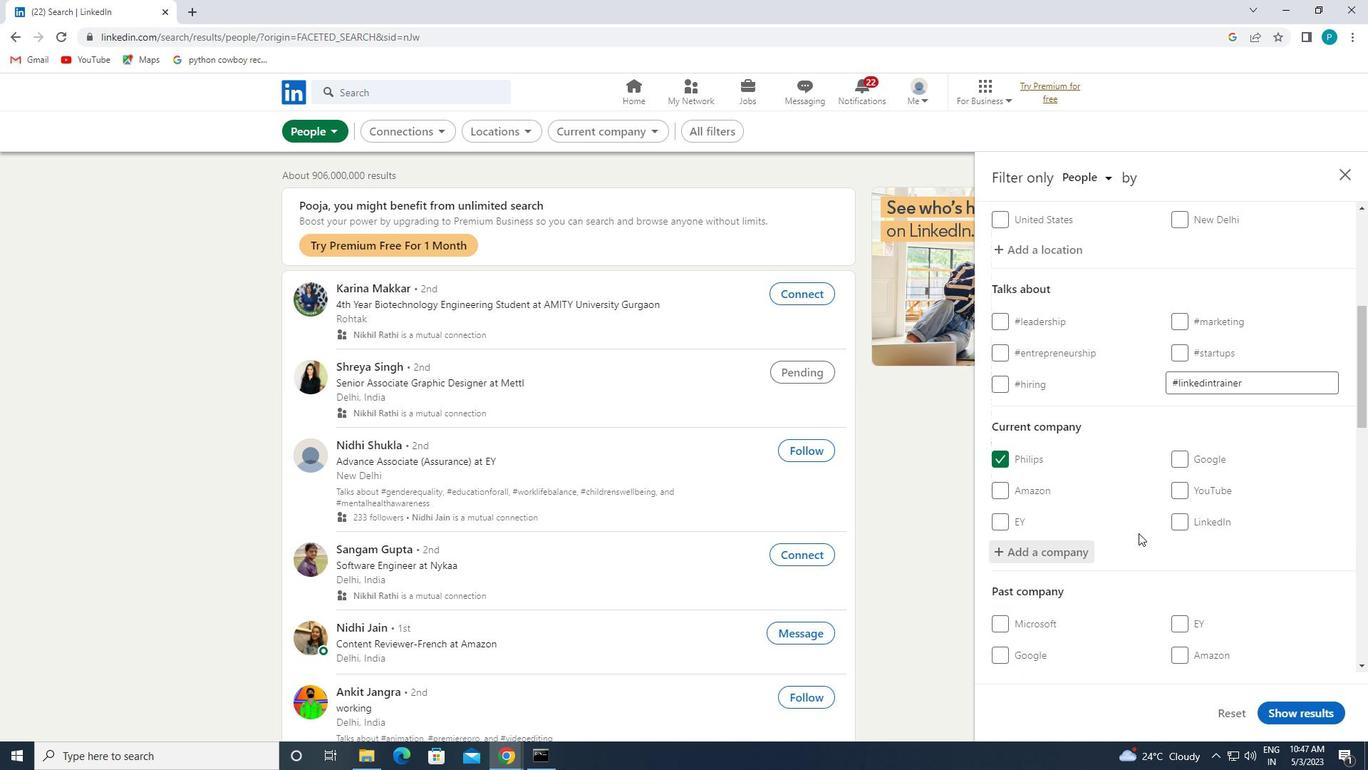 
Action: Mouse moved to (1201, 612)
Screenshot: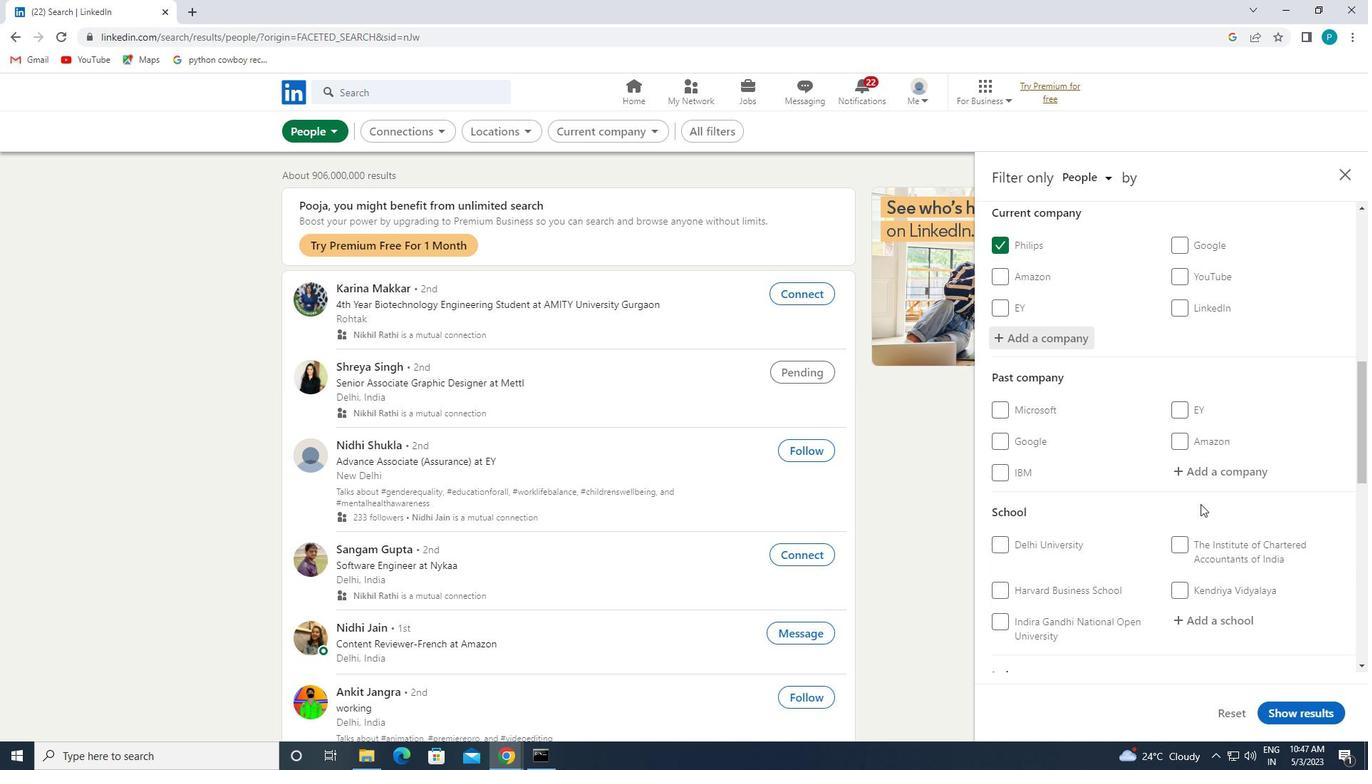
Action: Mouse pressed left at (1201, 612)
Screenshot: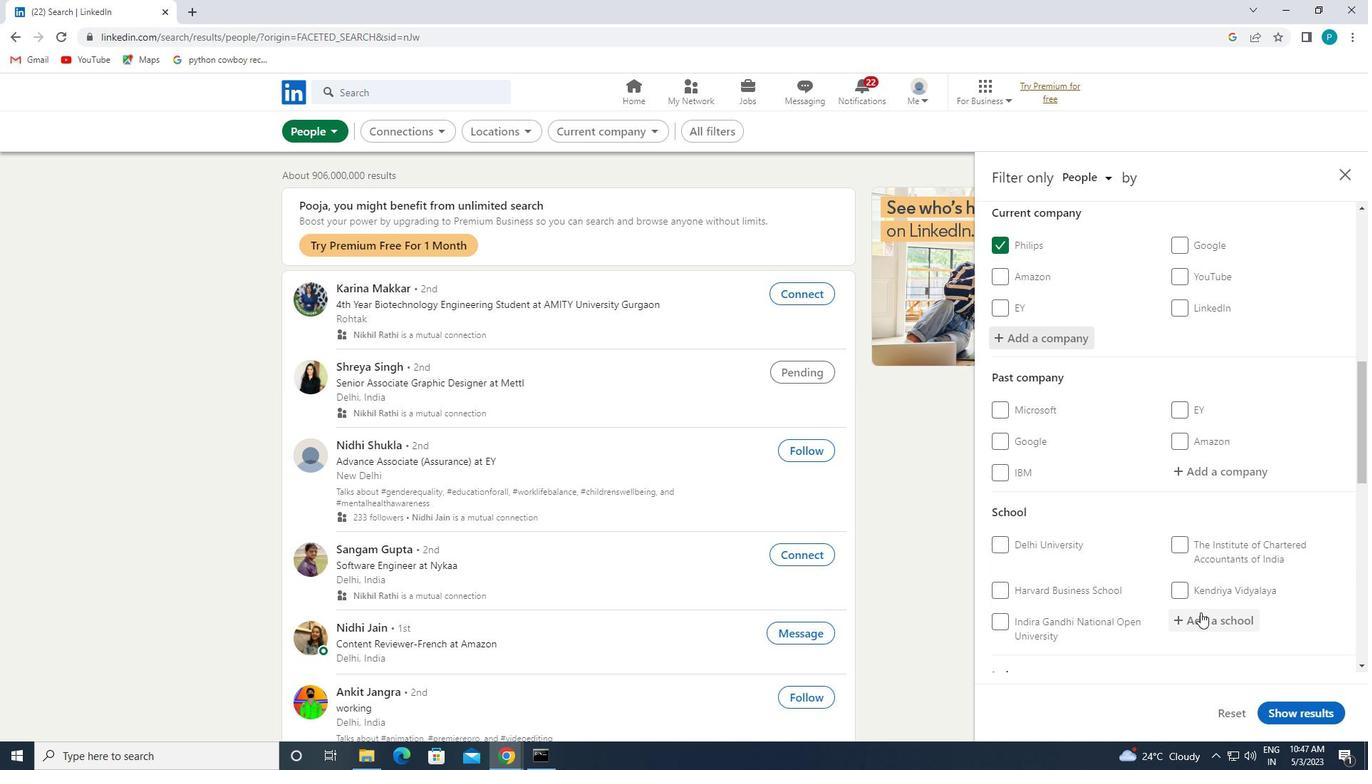 
Action: Mouse moved to (1199, 613)
Screenshot: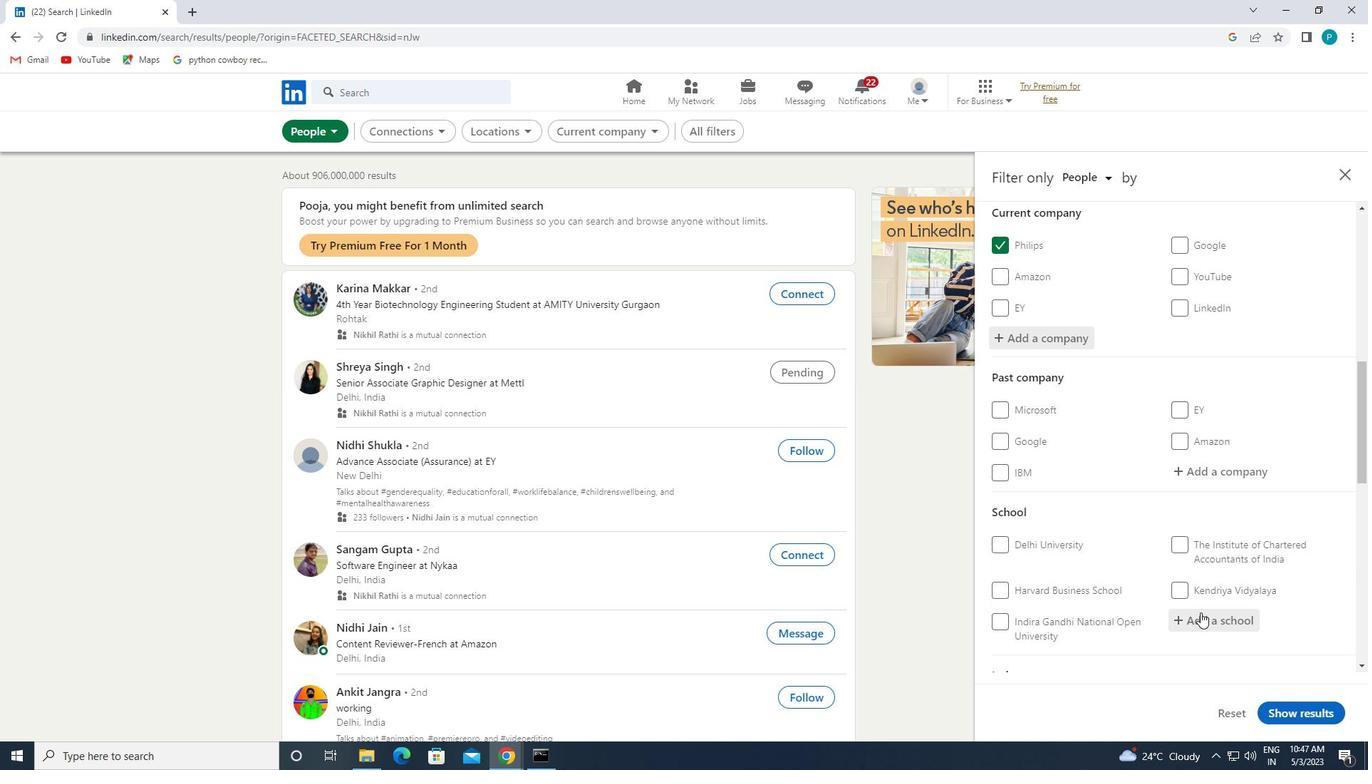 
Action: Key pressed <Key.caps_lock>S<Key.caps_lock>HIVAJI
Screenshot: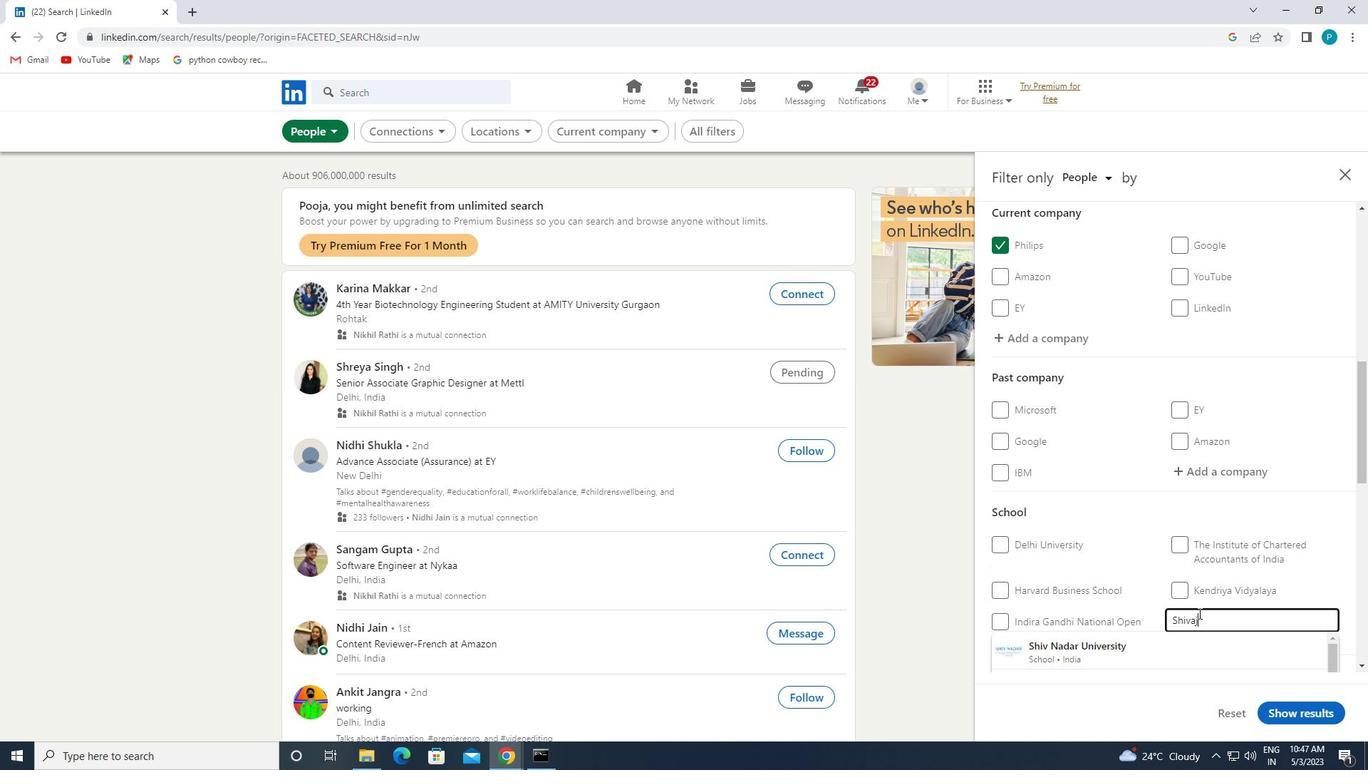 
Action: Mouse moved to (1174, 566)
Screenshot: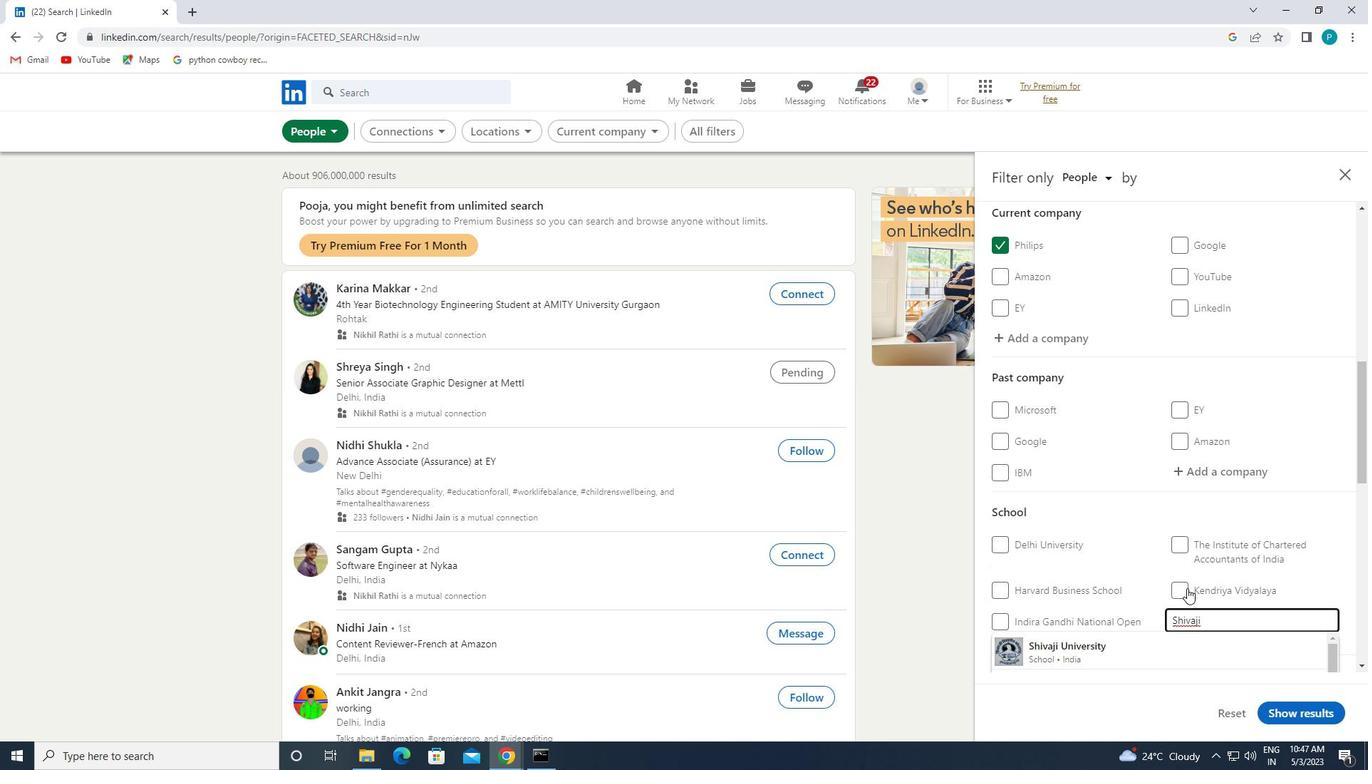 
Action: Mouse scrolled (1174, 565) with delta (0, 0)
Screenshot: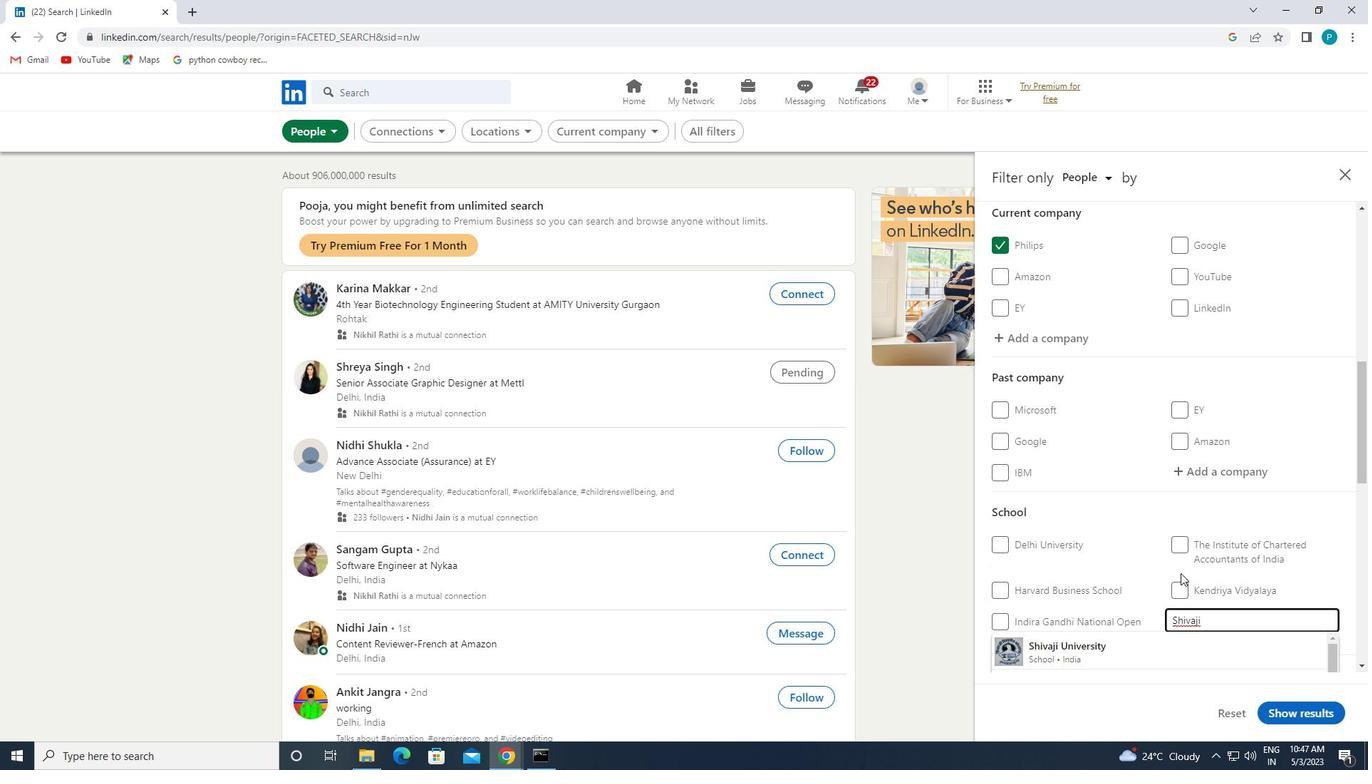 
Action: Mouse moved to (1146, 664)
Screenshot: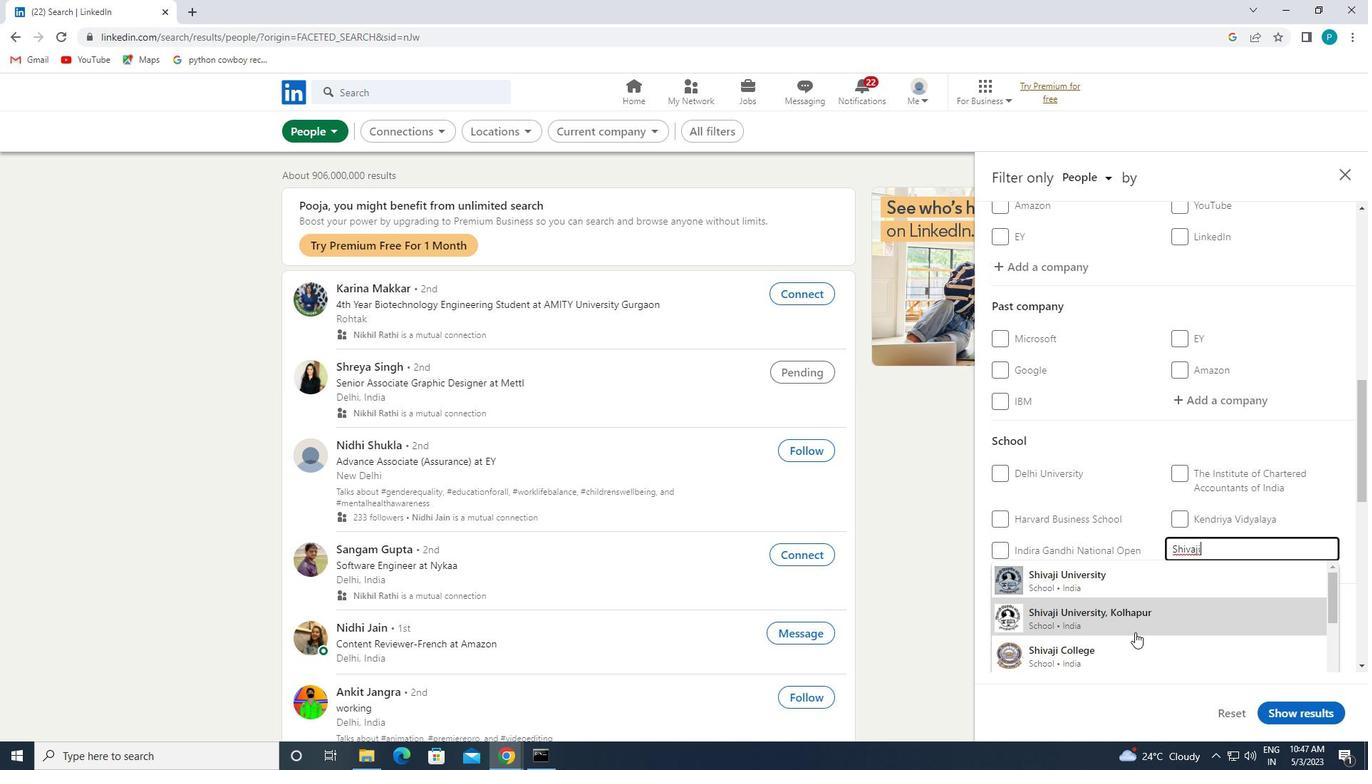 
Action: Mouse pressed left at (1146, 664)
Screenshot: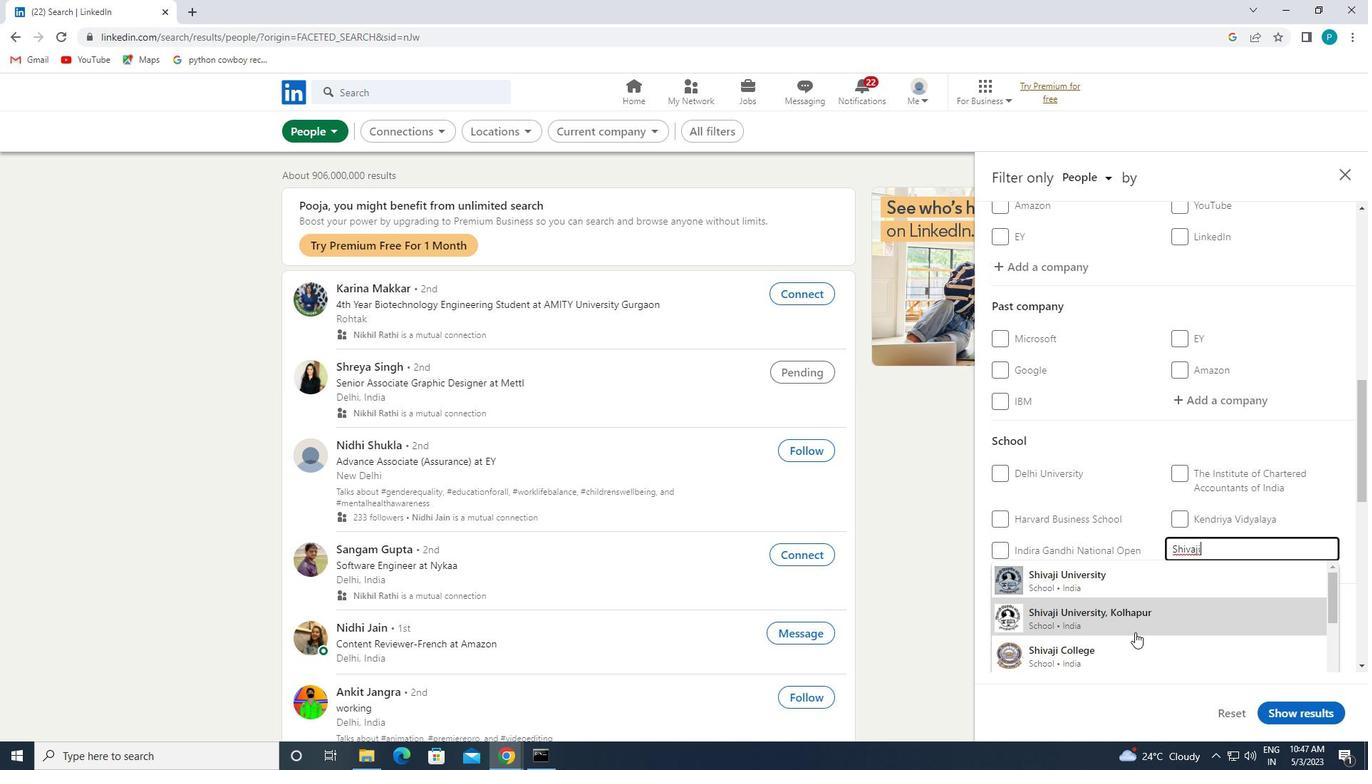 
Action: Mouse moved to (1173, 569)
Screenshot: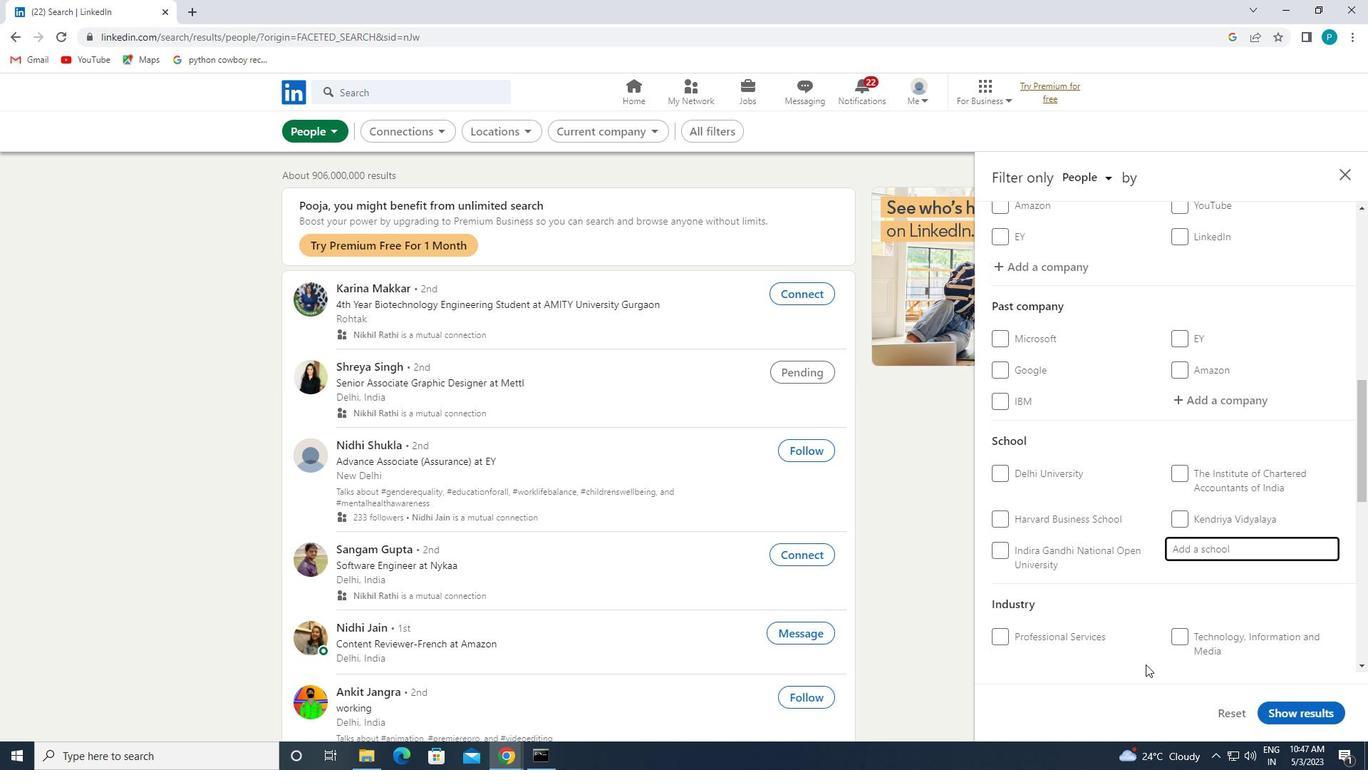 
Action: Mouse scrolled (1173, 568) with delta (0, 0)
Screenshot: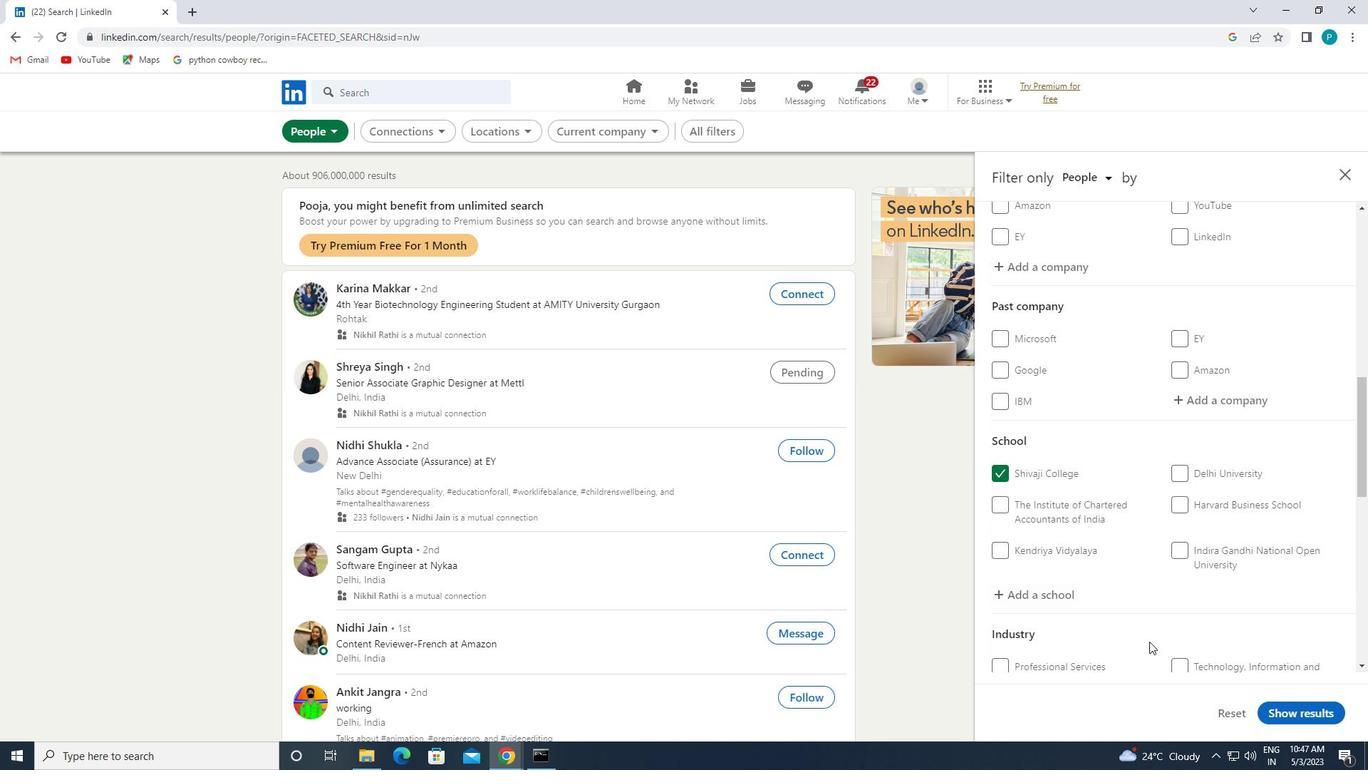 
Action: Mouse scrolled (1173, 568) with delta (0, 0)
Screenshot: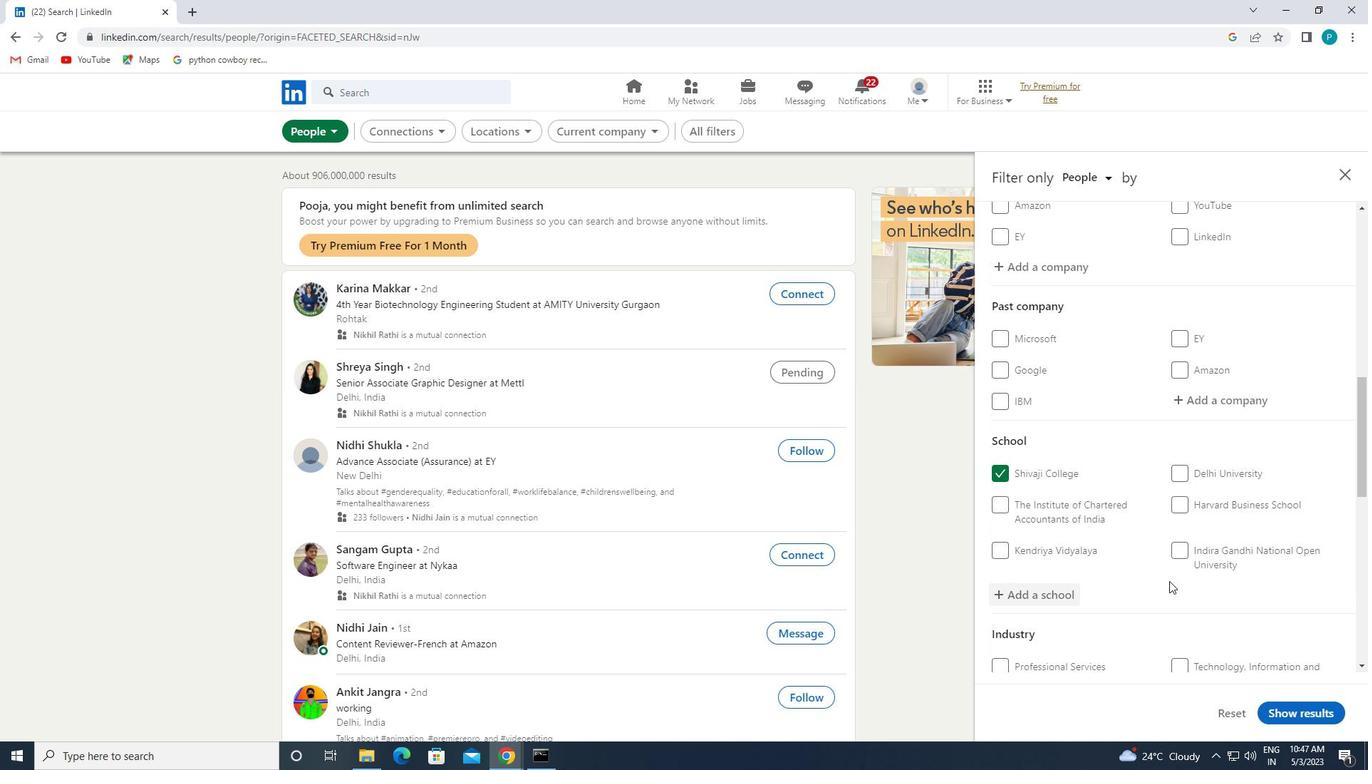 
Action: Mouse scrolled (1173, 568) with delta (0, 0)
Screenshot: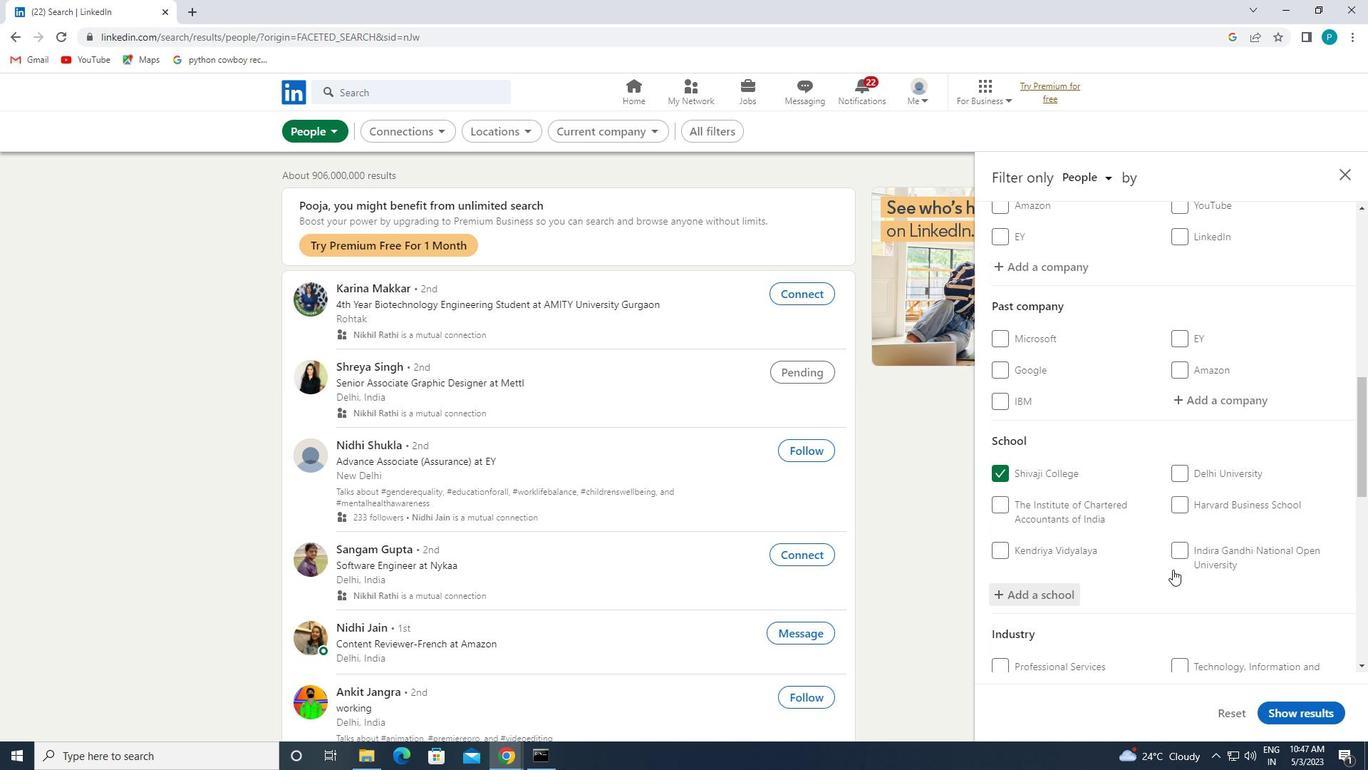 
Action: Mouse moved to (1249, 546)
Screenshot: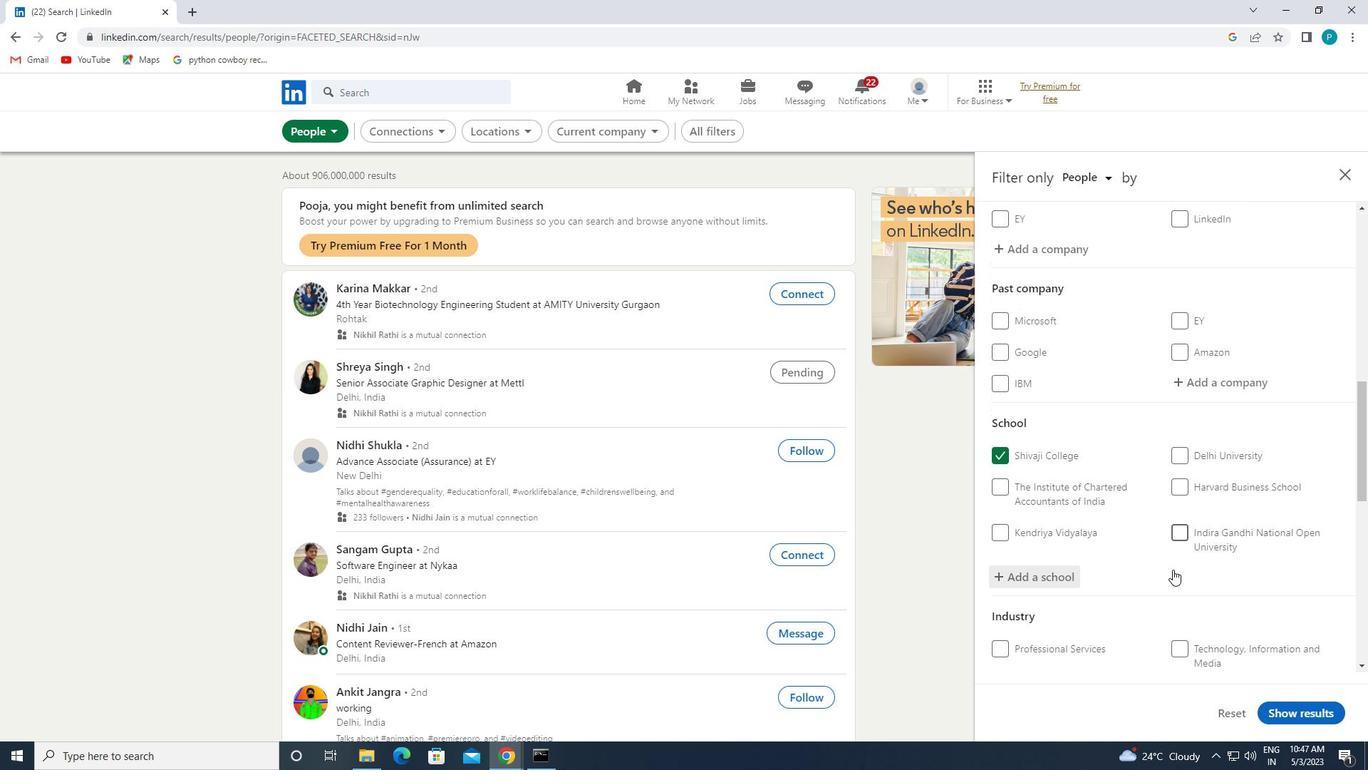 
Action: Mouse pressed left at (1249, 546)
Screenshot: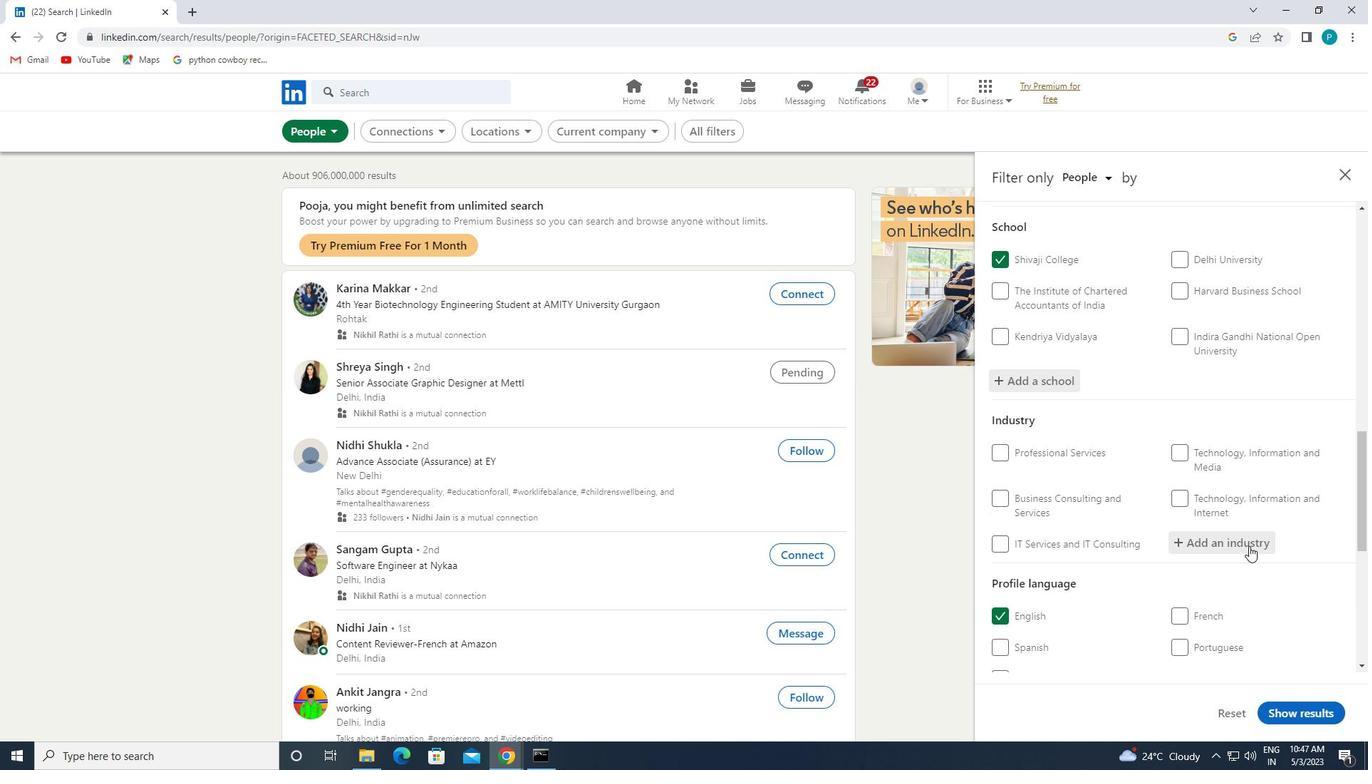 
Action: Mouse moved to (1249, 546)
Screenshot: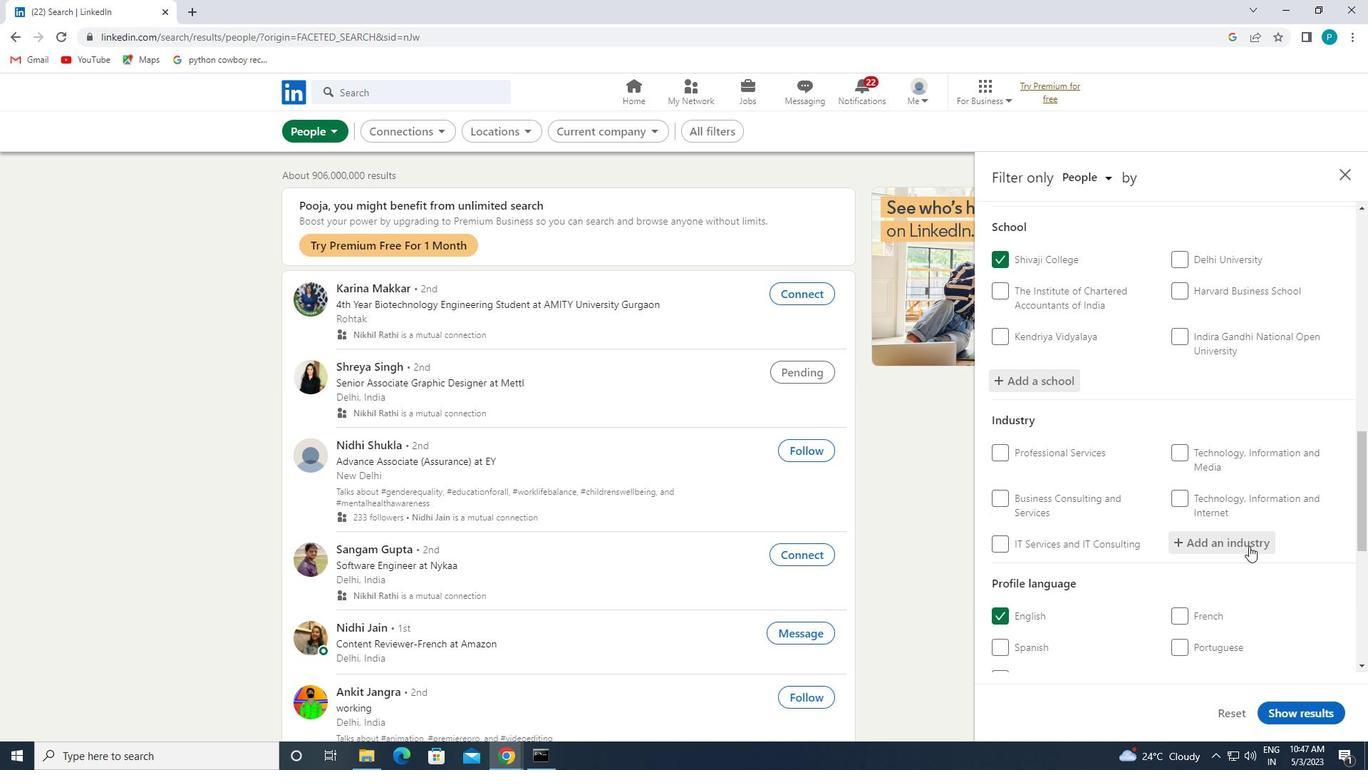 
Action: Key pressed <Key.caps_lock>R<Key.caps_lock>ESIDEN
Screenshot: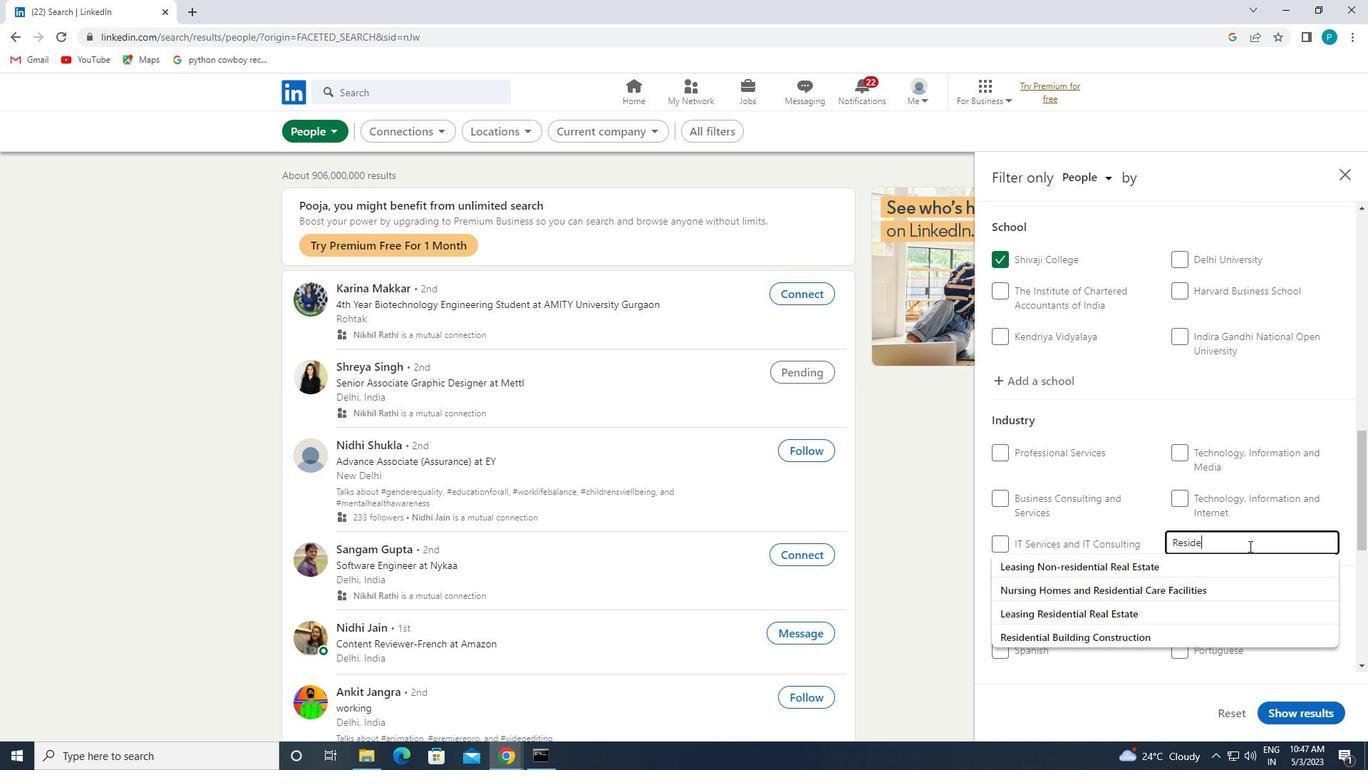 
Action: Mouse moved to (1185, 625)
Screenshot: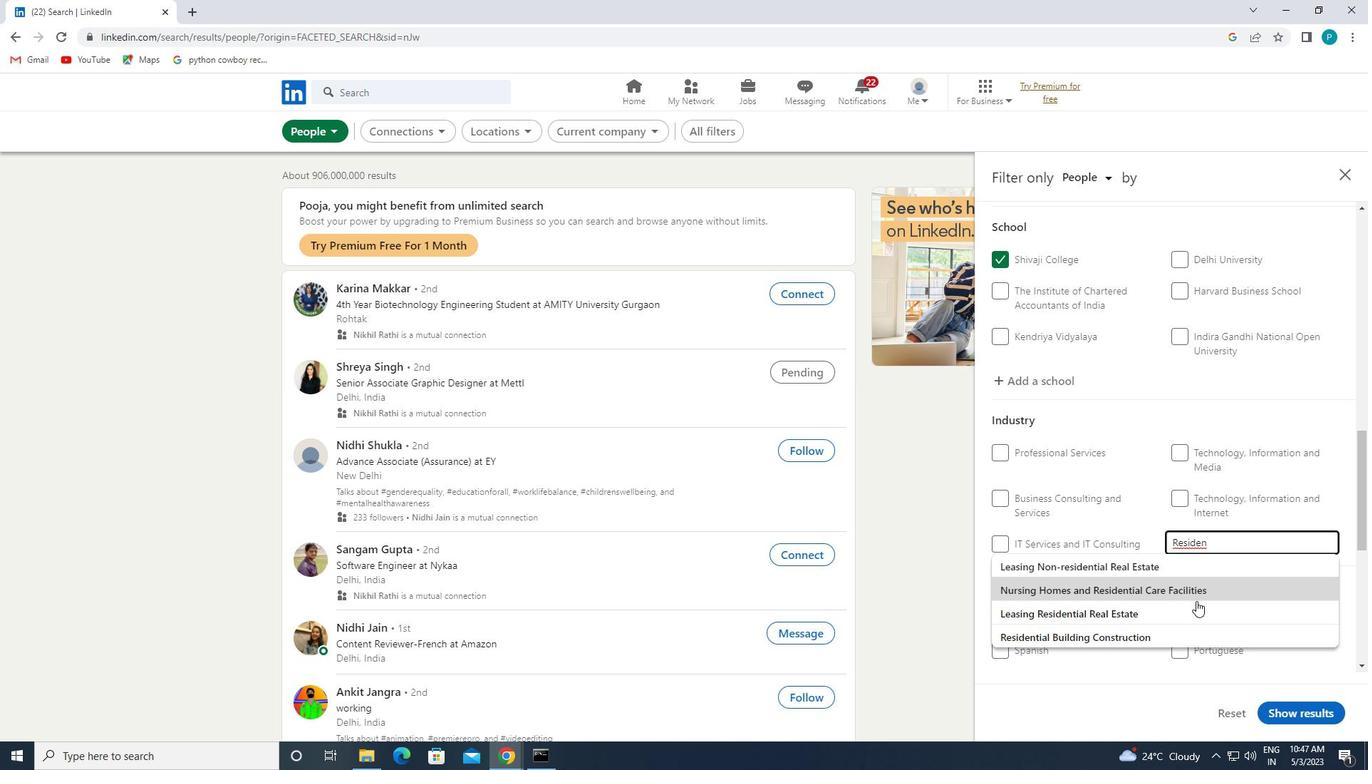 
Action: Mouse pressed left at (1185, 625)
Screenshot: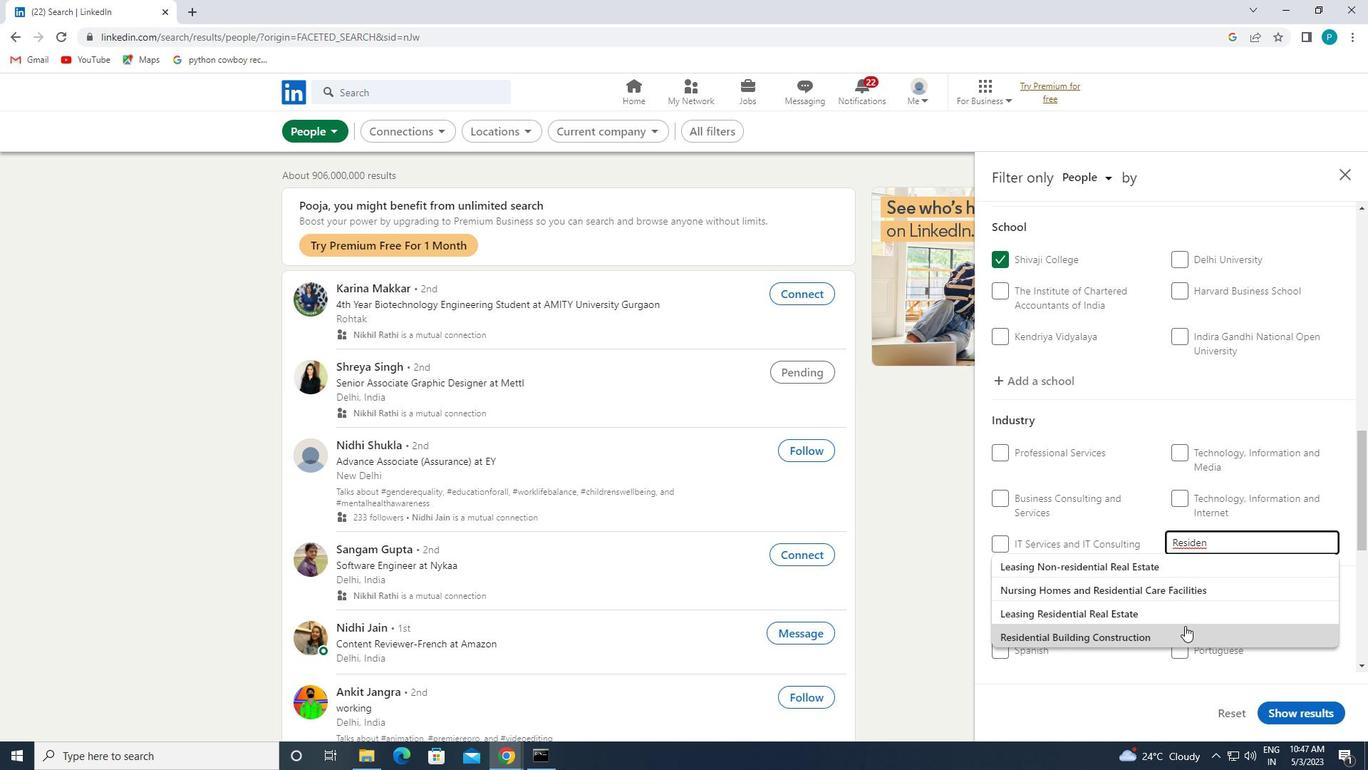 
Action: Mouse moved to (1184, 623)
Screenshot: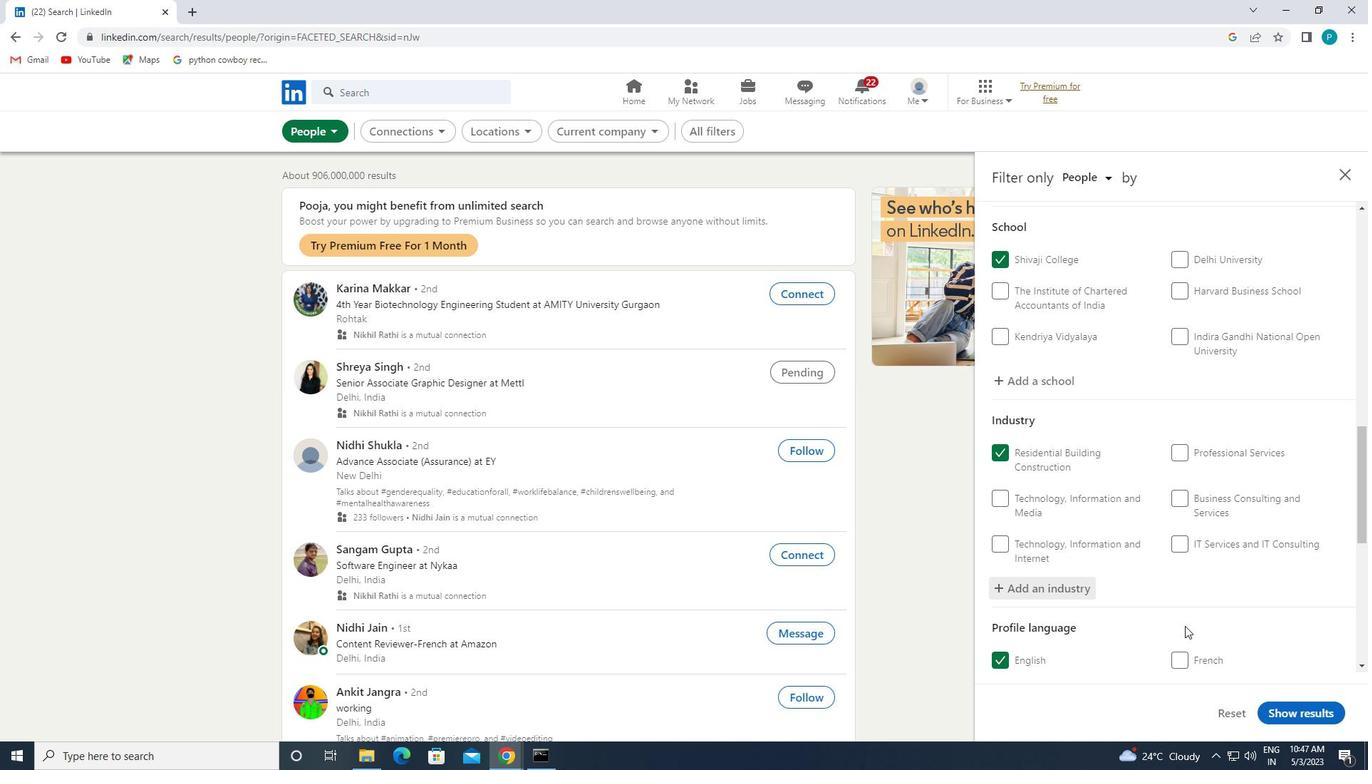 
Action: Mouse scrolled (1184, 622) with delta (0, 0)
Screenshot: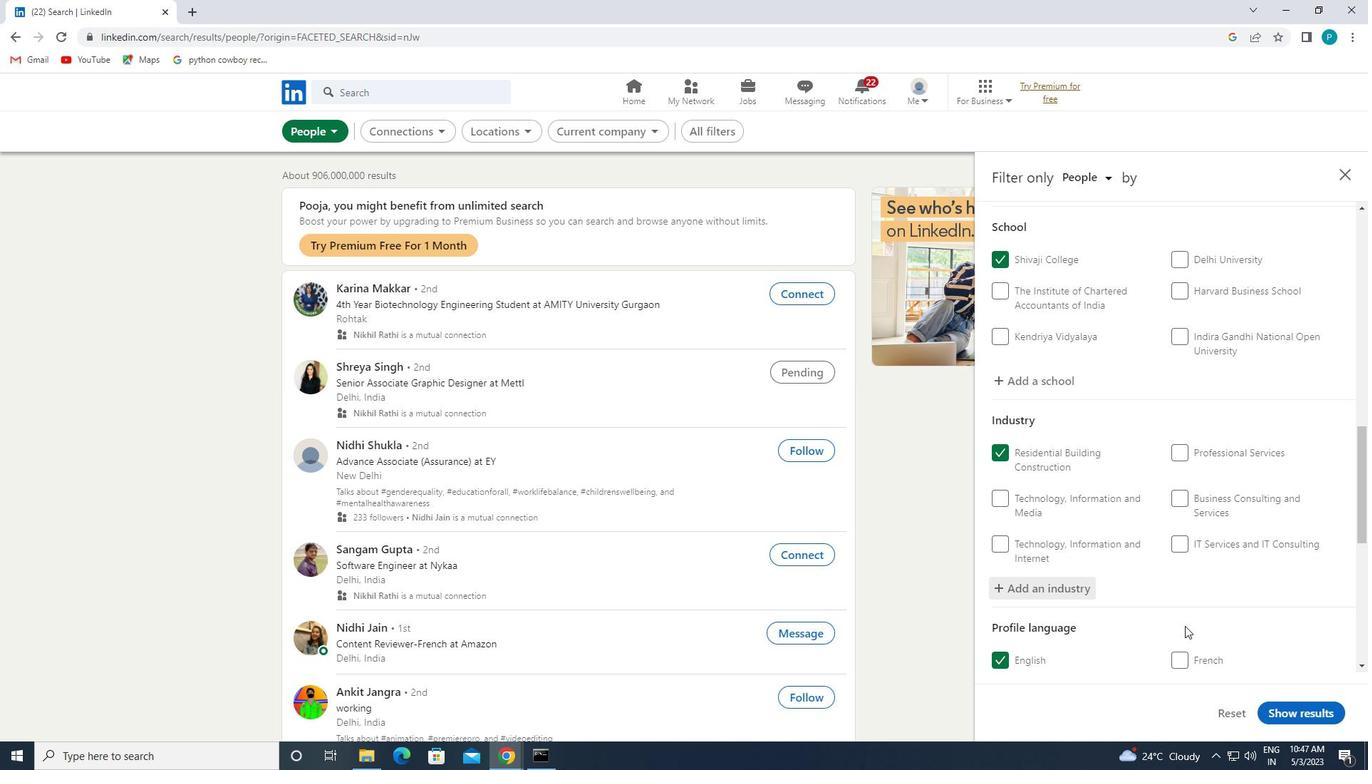 
Action: Mouse scrolled (1184, 622) with delta (0, 0)
Screenshot: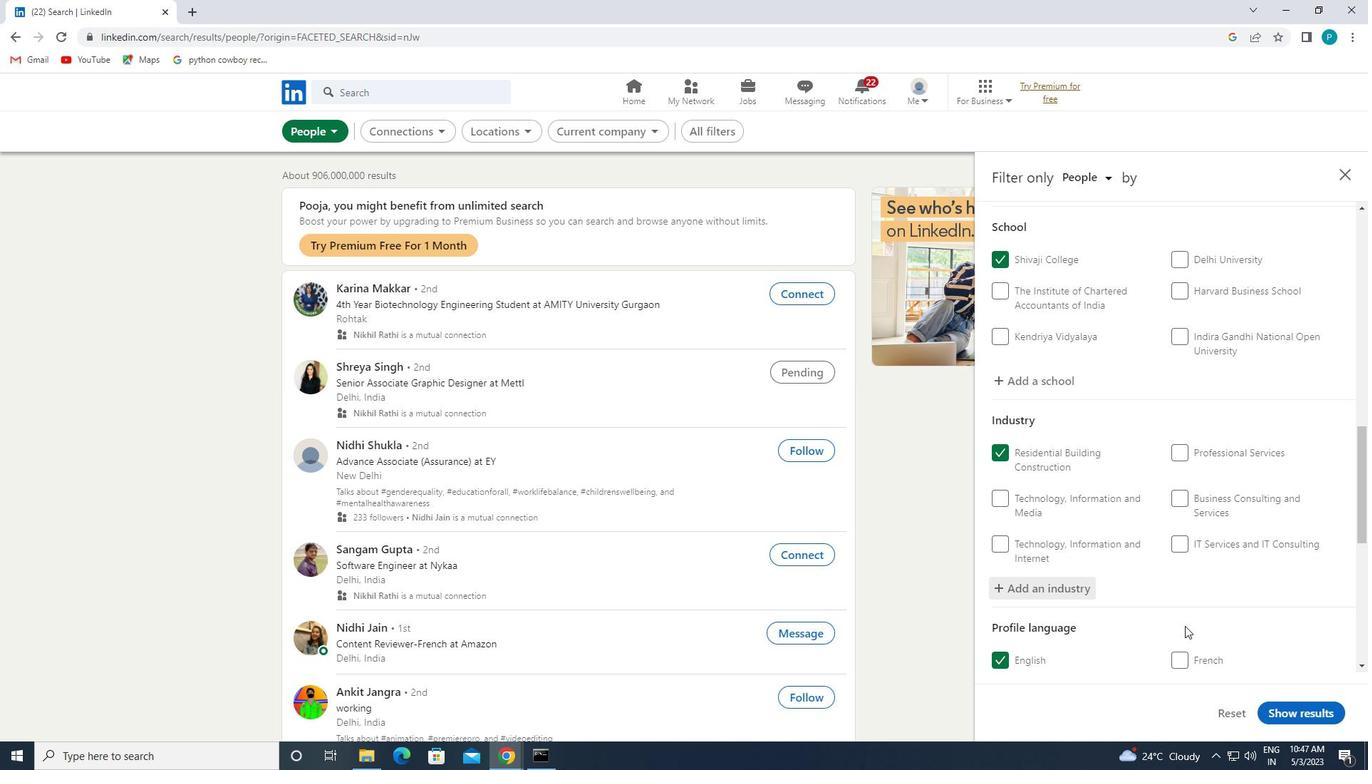
Action: Mouse scrolled (1184, 622) with delta (0, 0)
Screenshot: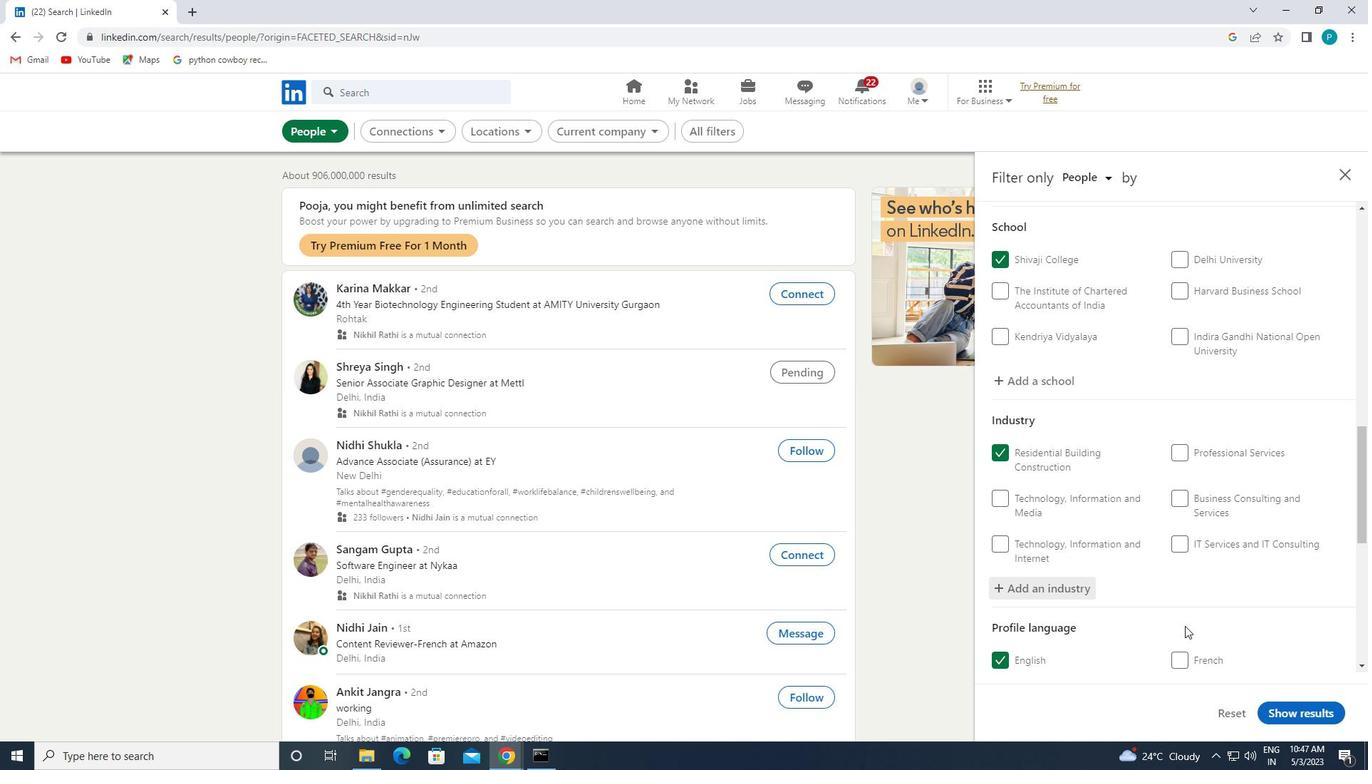 
Action: Mouse moved to (1184, 608)
Screenshot: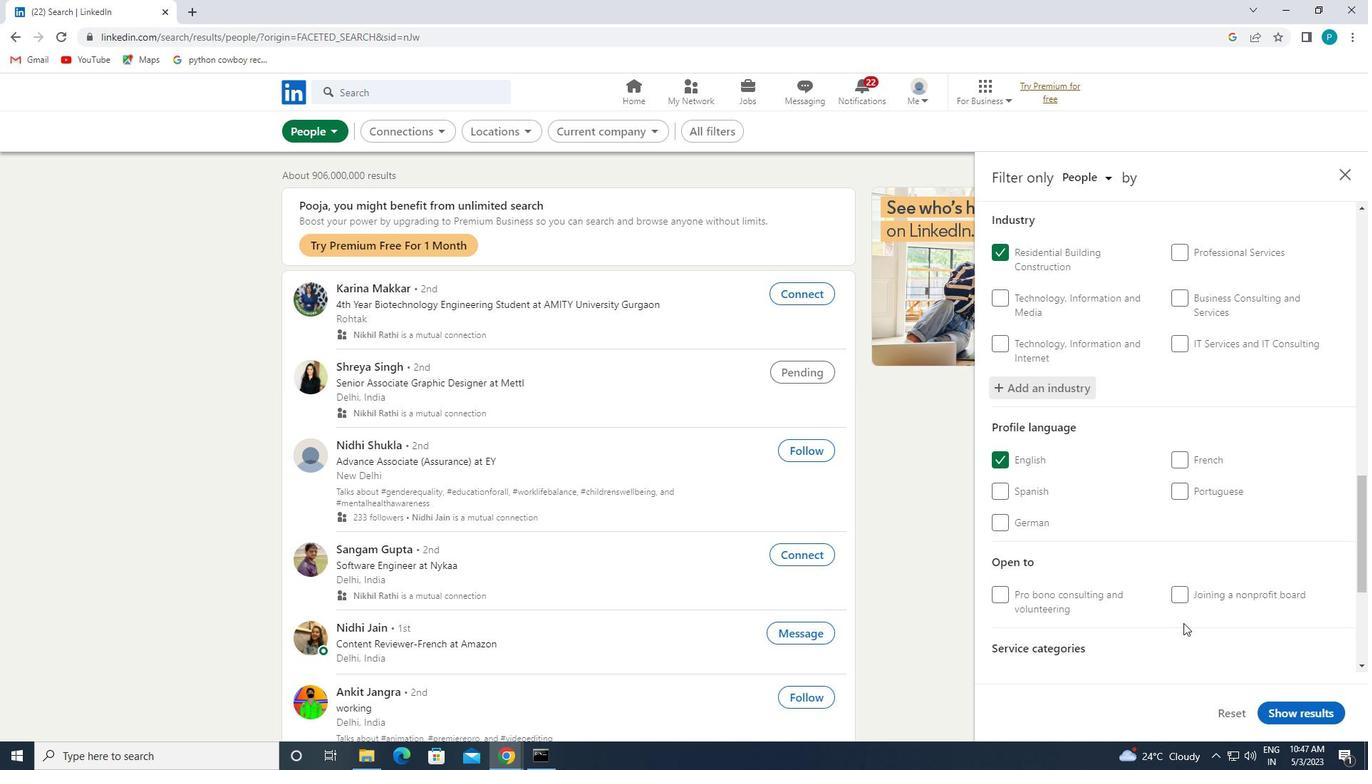 
Action: Mouse scrolled (1184, 608) with delta (0, 0)
Screenshot: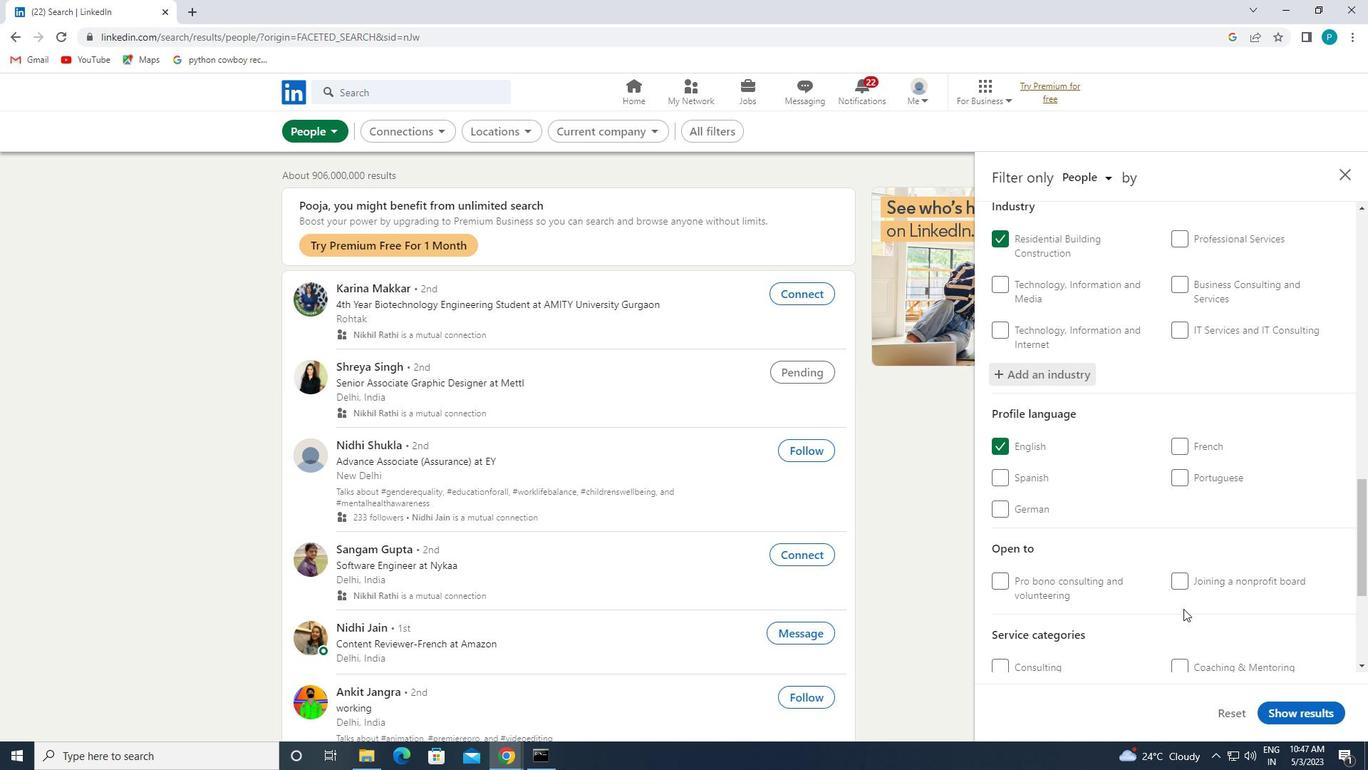 
Action: Mouse moved to (1184, 608)
Screenshot: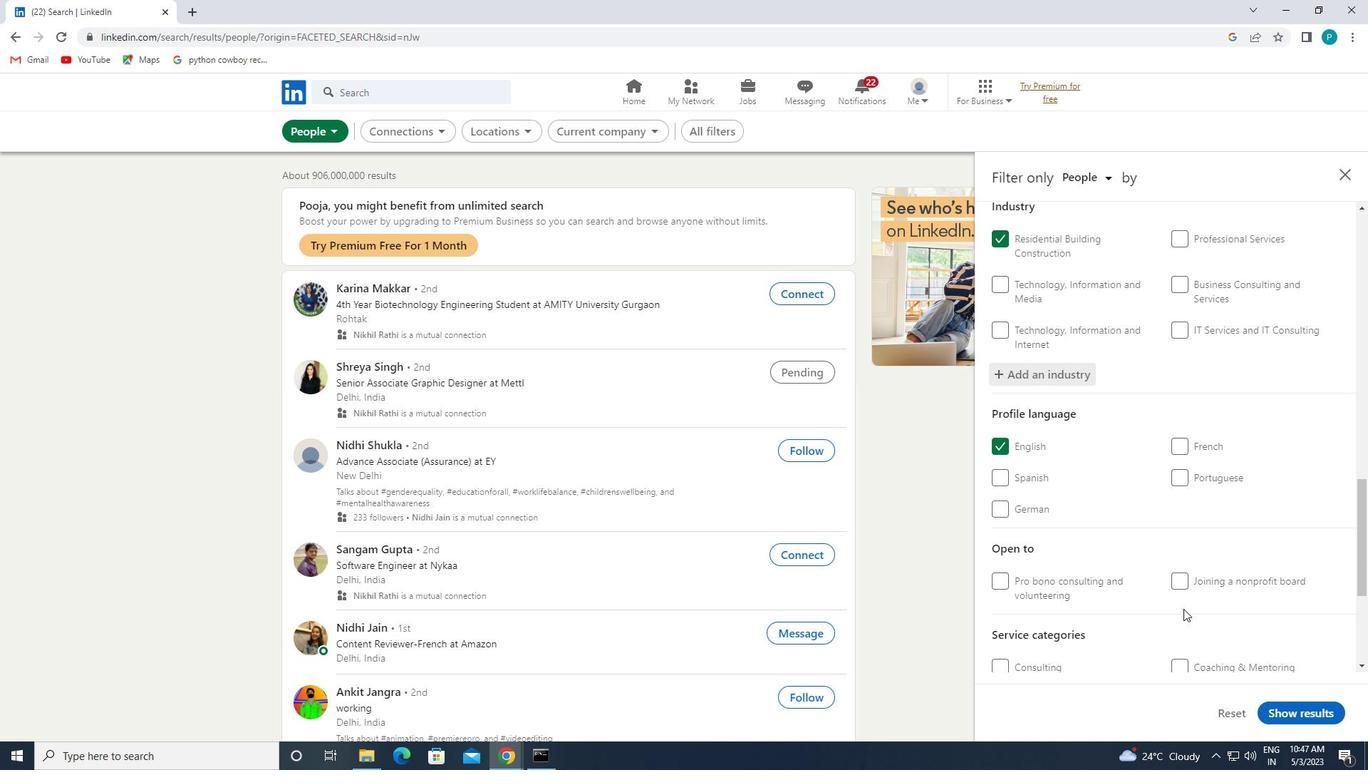 
Action: Mouse scrolled (1184, 607) with delta (0, 0)
Screenshot: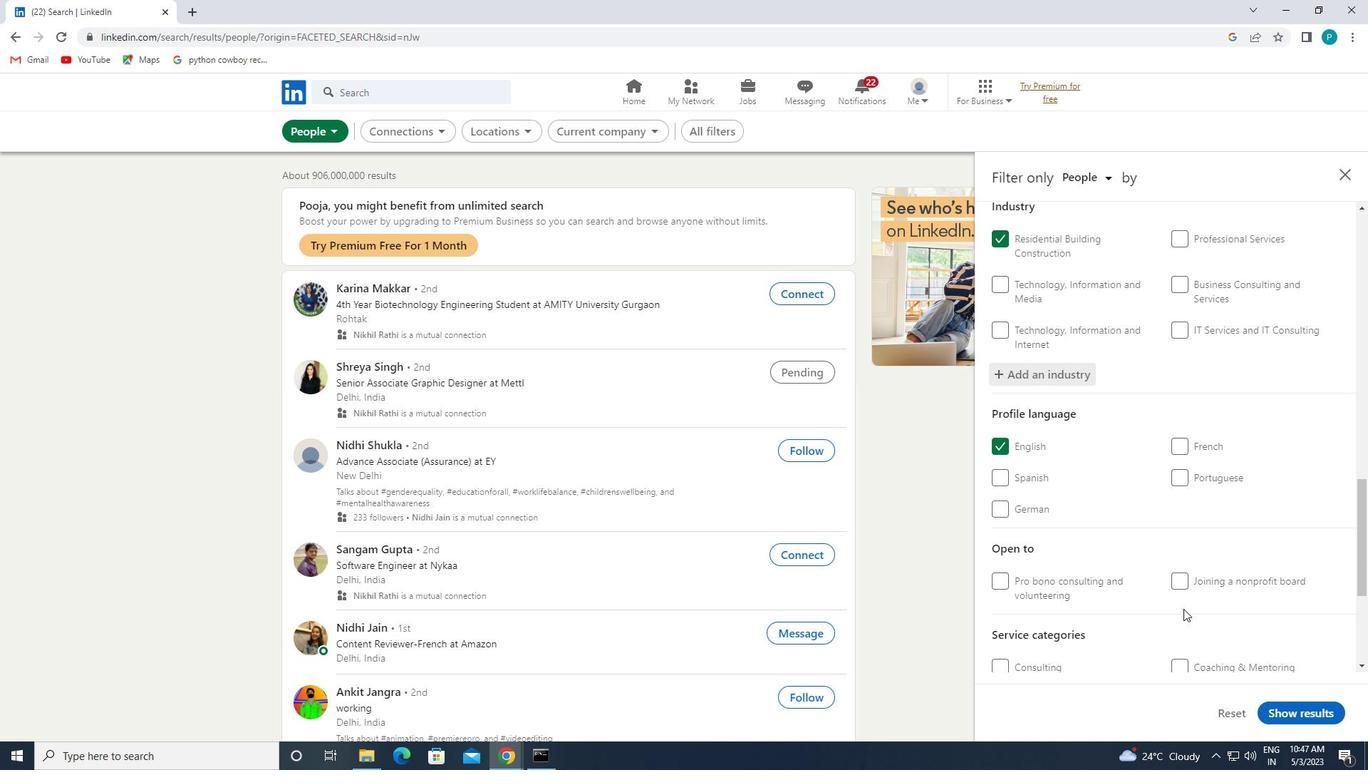 
Action: Mouse moved to (1184, 606)
Screenshot: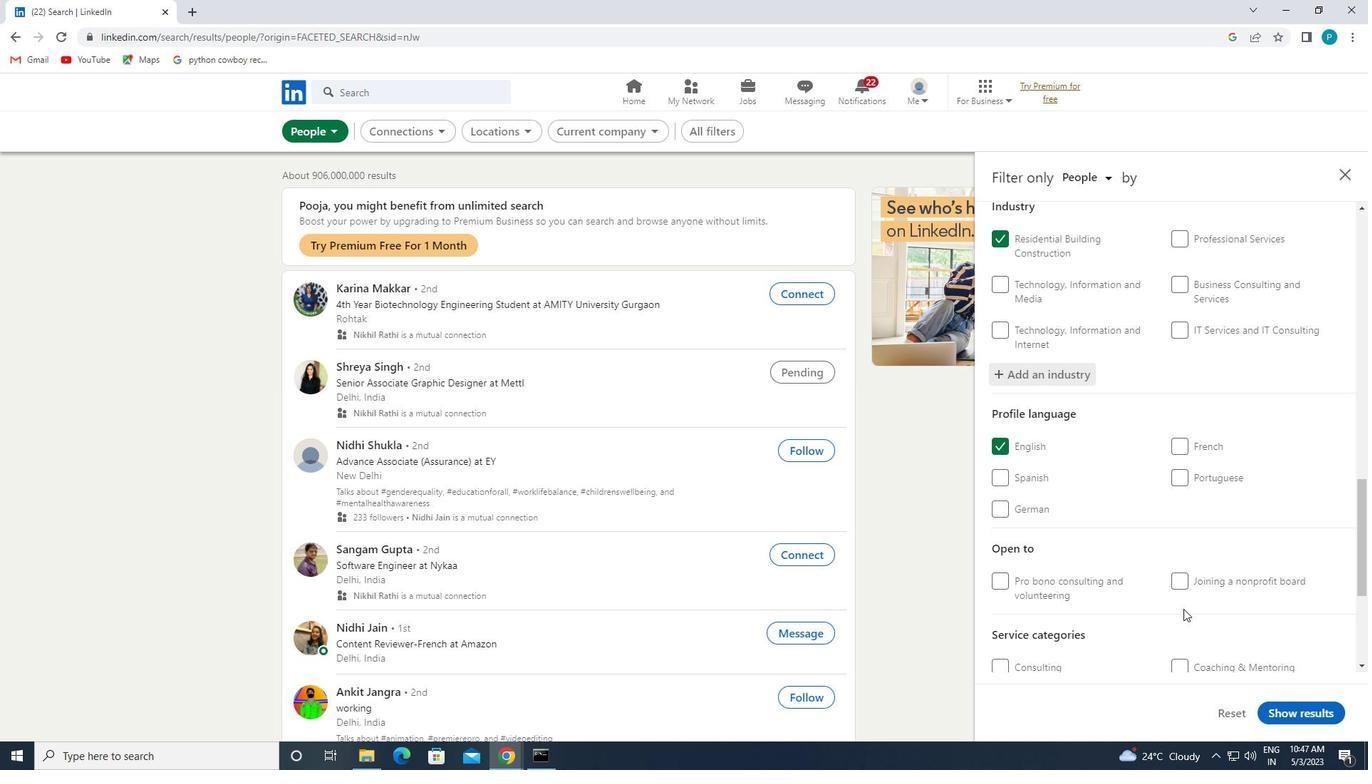 
Action: Mouse scrolled (1184, 605) with delta (0, 0)
Screenshot: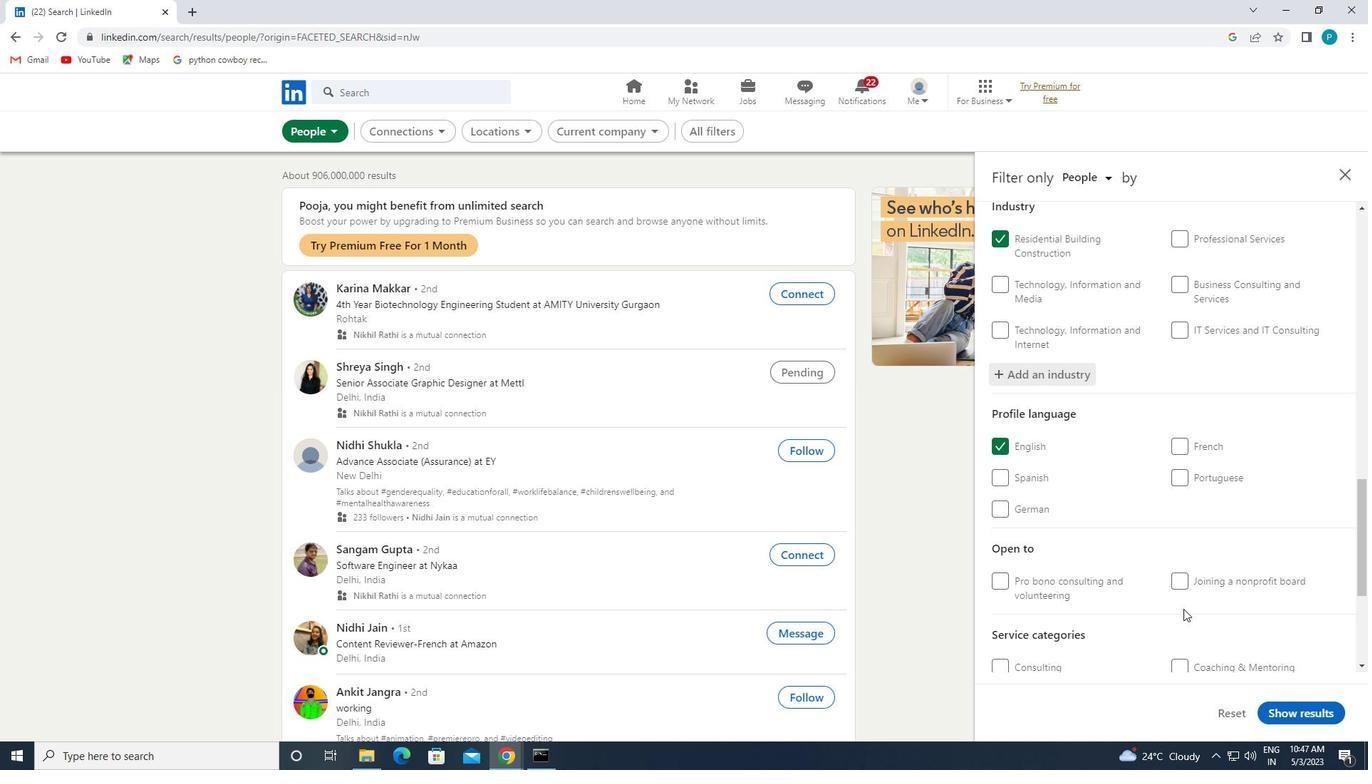 
Action: Mouse moved to (1187, 516)
Screenshot: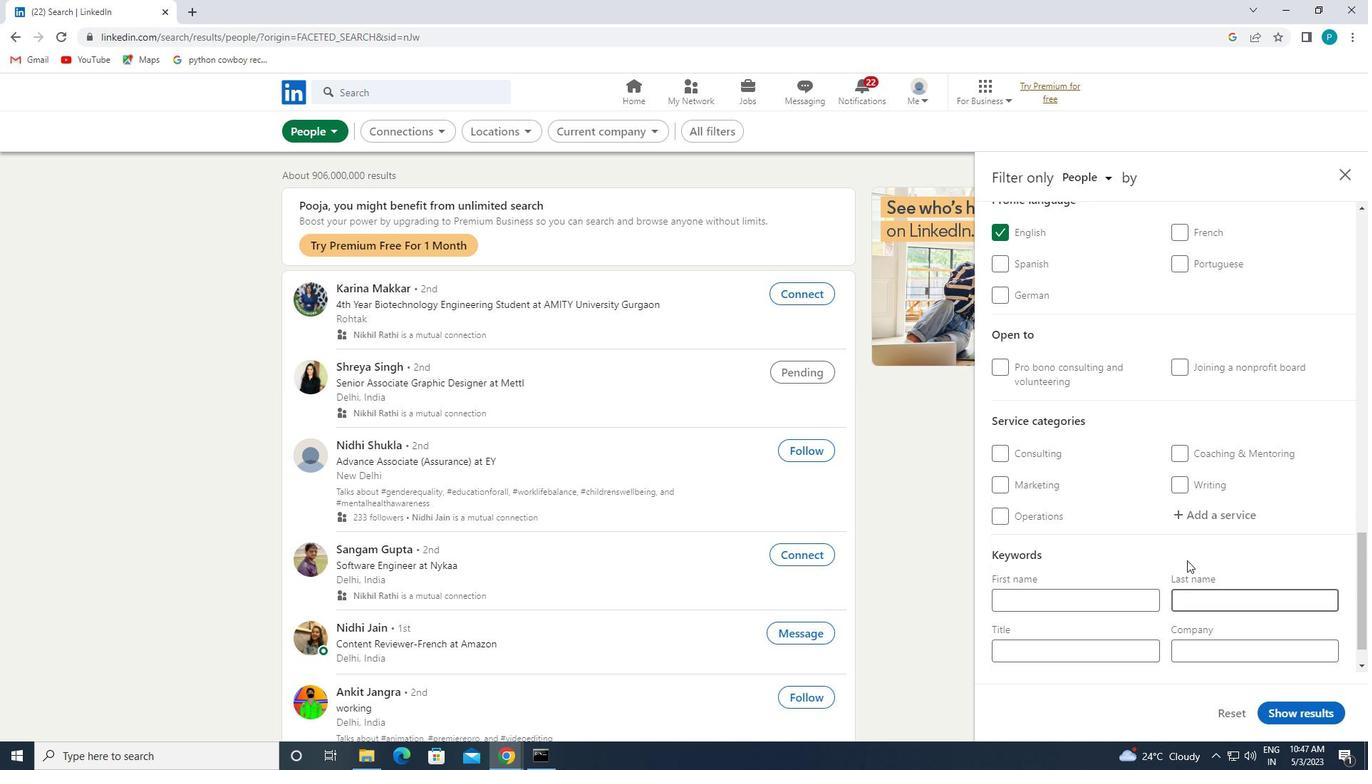 
Action: Mouse pressed left at (1187, 516)
Screenshot: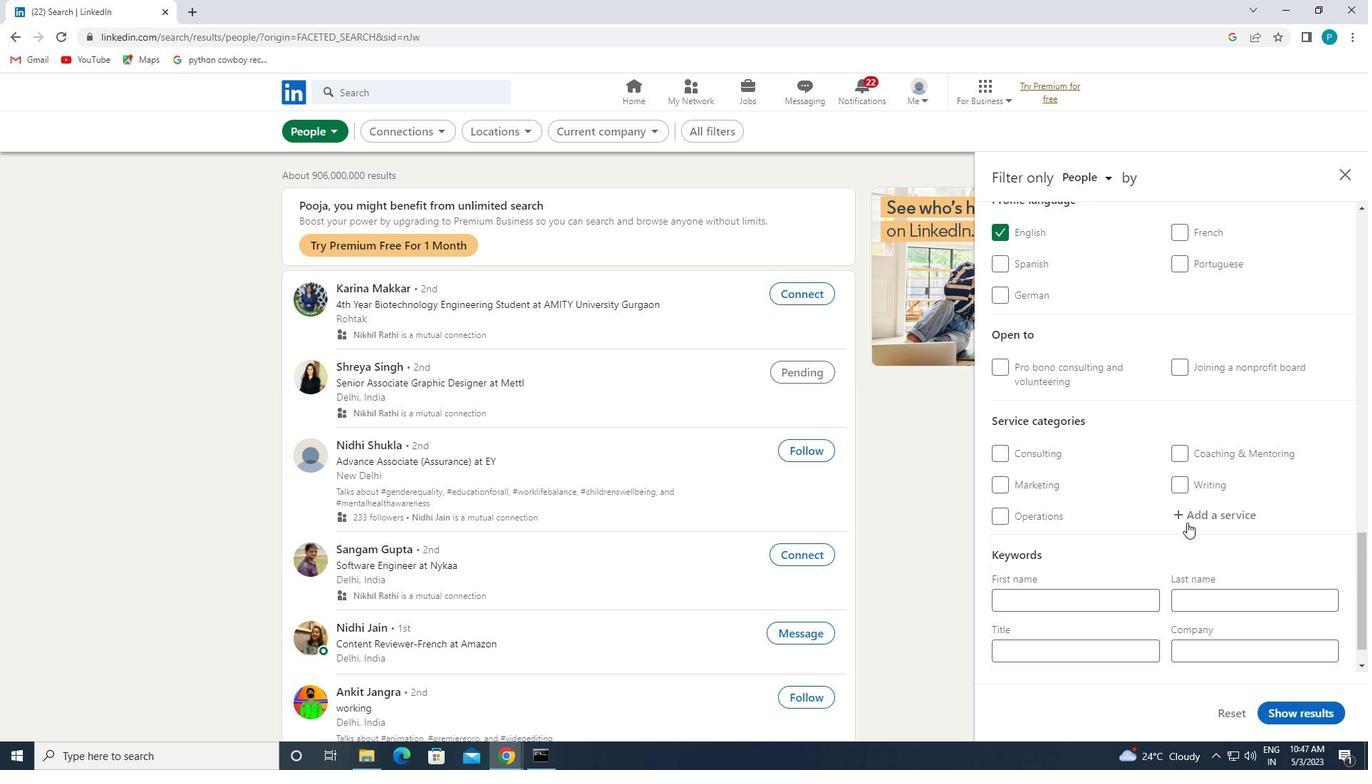 
Action: Mouse moved to (1188, 517)
Screenshot: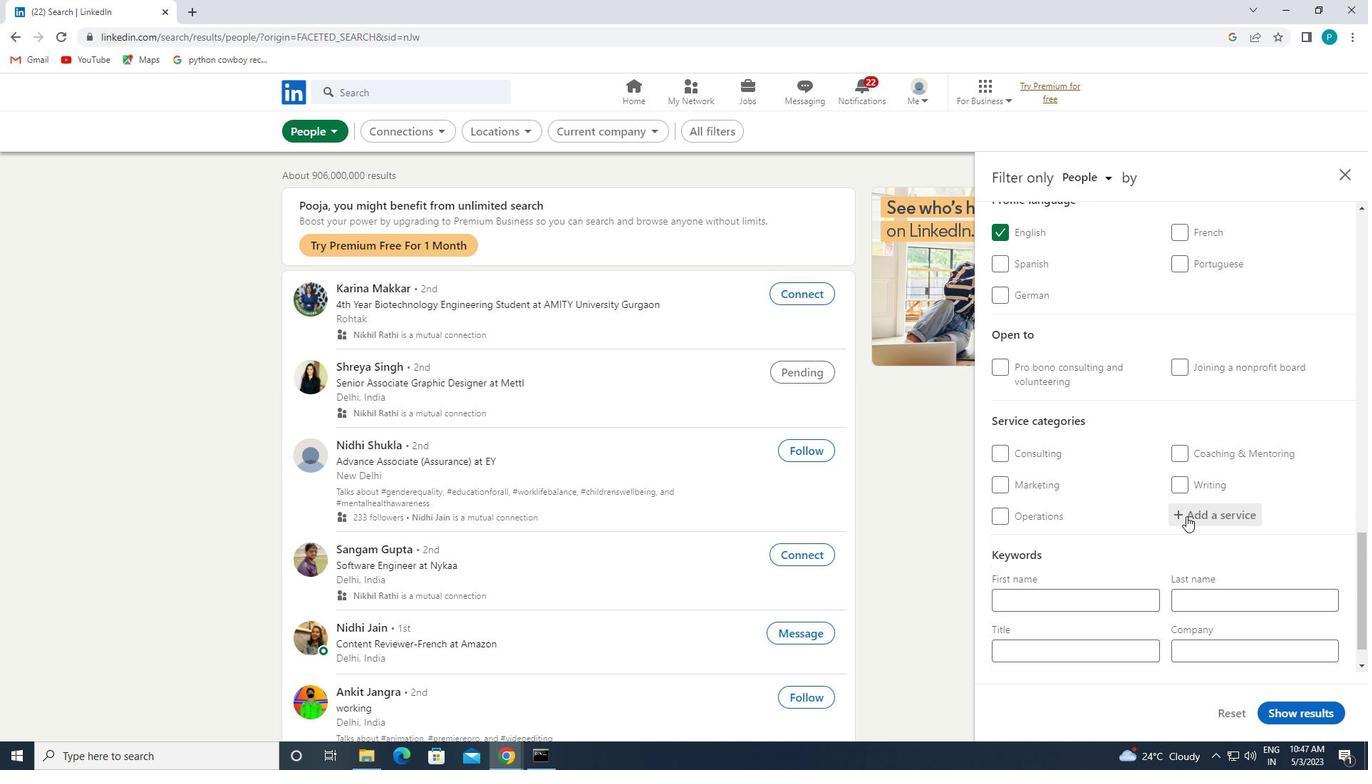 
Action: Key pressed <Key.caps_lock><Key.caps_lock>I<Key.caps_lock>OS
Screenshot: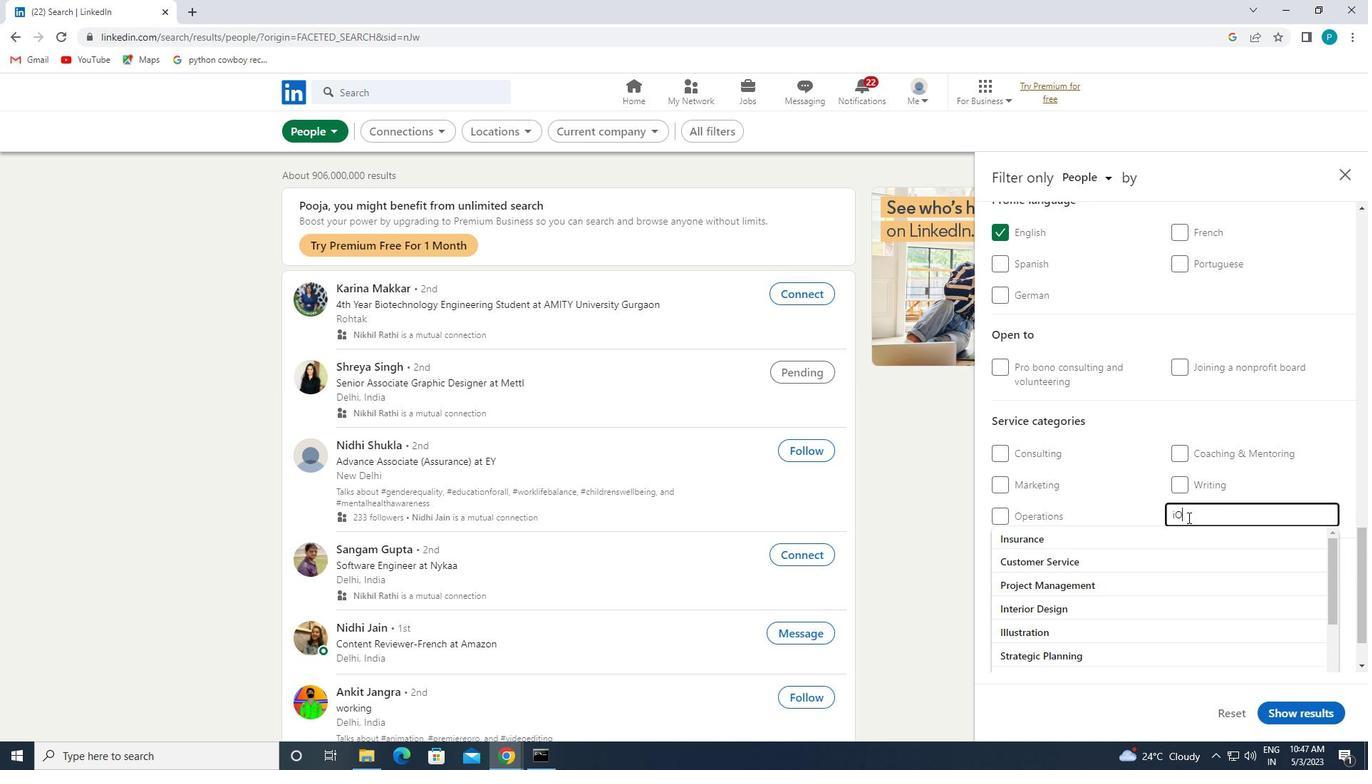 
Action: Mouse moved to (1175, 526)
Screenshot: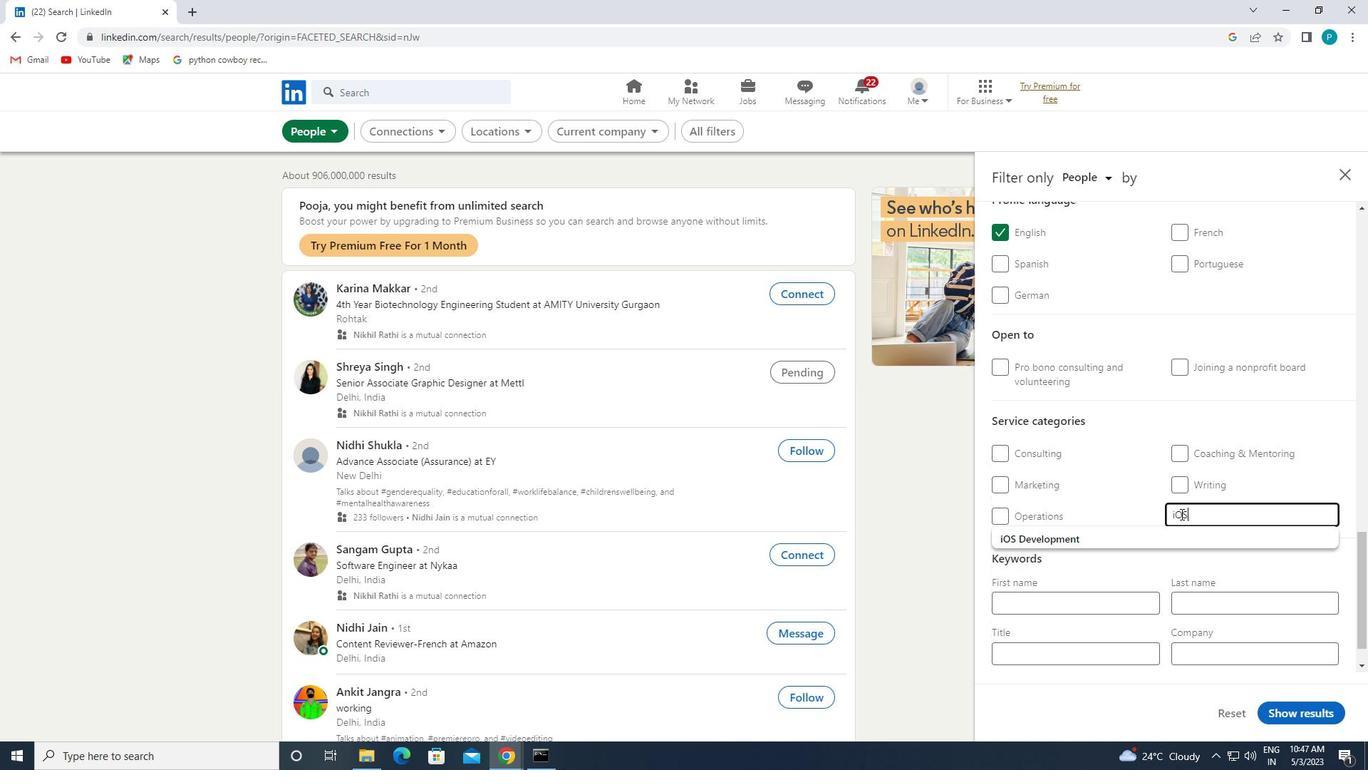
Action: Mouse pressed left at (1175, 526)
Screenshot: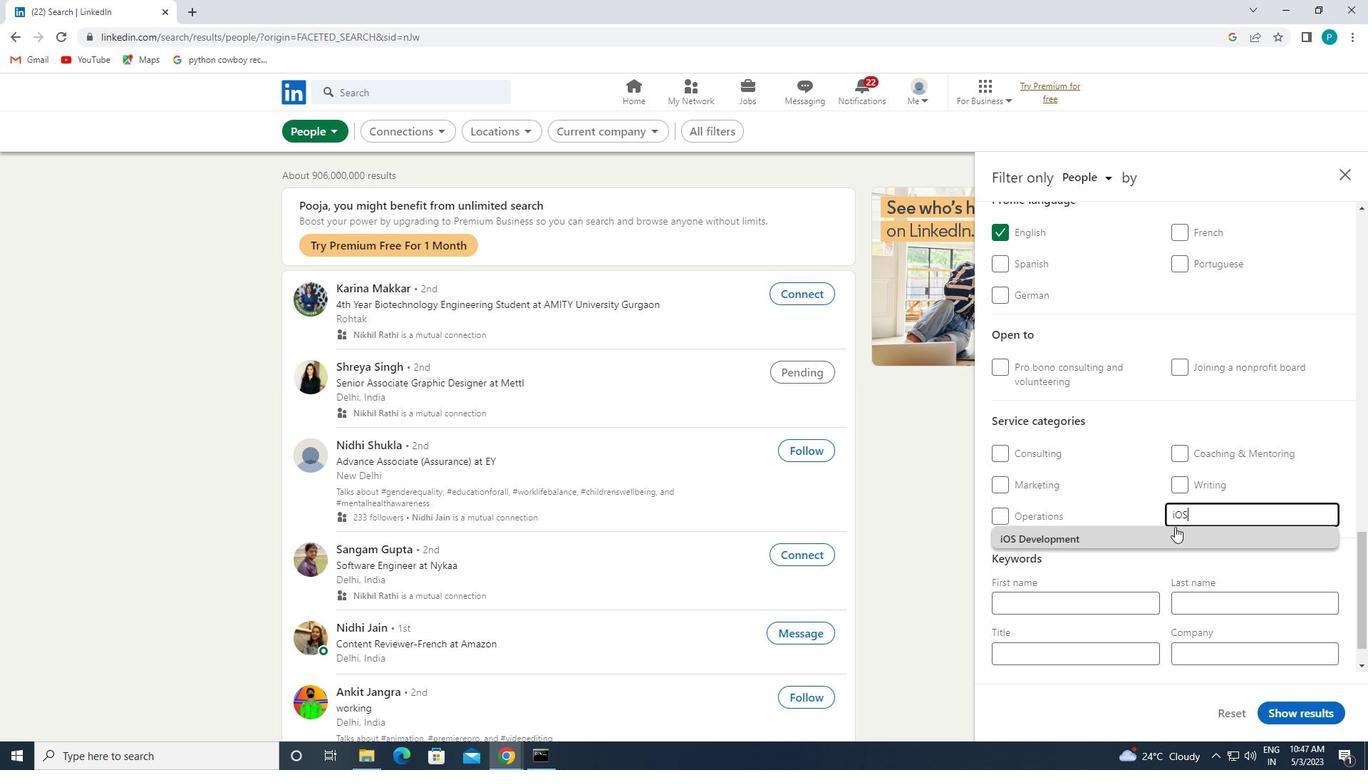 
Action: Mouse moved to (1113, 555)
Screenshot: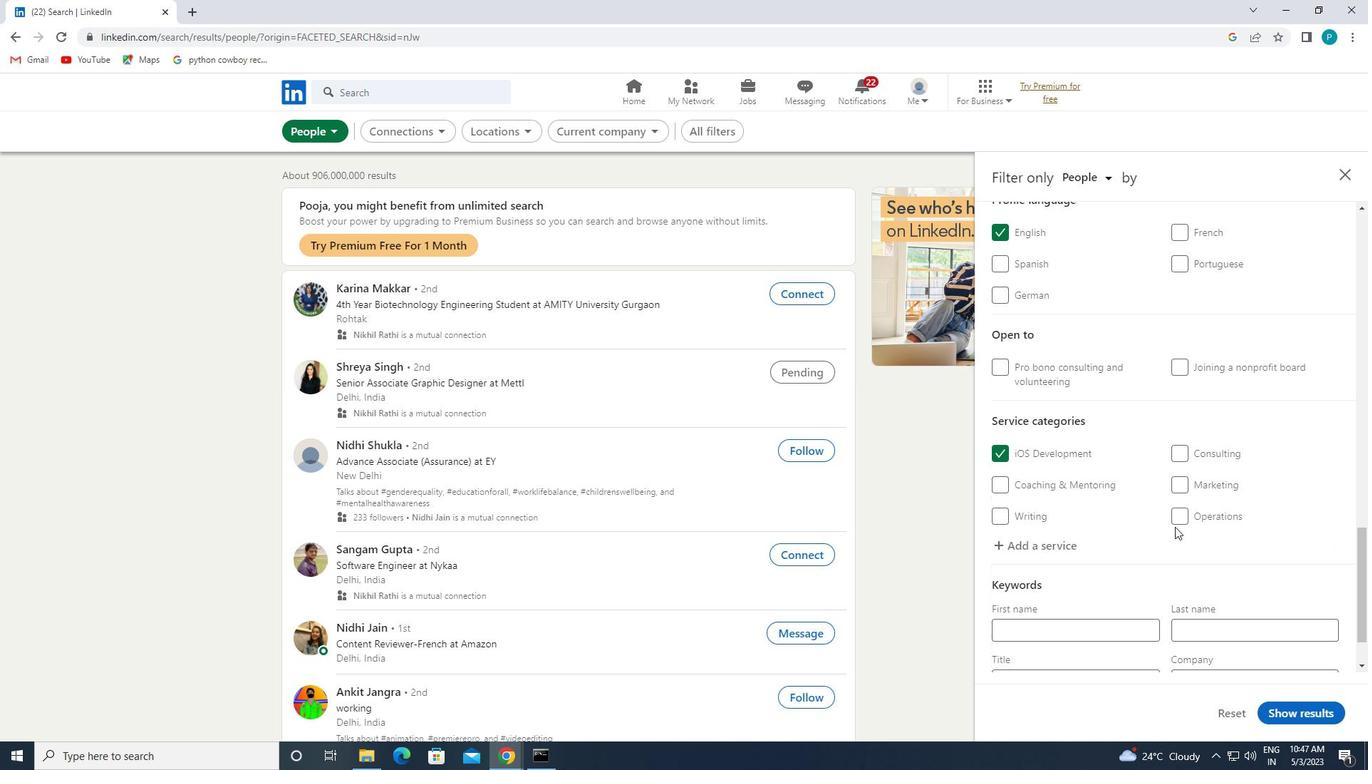 
Action: Mouse scrolled (1113, 554) with delta (0, 0)
Screenshot: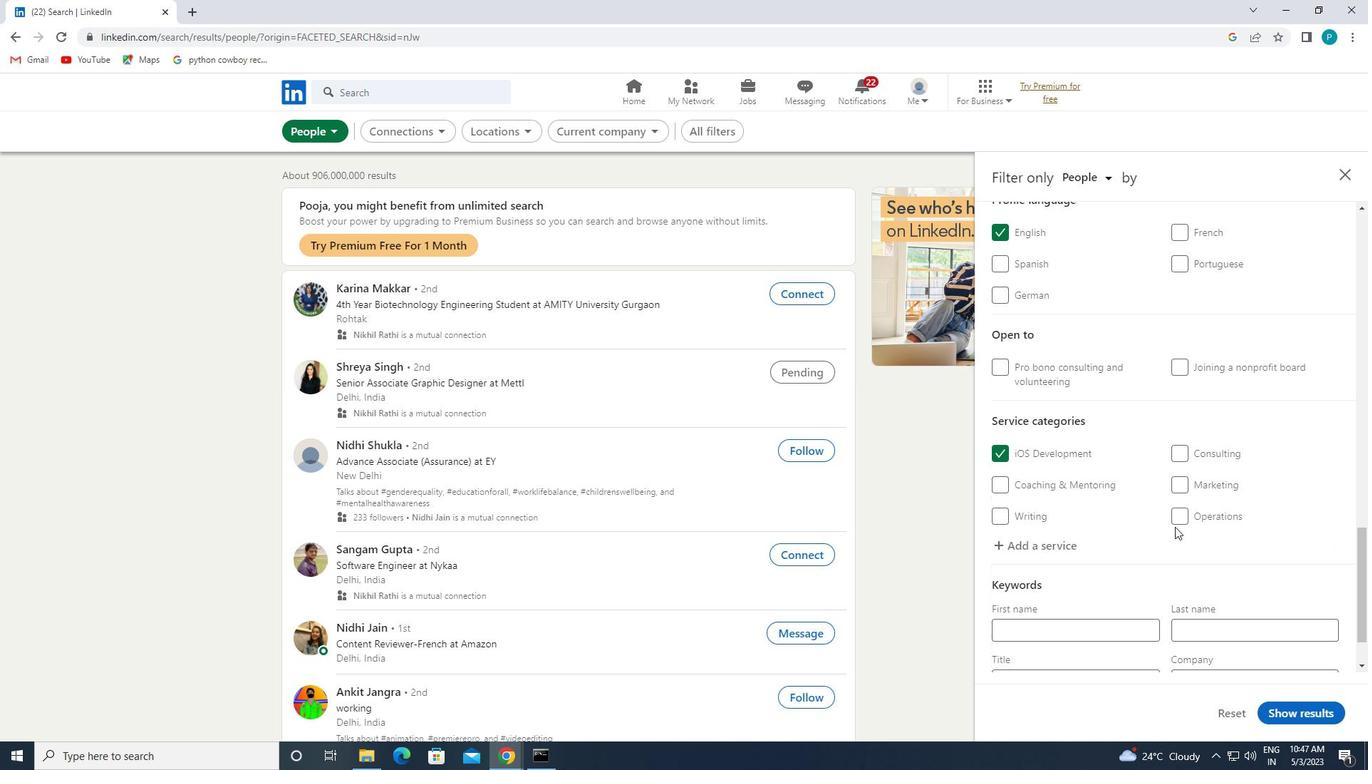 
Action: Mouse moved to (1095, 566)
Screenshot: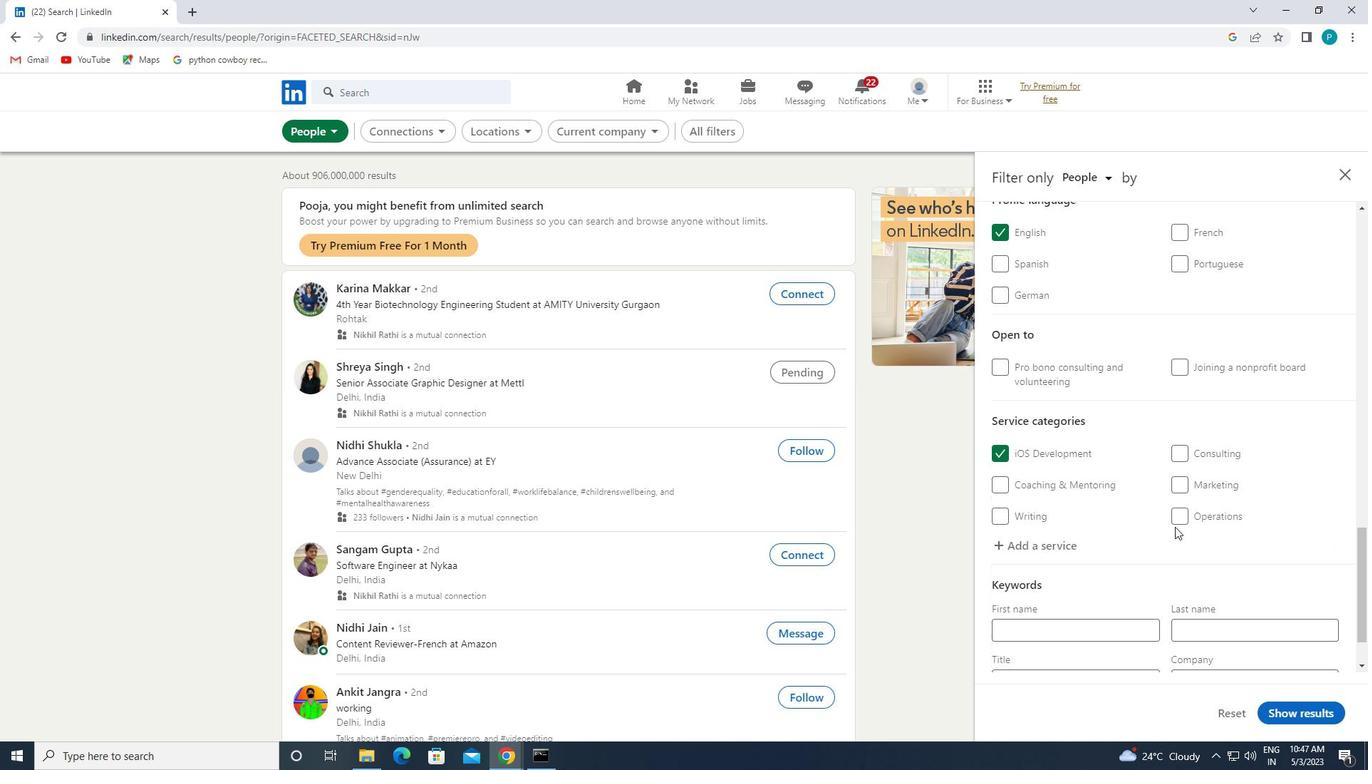 
Action: Mouse scrolled (1095, 565) with delta (0, 0)
Screenshot: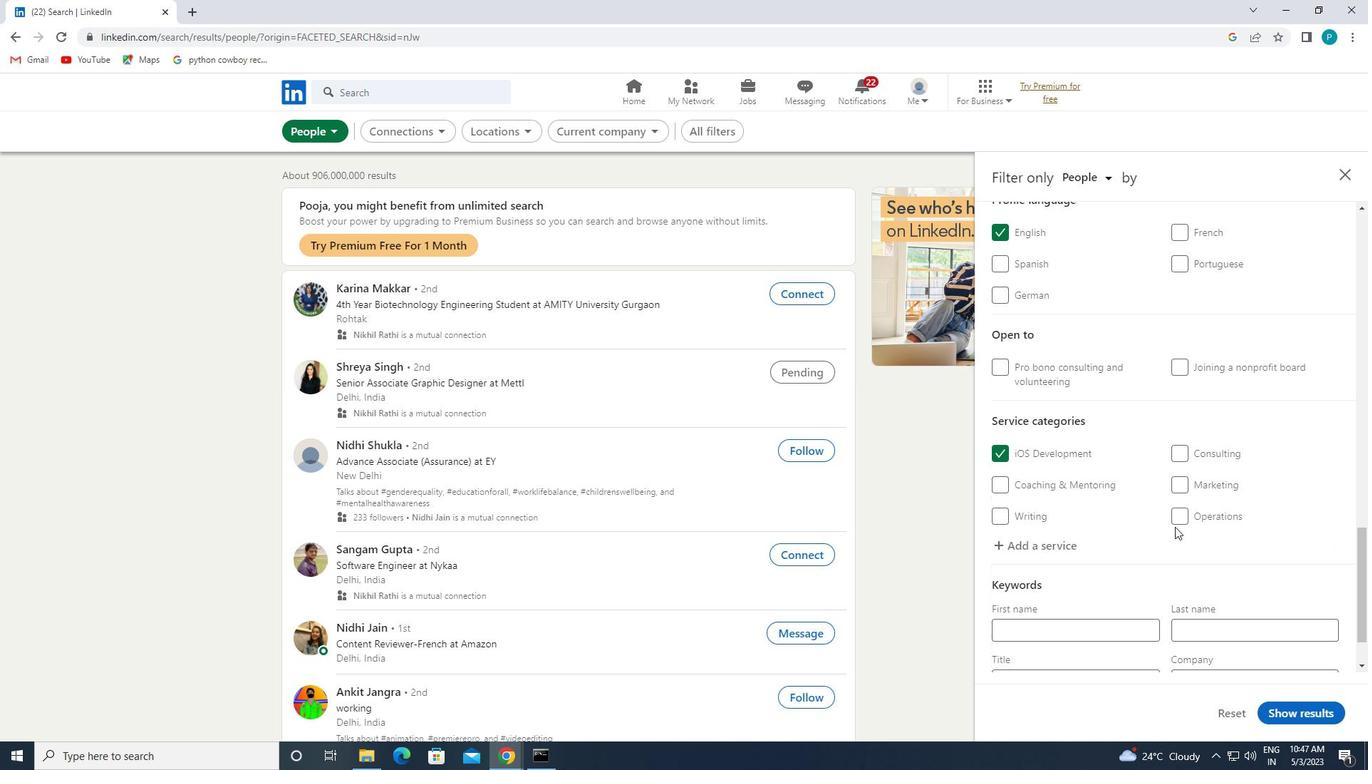 
Action: Mouse moved to (1043, 603)
Screenshot: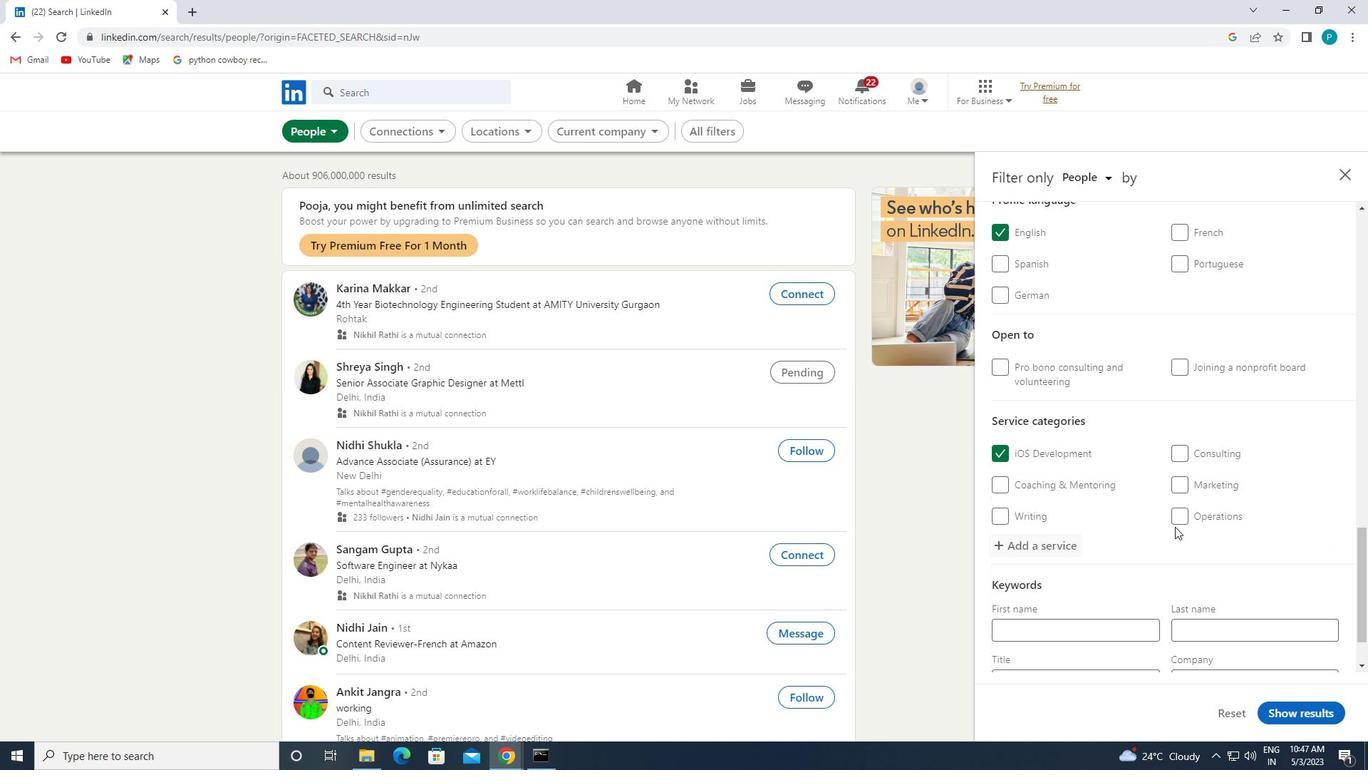 
Action: Mouse scrolled (1043, 603) with delta (0, 0)
Screenshot: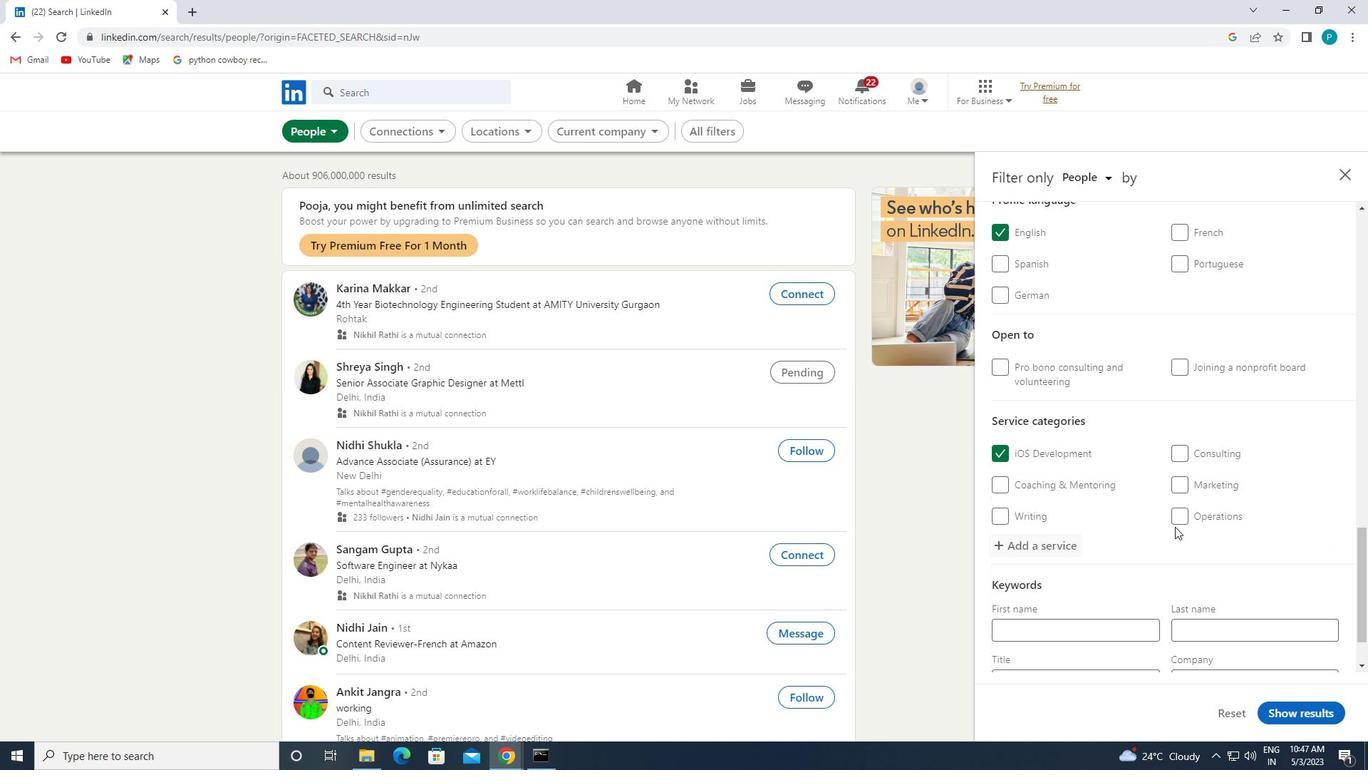 
Action: Mouse moved to (1022, 616)
Screenshot: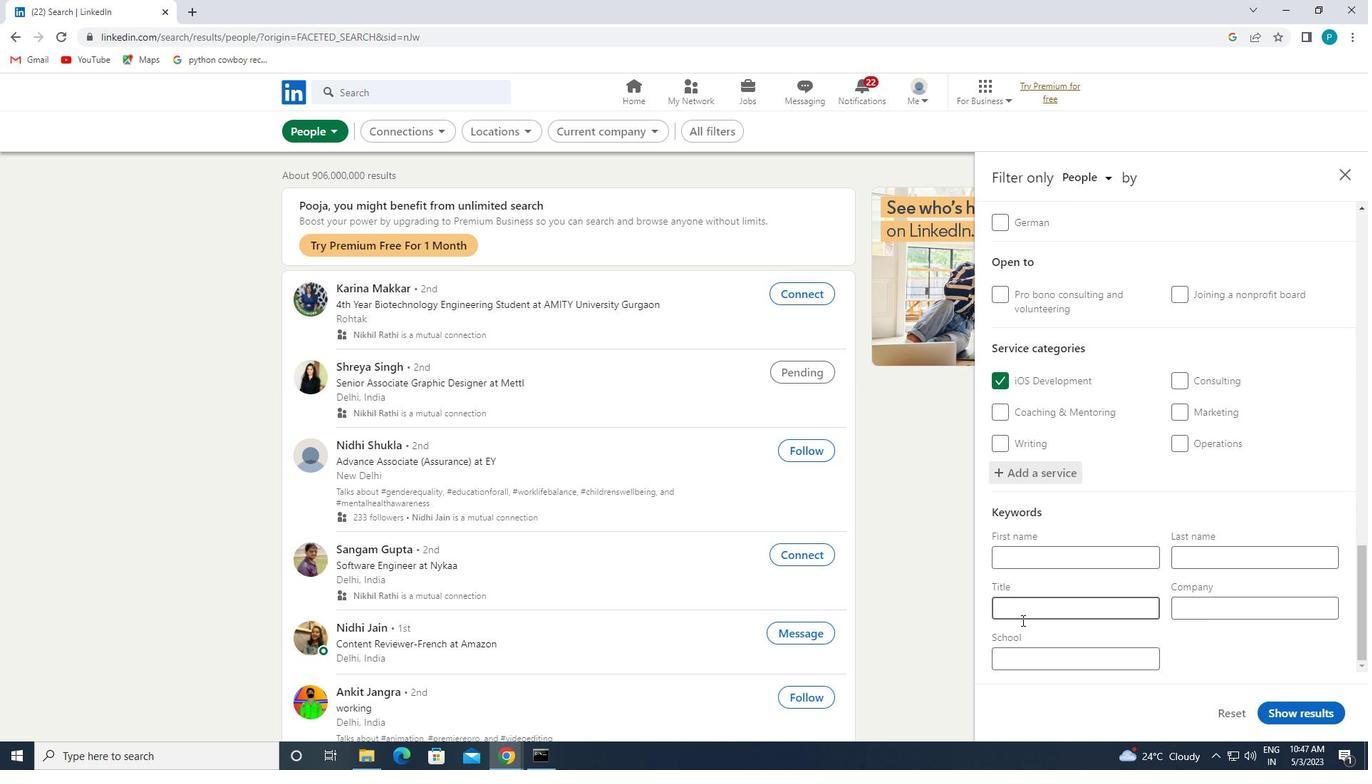 
Action: Mouse pressed left at (1022, 616)
Screenshot: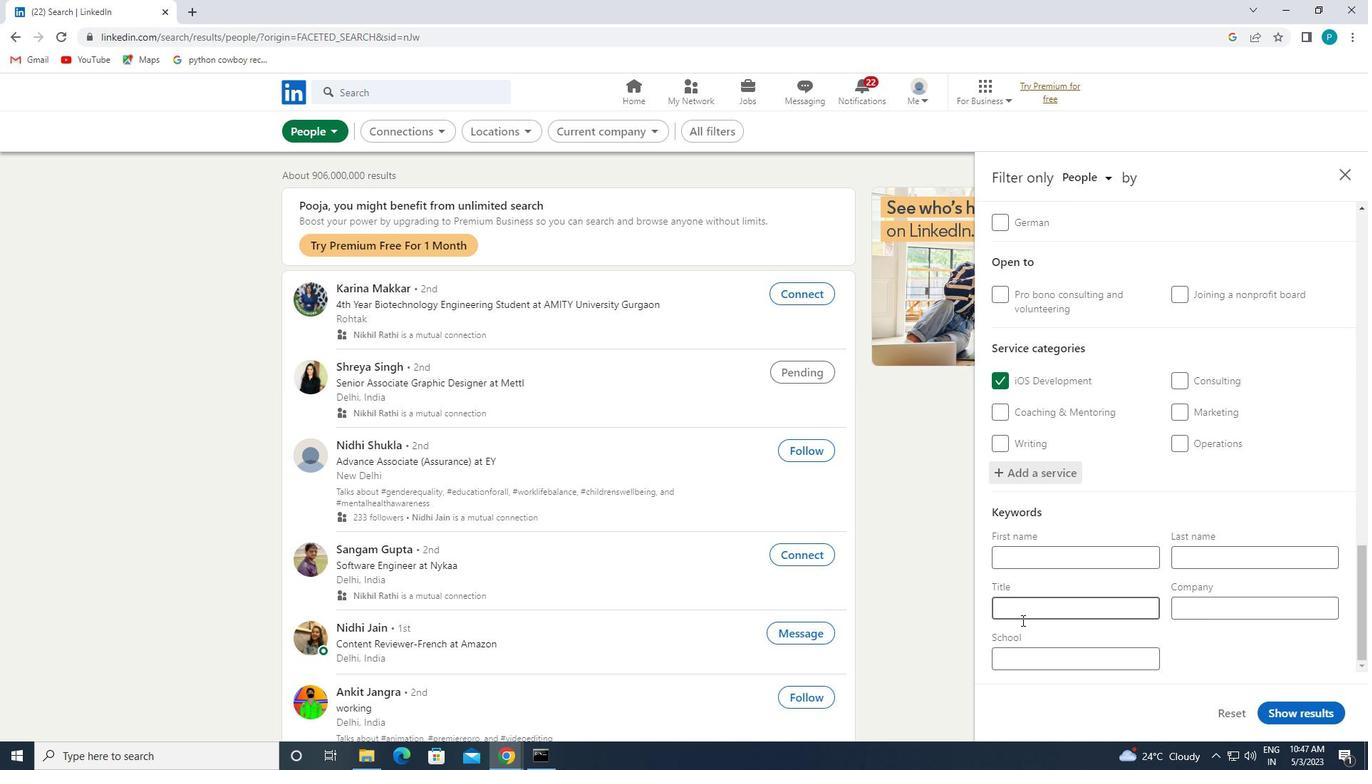 
Action: Mouse moved to (1016, 611)
Screenshot: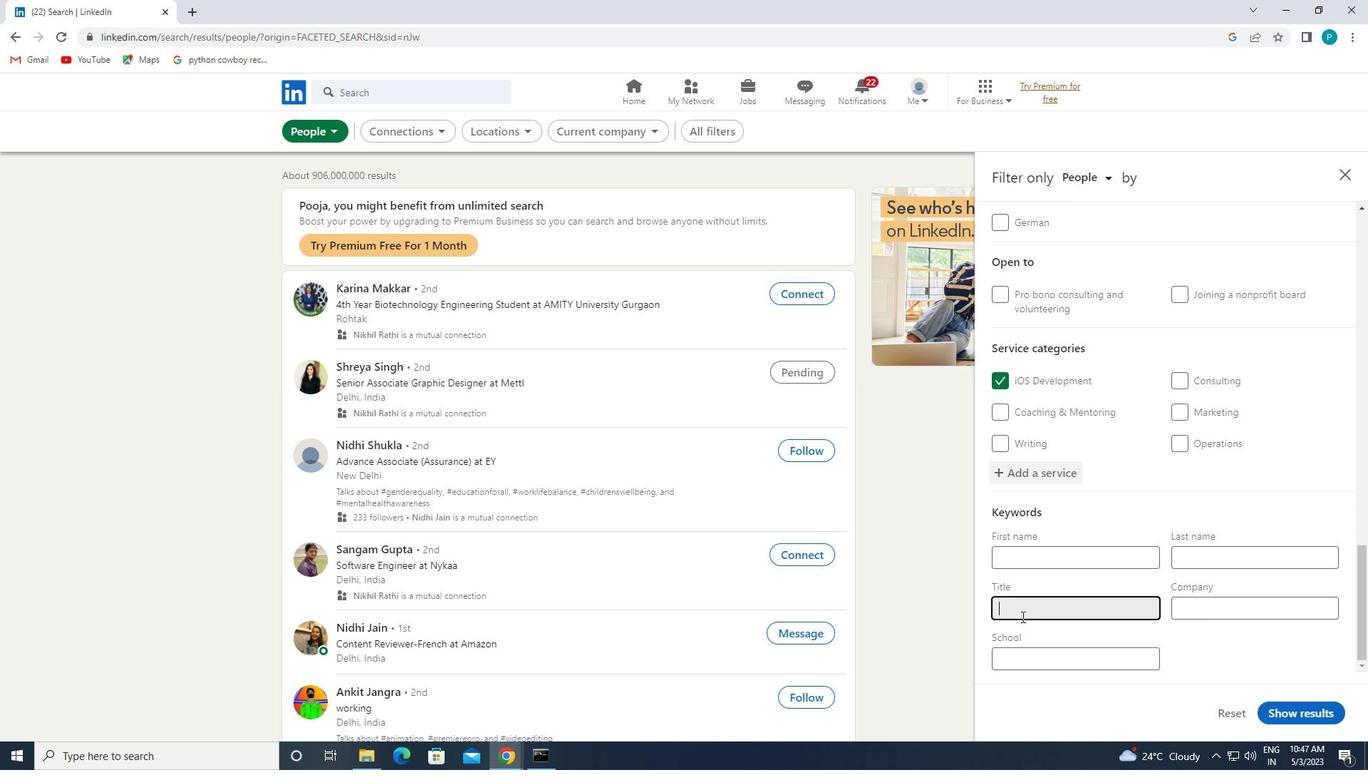 
Action: Key pressed F<Key.caps_lock>INANCIAL<Key.space><Key.caps_lock>P<Key.caps_lock>LANNER
Screenshot: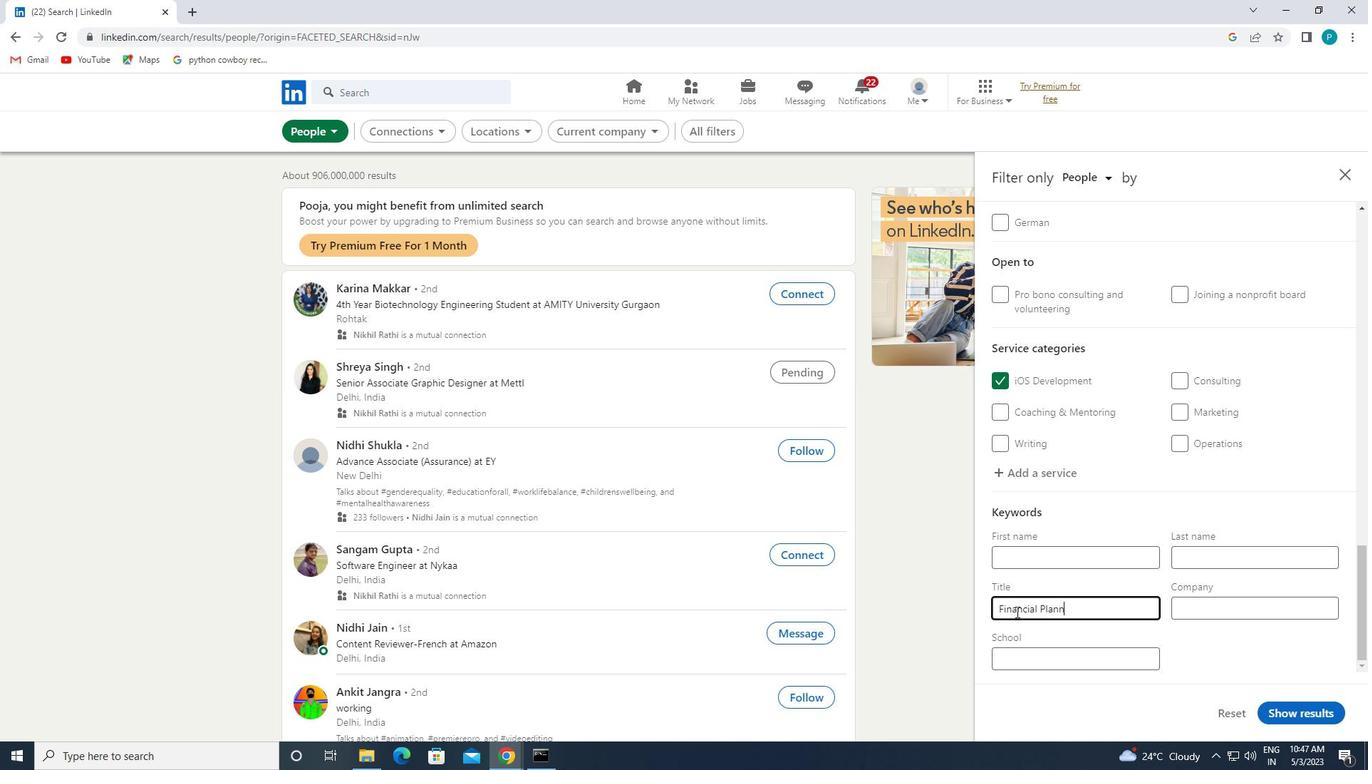 
Action: Mouse moved to (1336, 705)
Screenshot: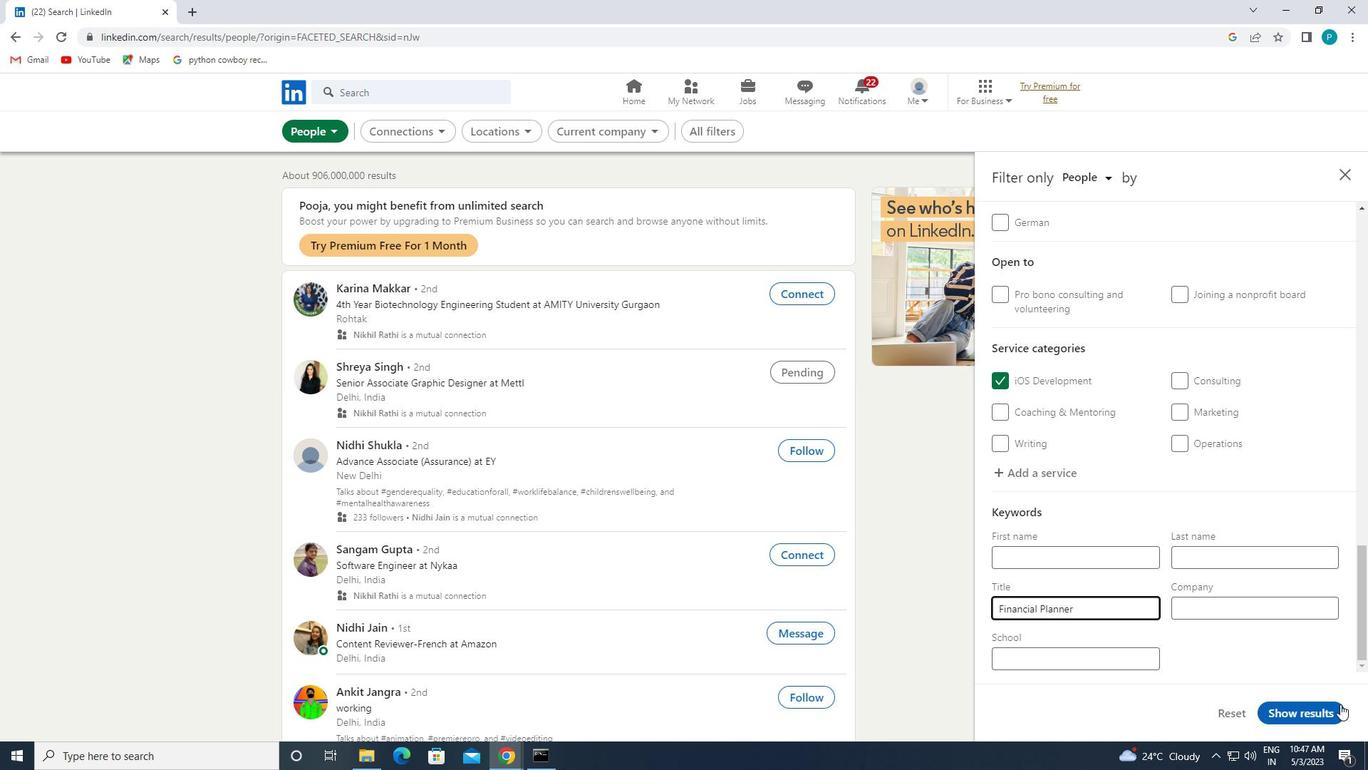 
Action: Mouse pressed left at (1336, 705)
Screenshot: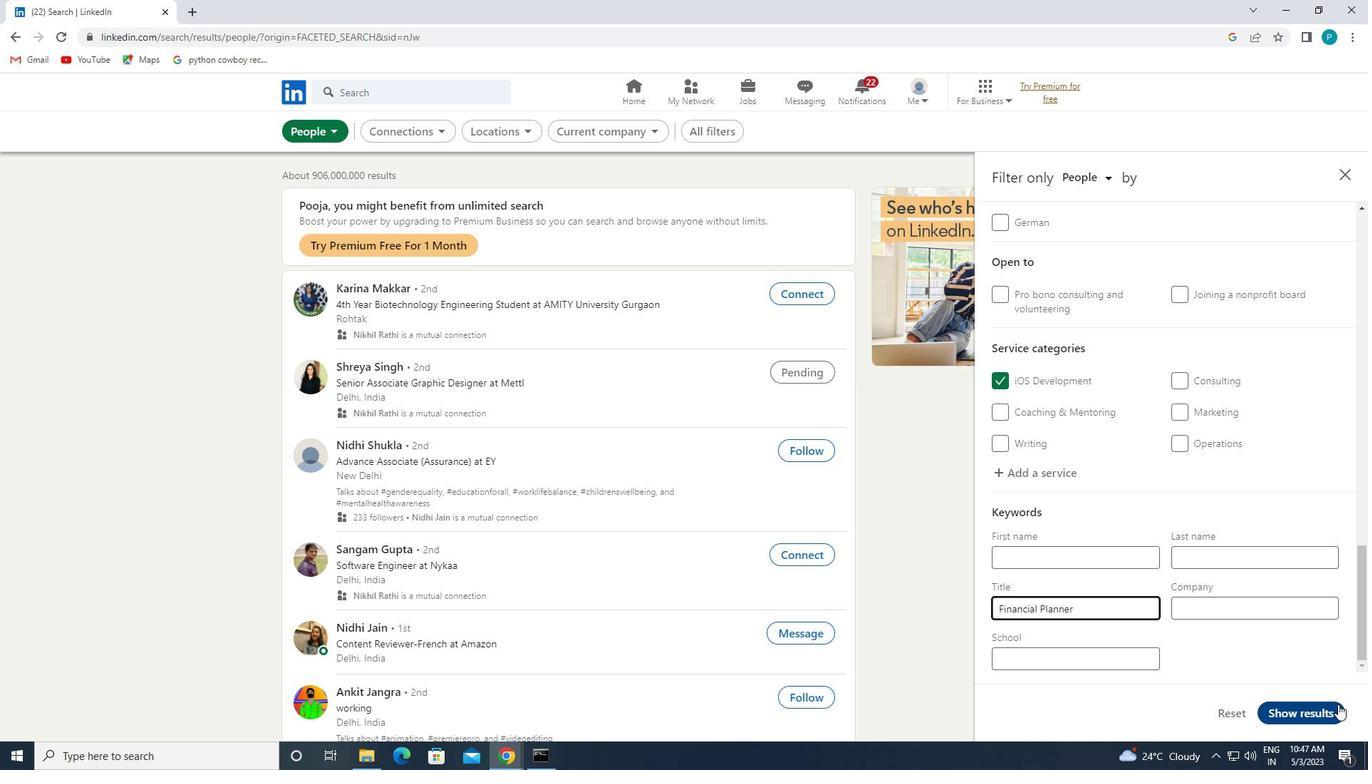 
